Task: Search one way flight ticket for 5 adults, 2 children, 1 infant in seat and 2 infants on lap in economy from North Platte: North Platte Regional Airport (lee Bird Field) to Laramie: Laramie Regional Airport on 8-3-2023. Choice of flights is Southwest. Number of bags: 6 checked bags. Price is upto 55000. Outbound departure time preference is 19:45.
Action: Mouse moved to (286, 443)
Screenshot: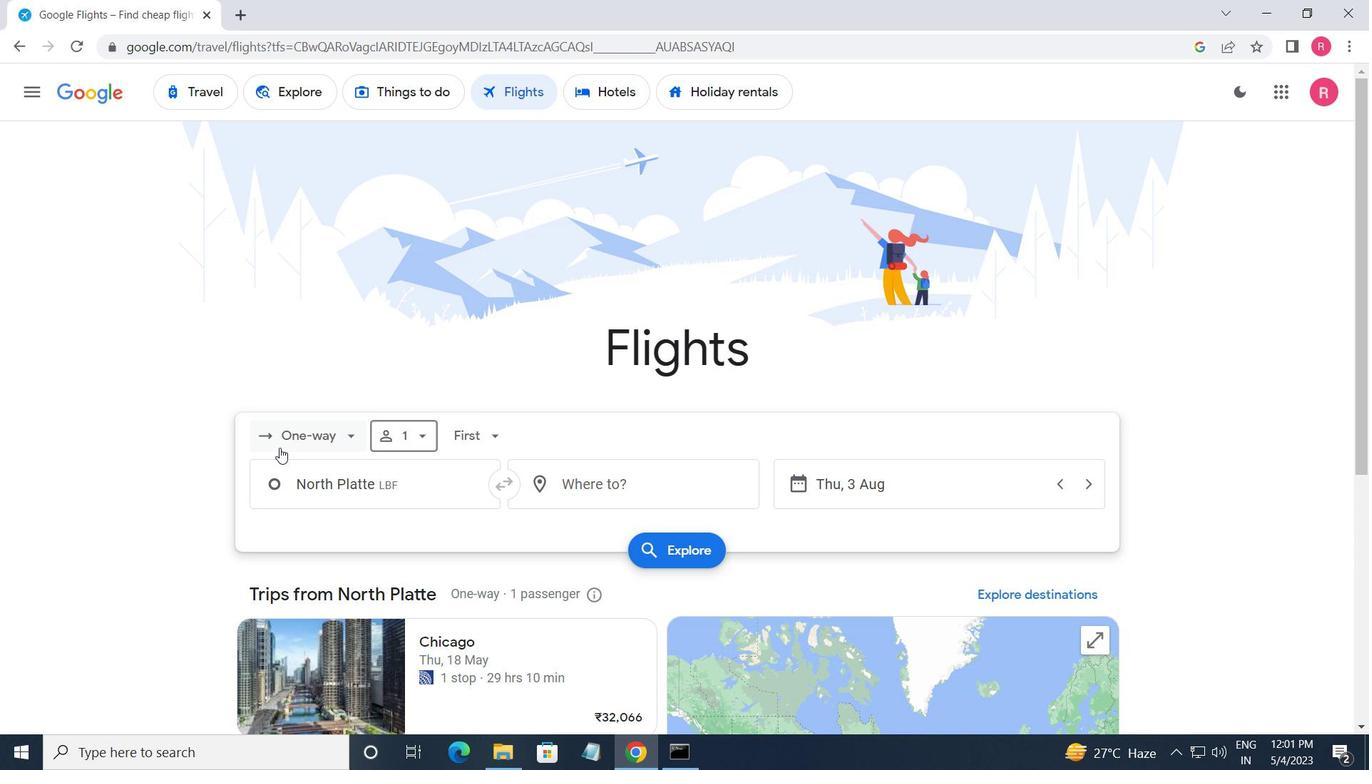 
Action: Mouse pressed left at (286, 443)
Screenshot: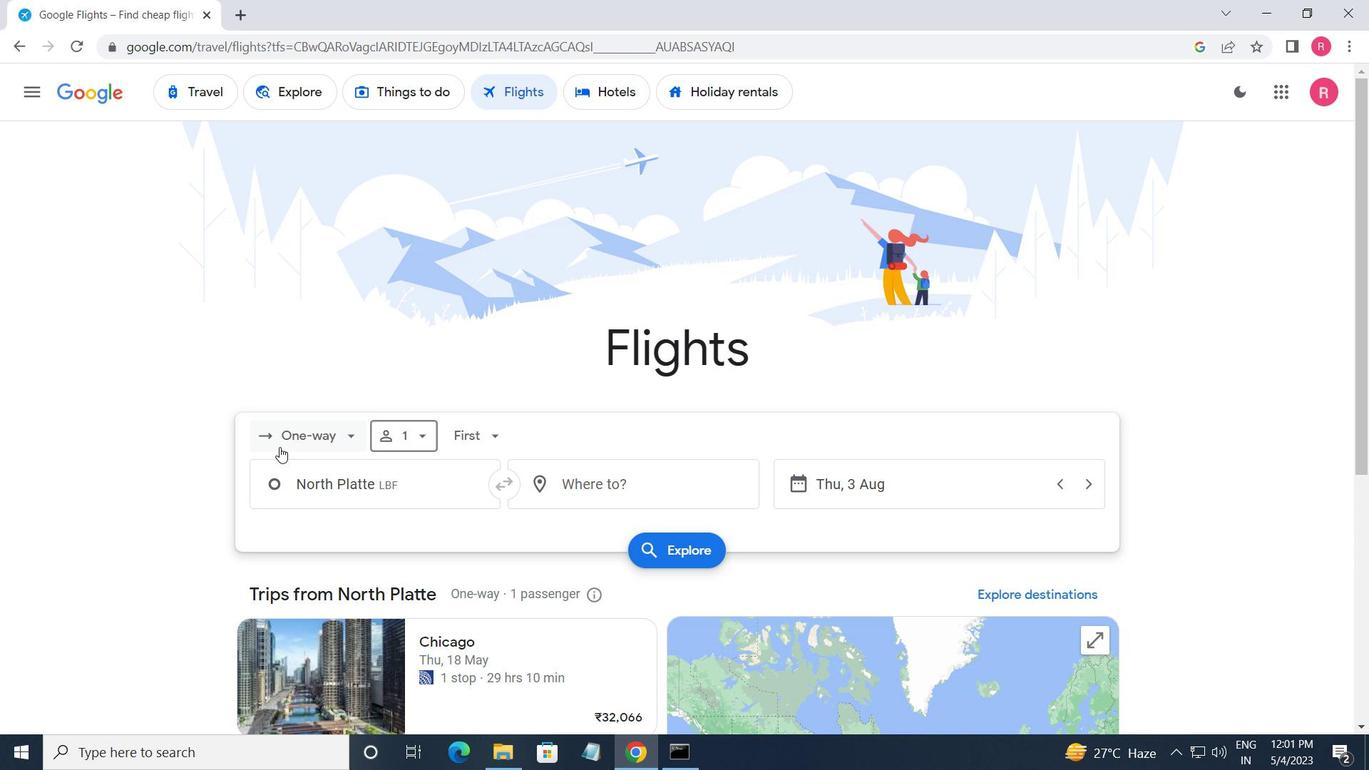 
Action: Mouse moved to (352, 523)
Screenshot: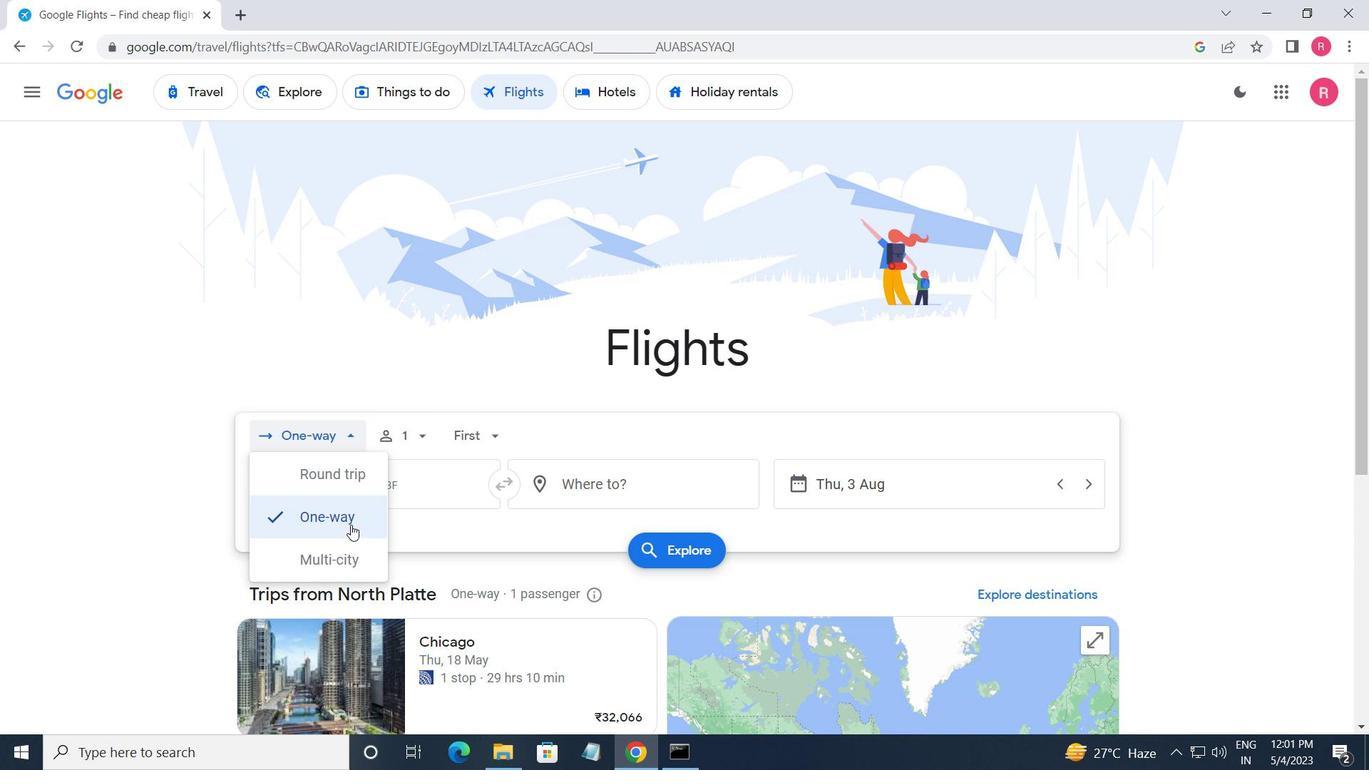 
Action: Mouse pressed left at (352, 523)
Screenshot: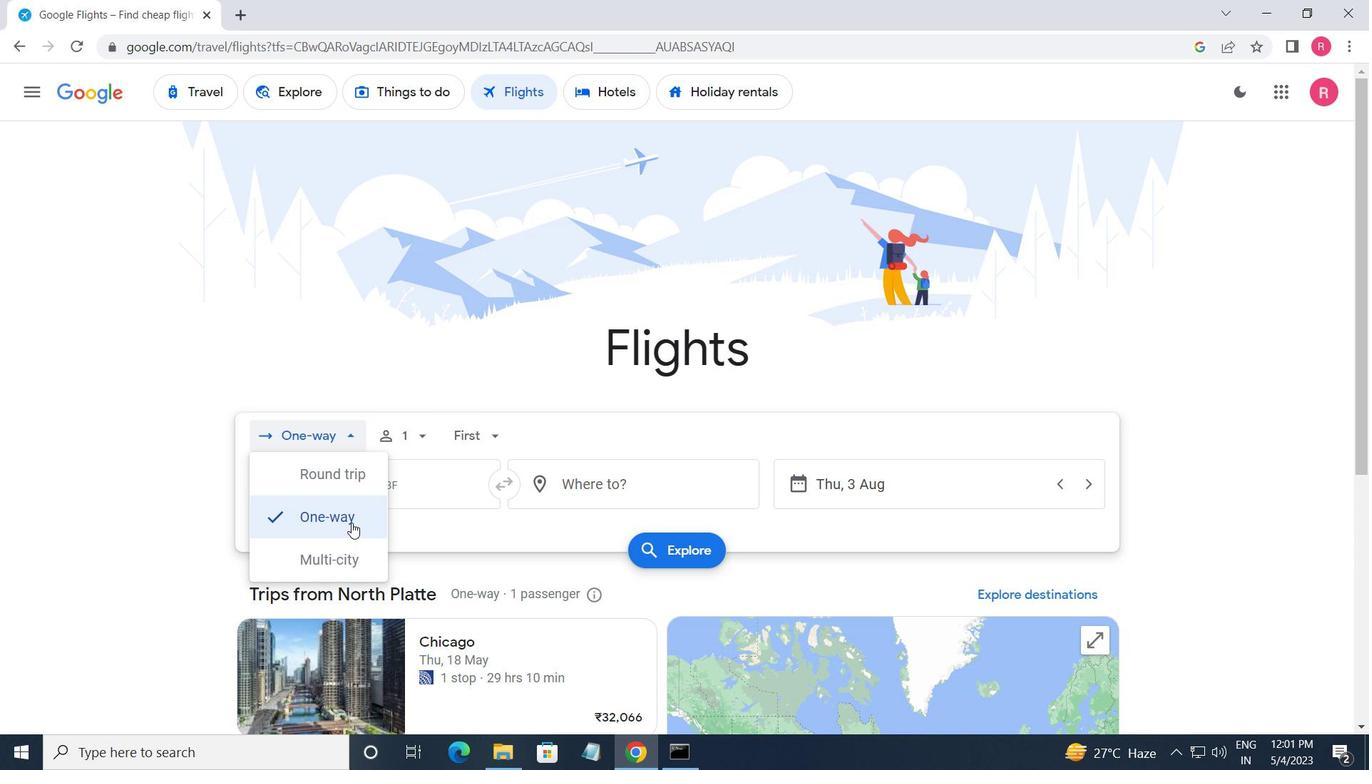 
Action: Mouse moved to (405, 455)
Screenshot: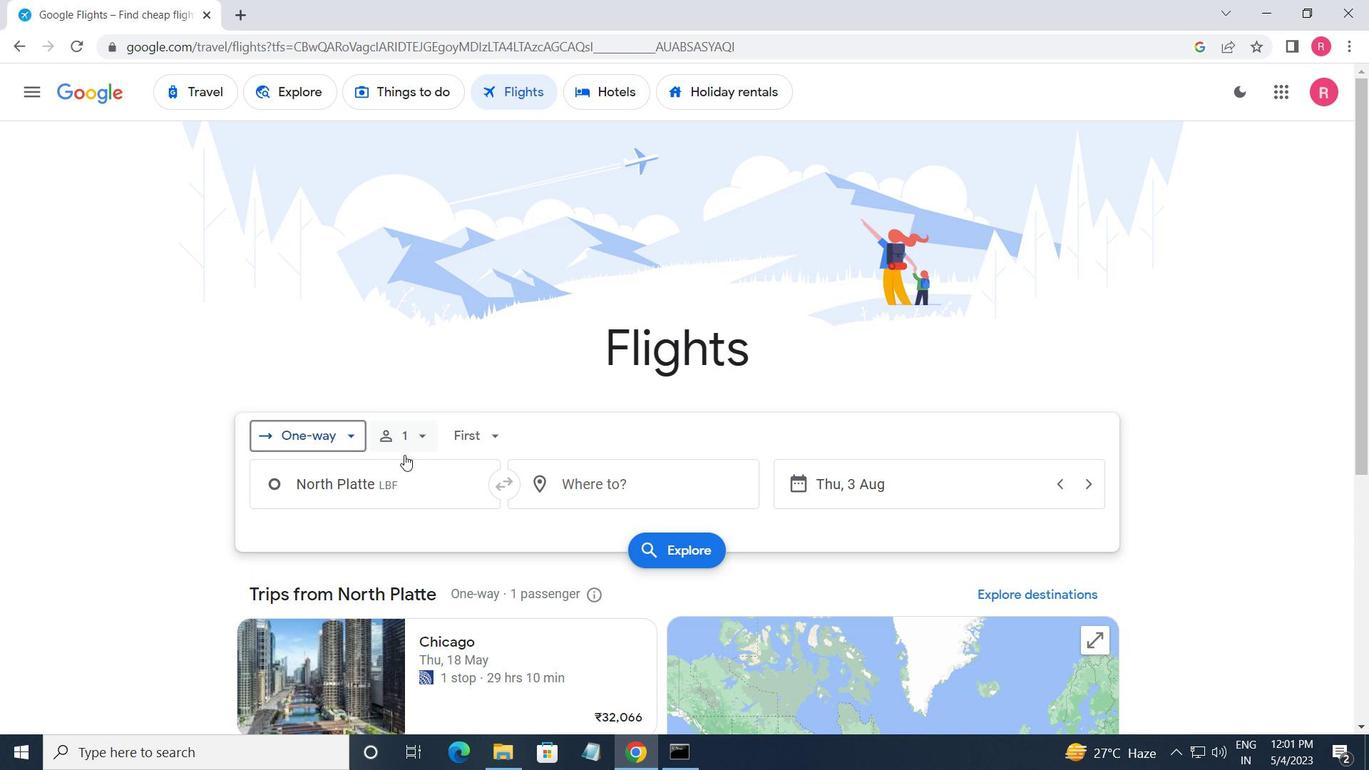 
Action: Mouse pressed left at (405, 455)
Screenshot: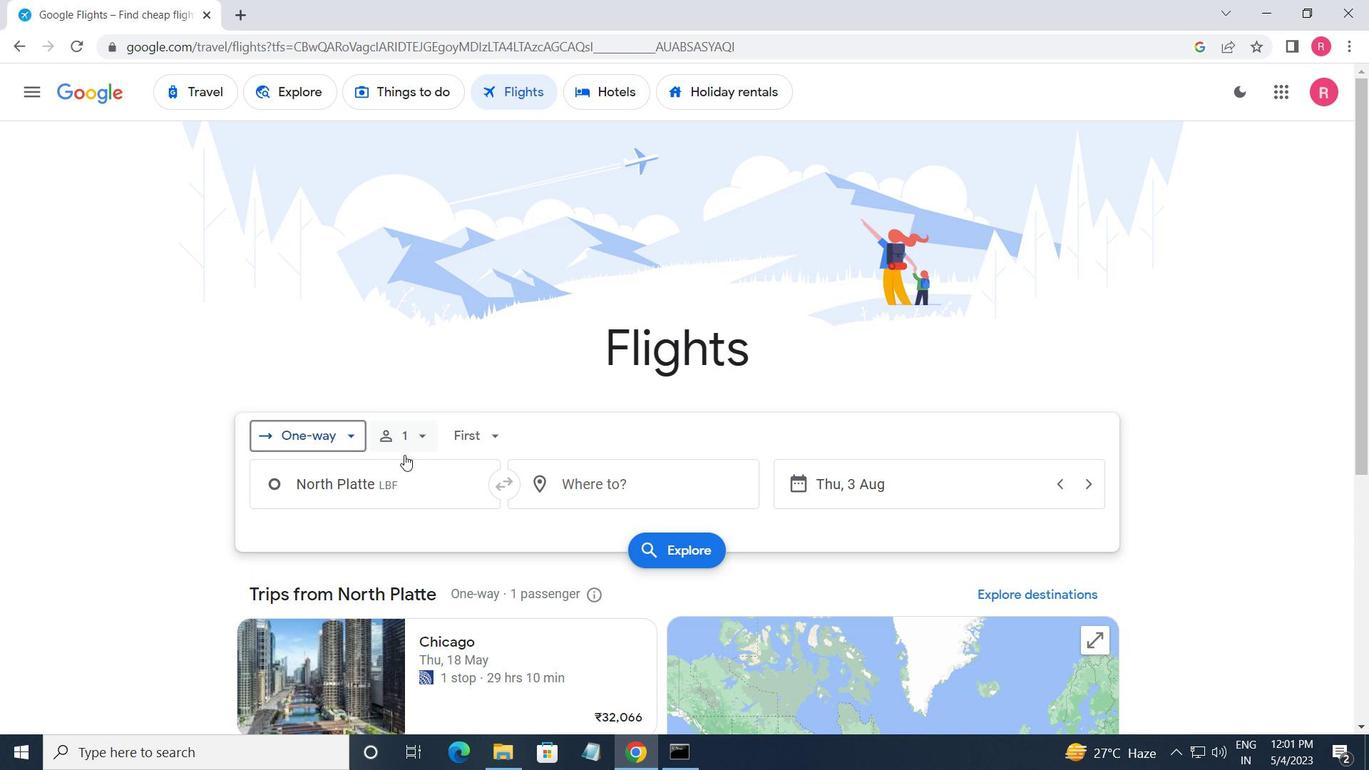 
Action: Mouse moved to (557, 475)
Screenshot: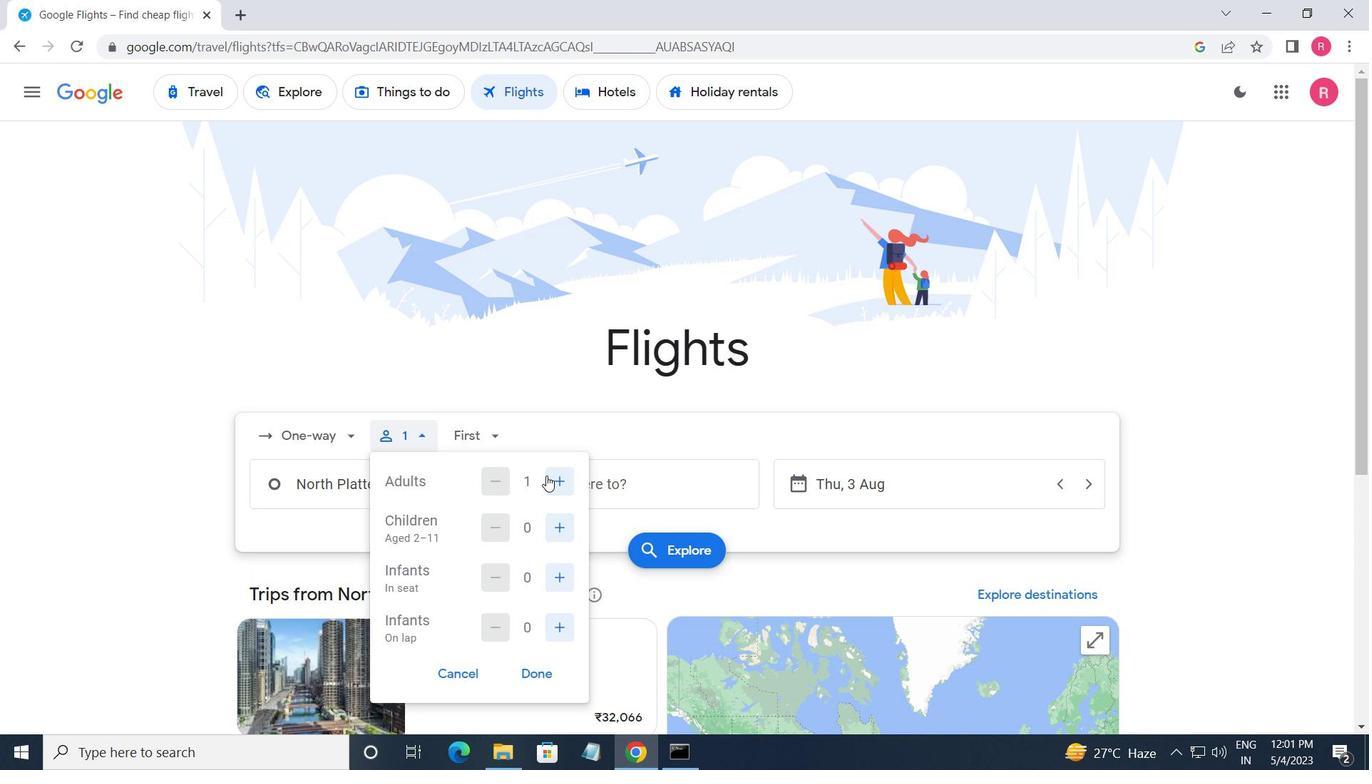 
Action: Mouse pressed left at (557, 475)
Screenshot: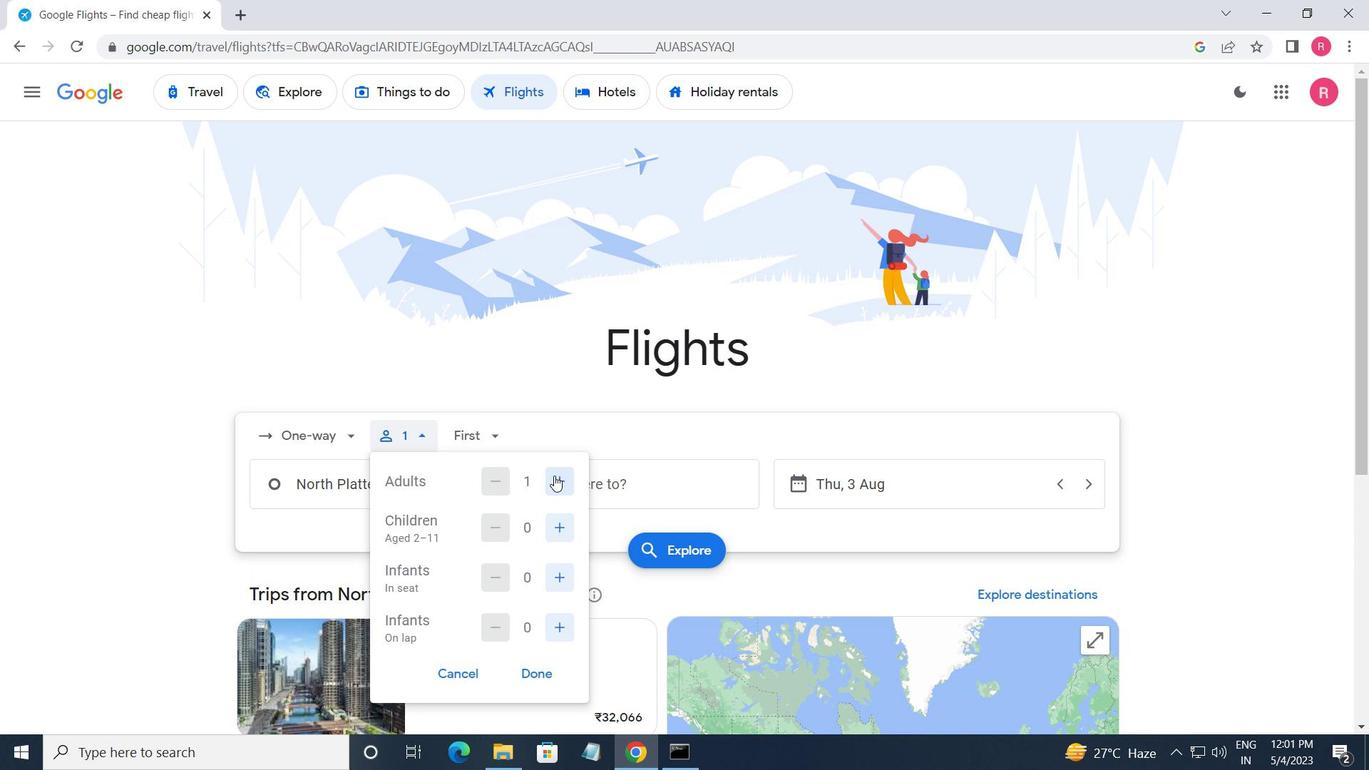 
Action: Mouse pressed left at (557, 475)
Screenshot: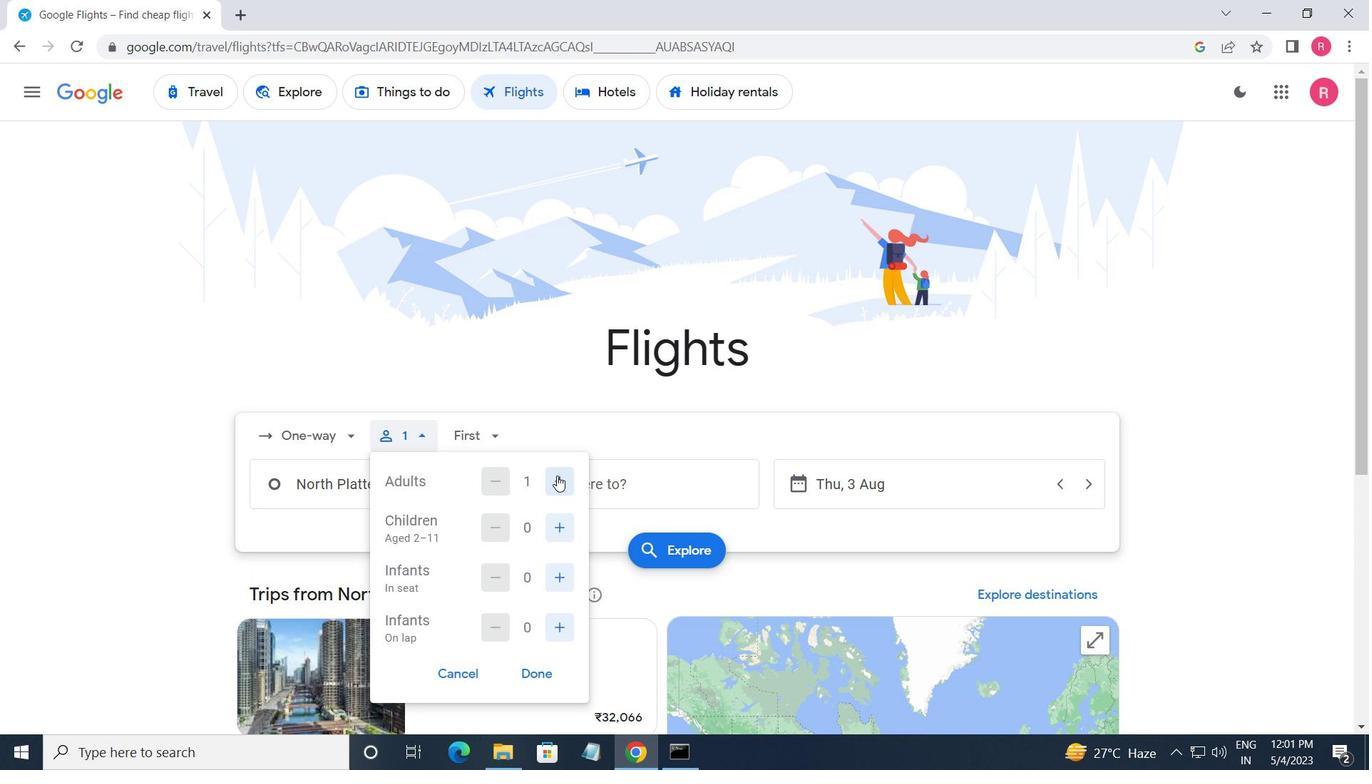 
Action: Mouse pressed left at (557, 475)
Screenshot: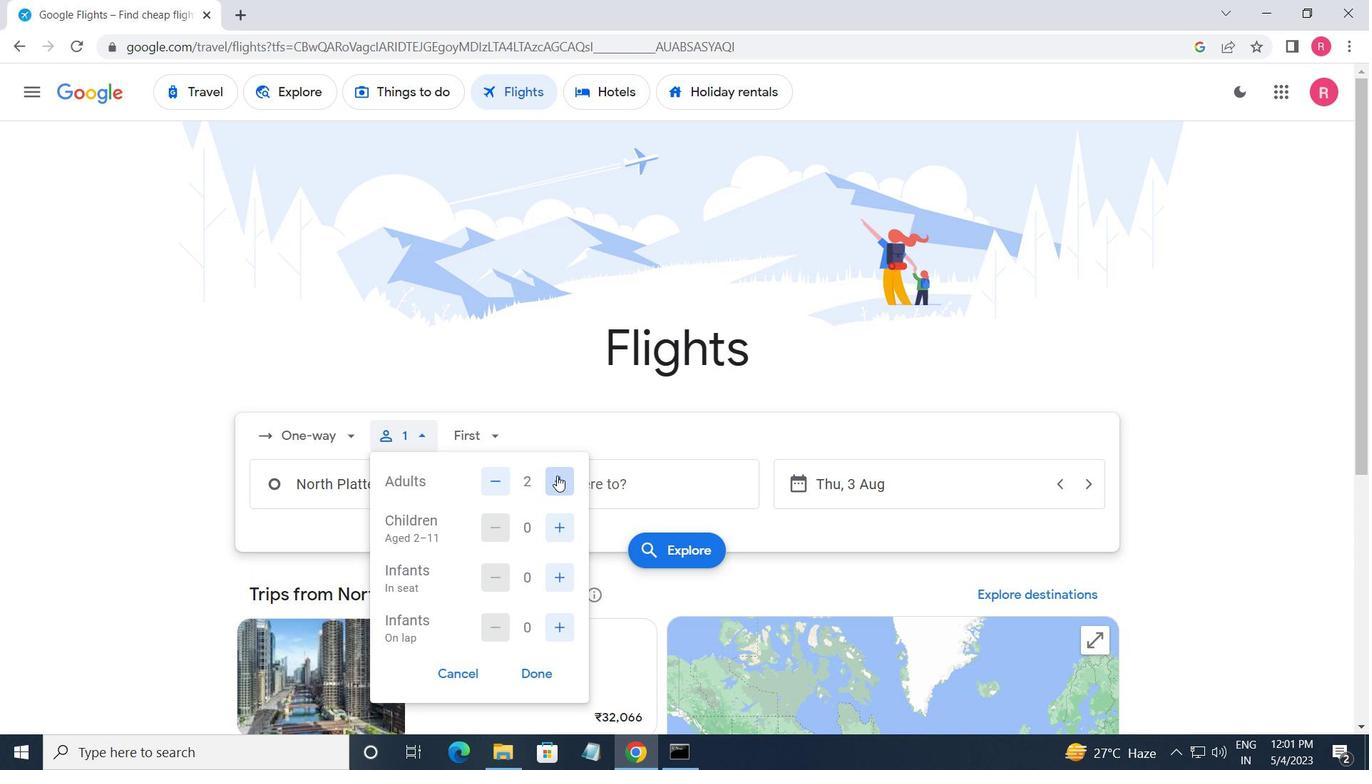 
Action: Mouse pressed left at (557, 475)
Screenshot: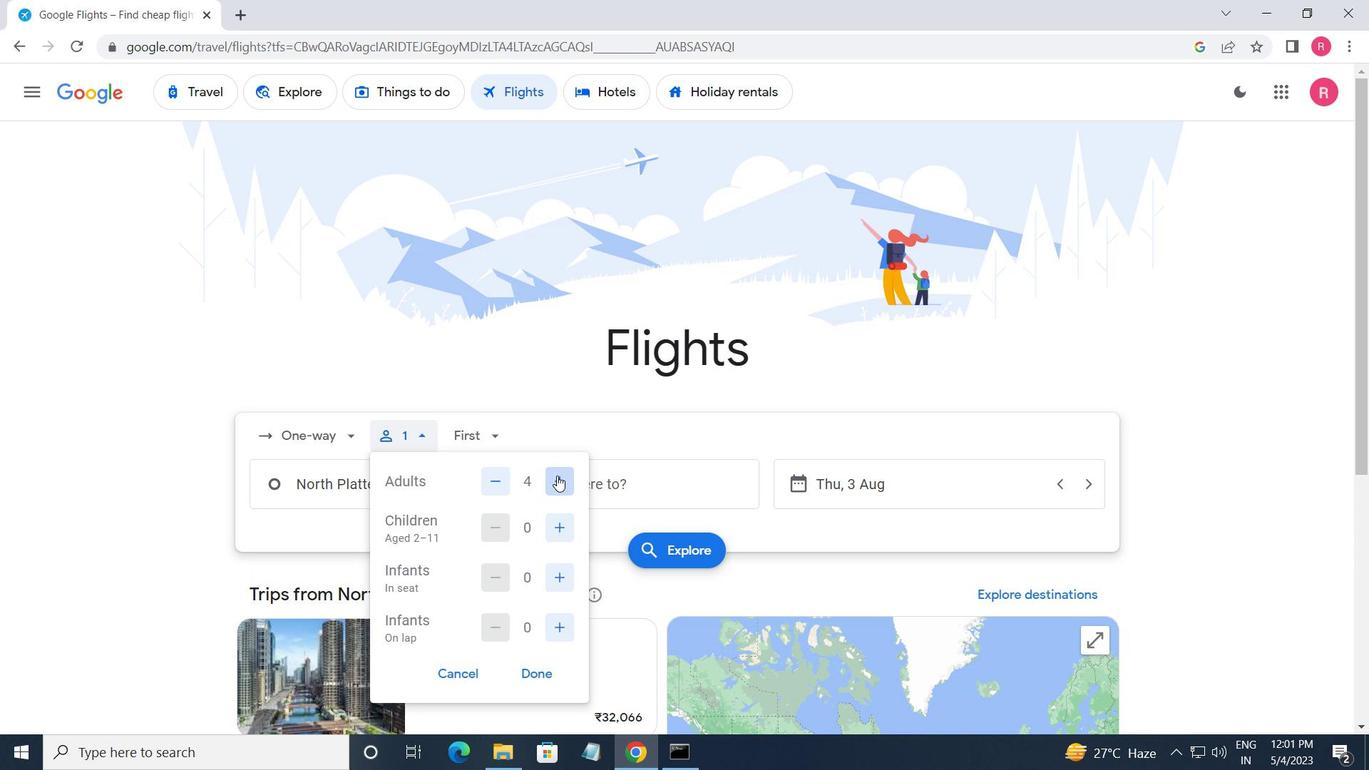 
Action: Mouse moved to (556, 517)
Screenshot: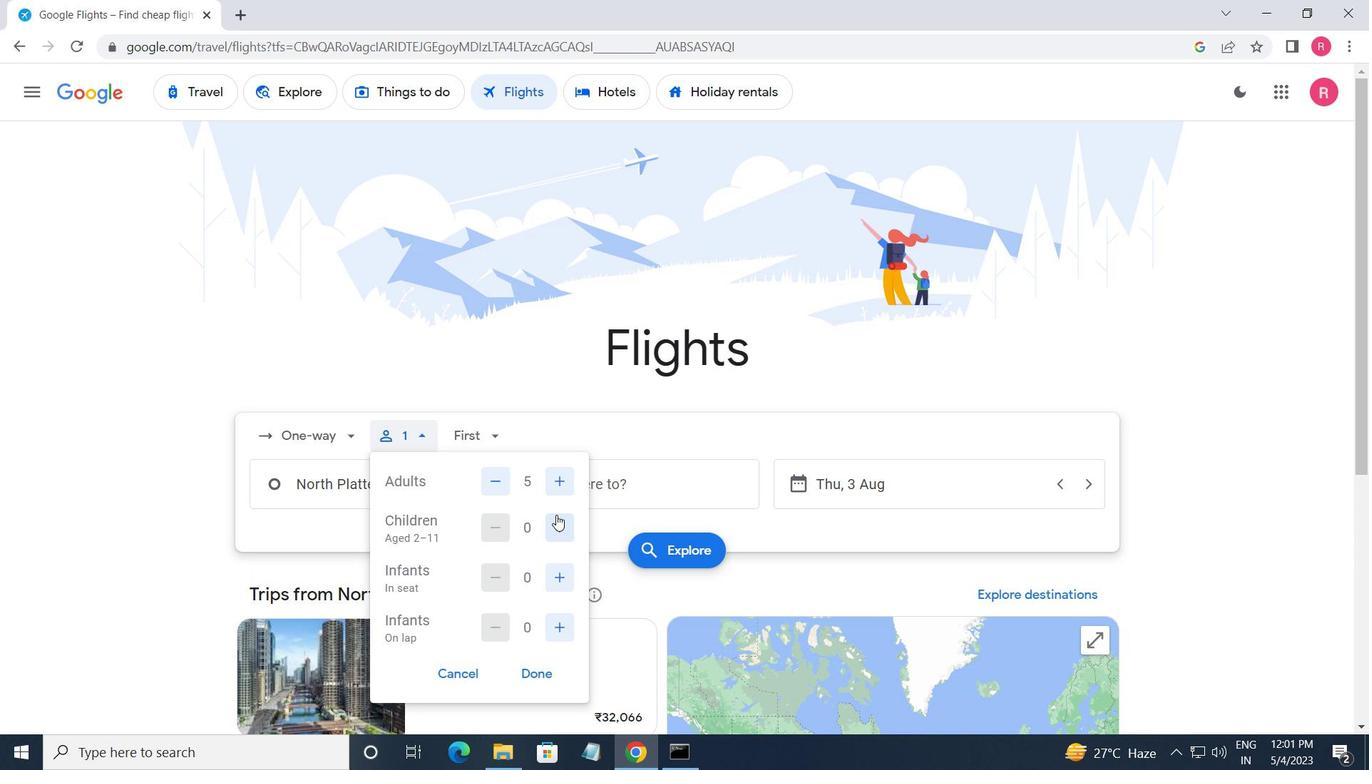 
Action: Mouse pressed left at (556, 517)
Screenshot: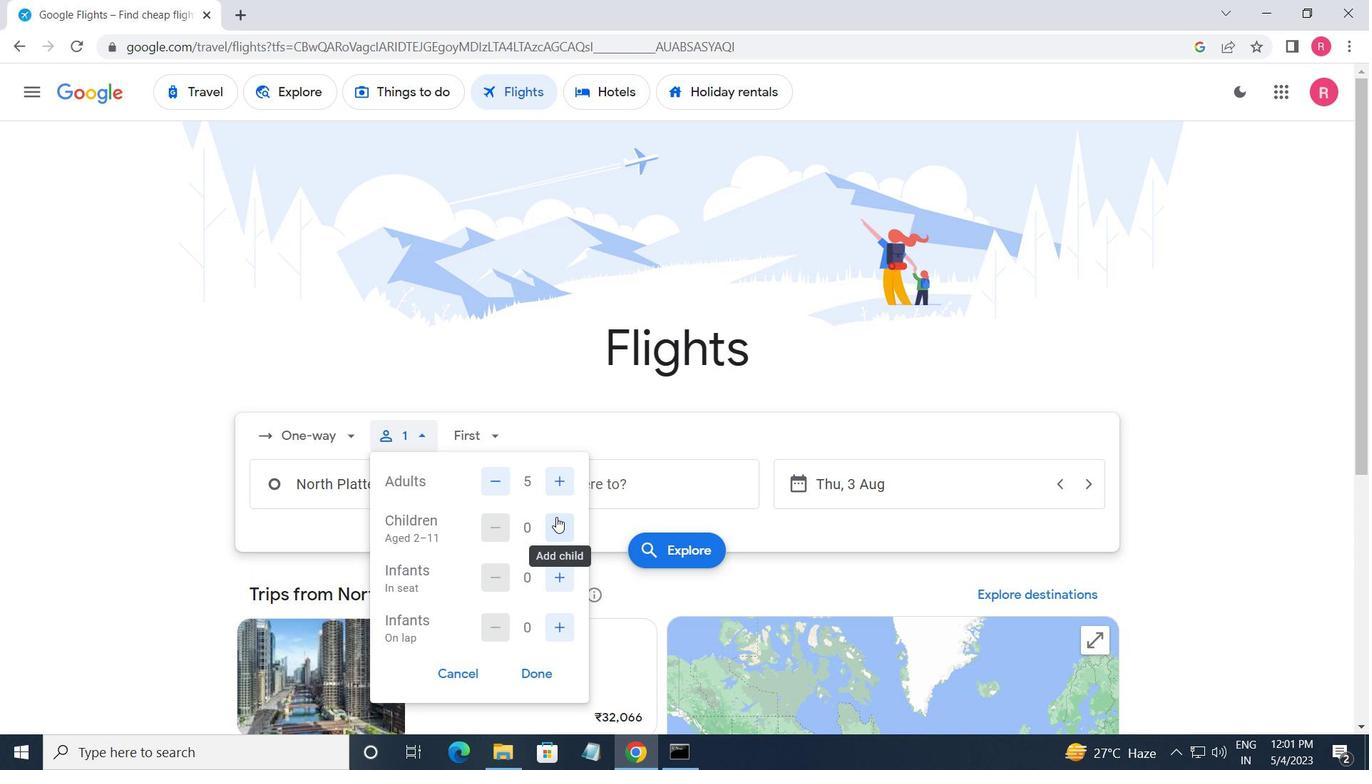 
Action: Mouse moved to (557, 517)
Screenshot: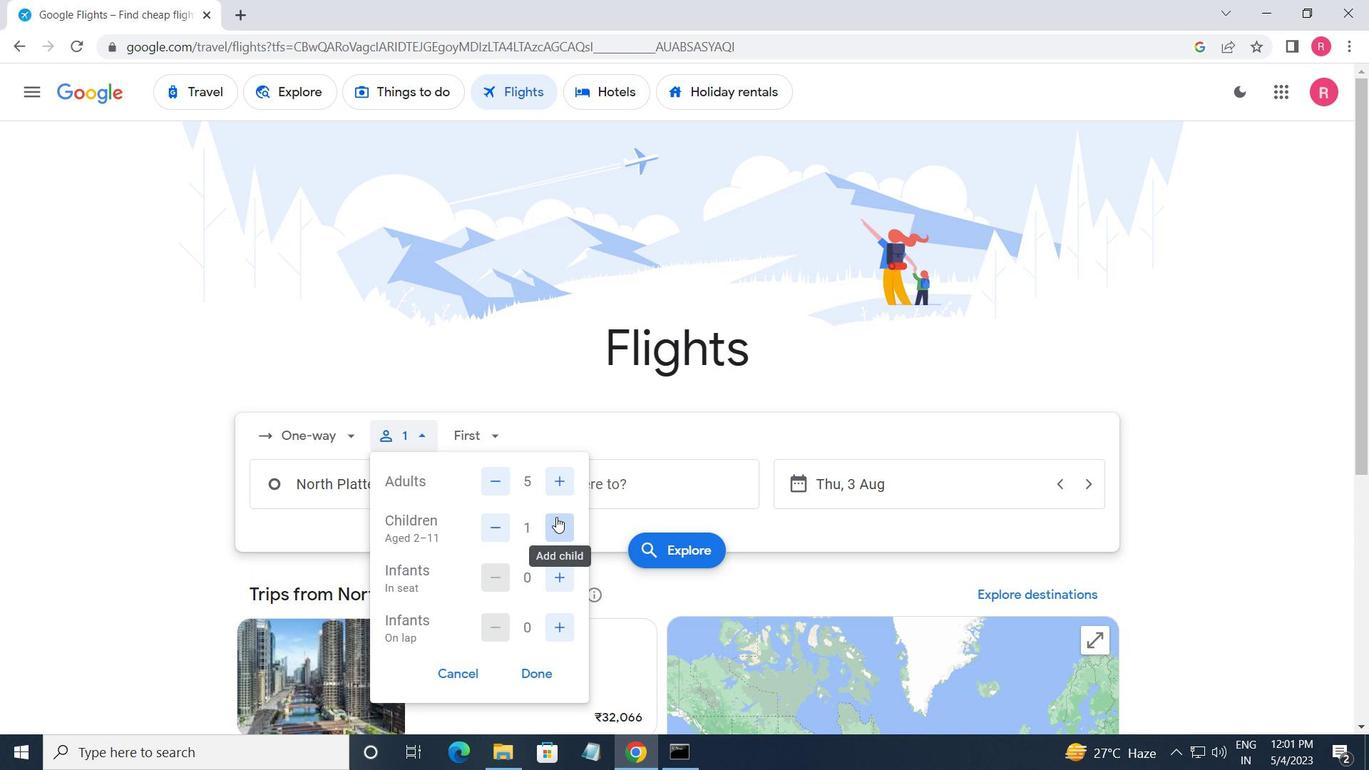 
Action: Mouse pressed left at (557, 517)
Screenshot: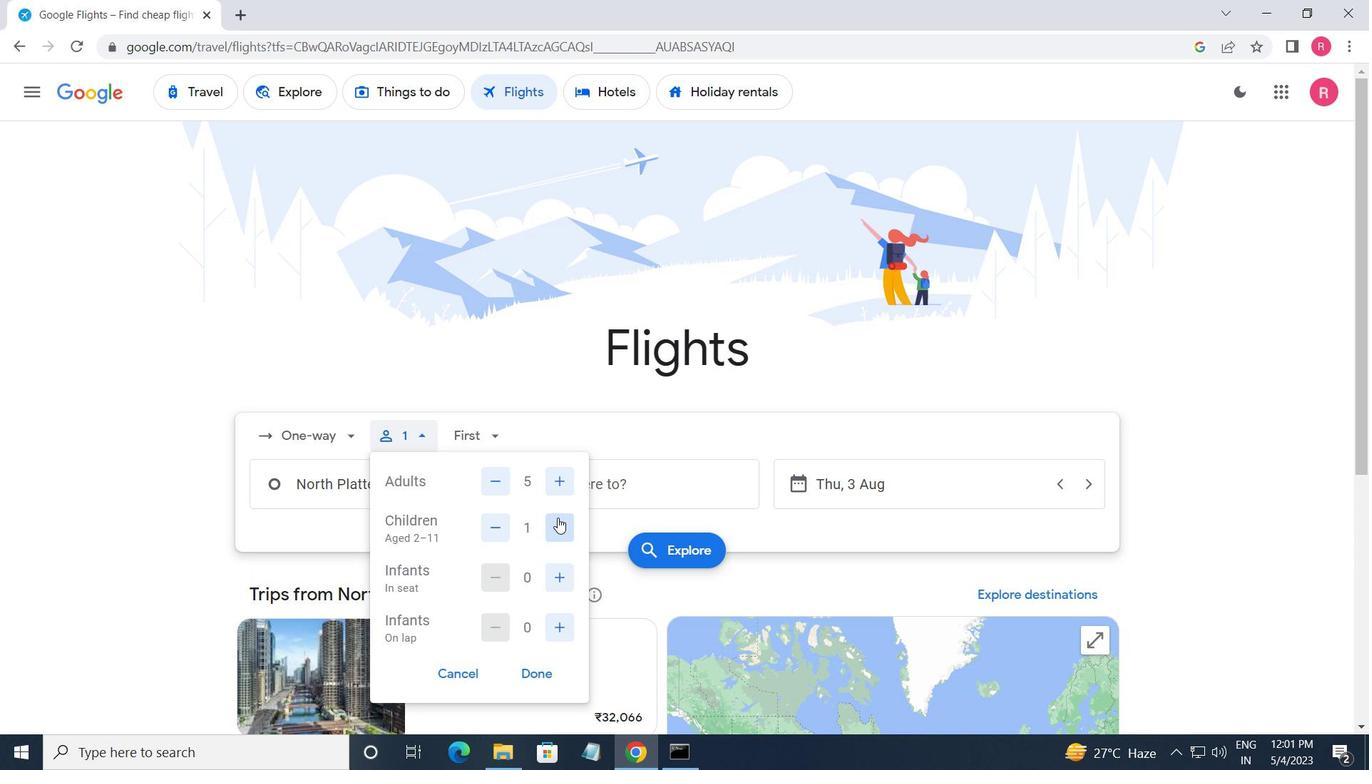 
Action: Mouse moved to (562, 576)
Screenshot: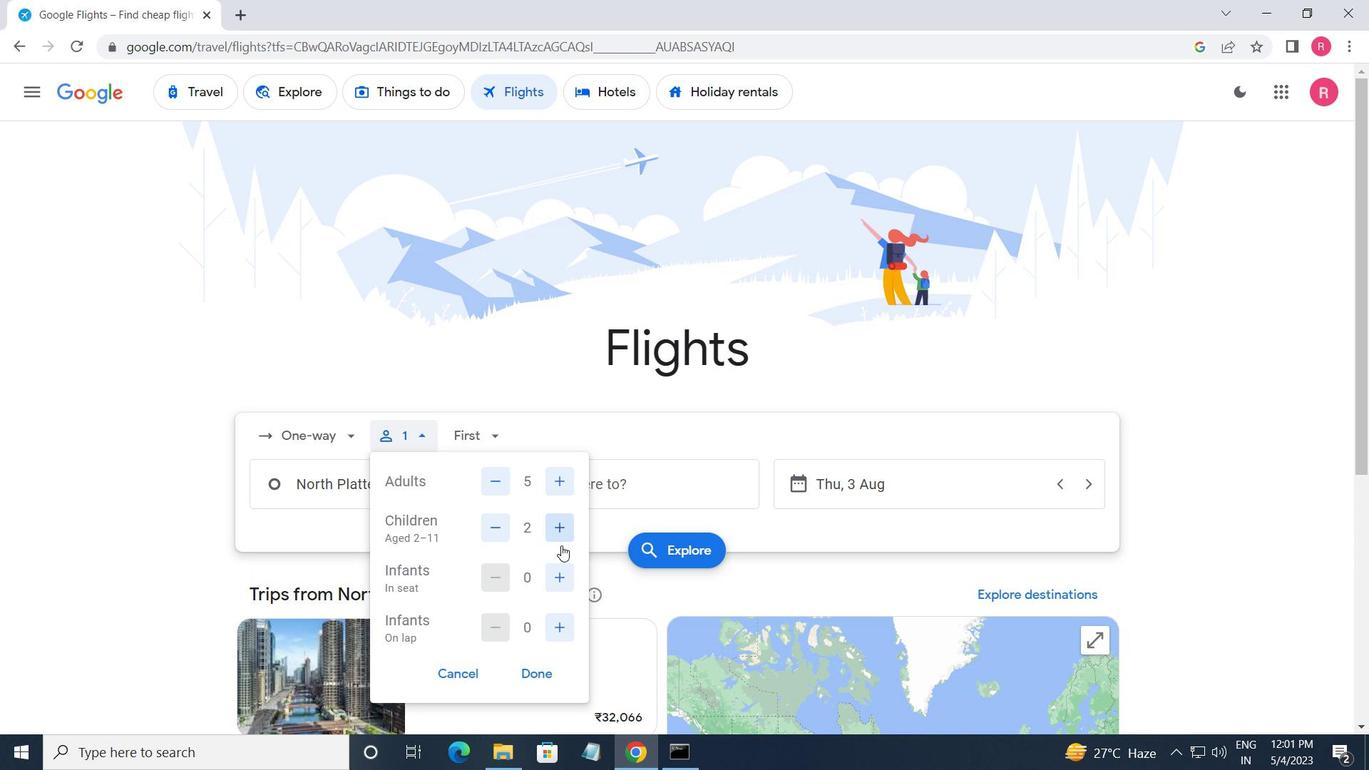 
Action: Mouse pressed left at (562, 576)
Screenshot: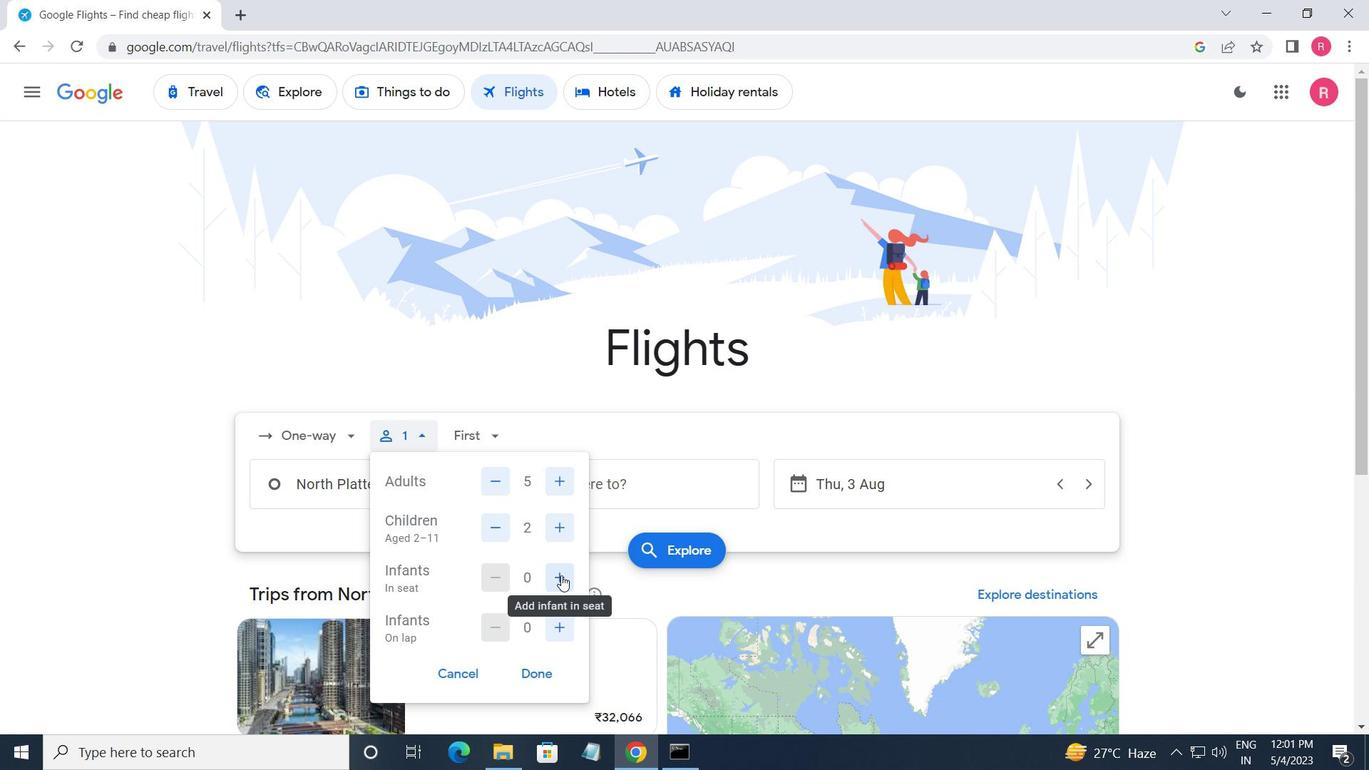 
Action: Mouse moved to (562, 627)
Screenshot: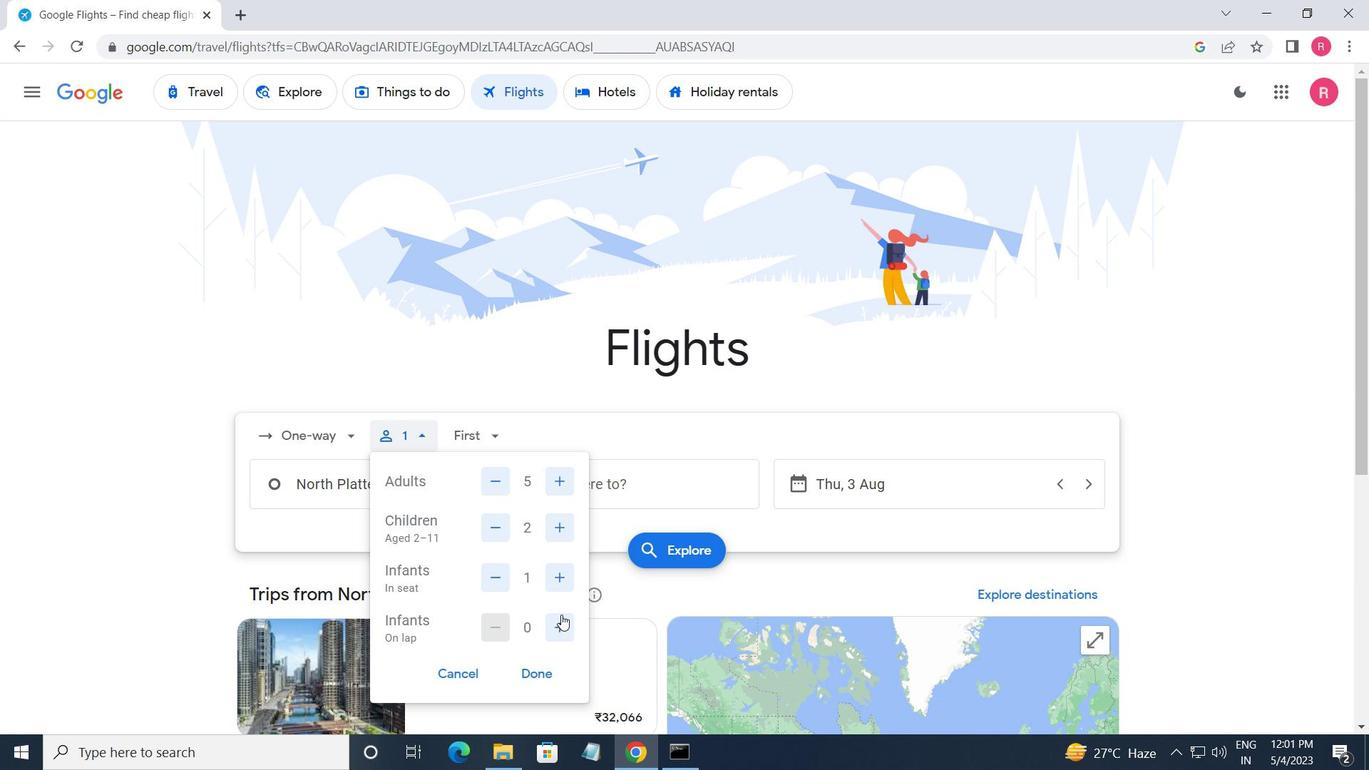 
Action: Mouse pressed left at (562, 627)
Screenshot: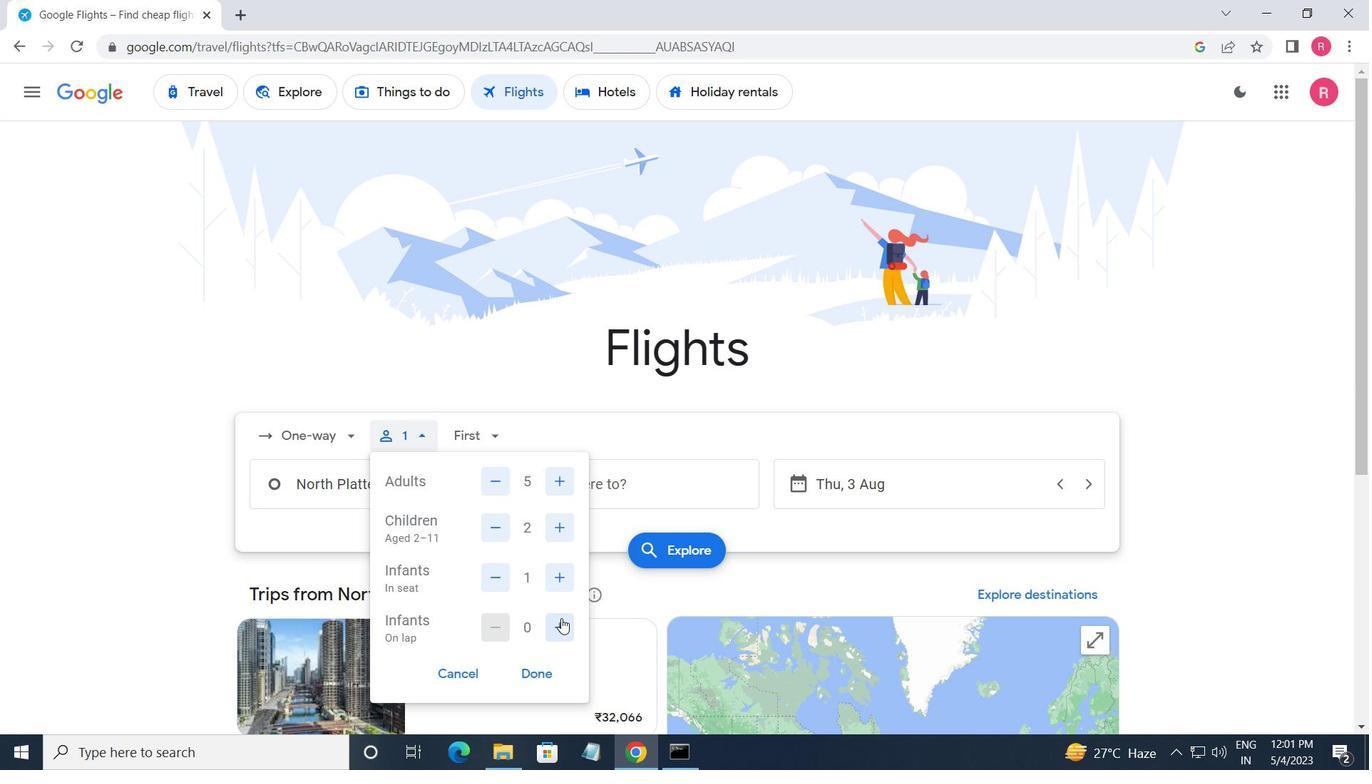 
Action: Mouse moved to (542, 686)
Screenshot: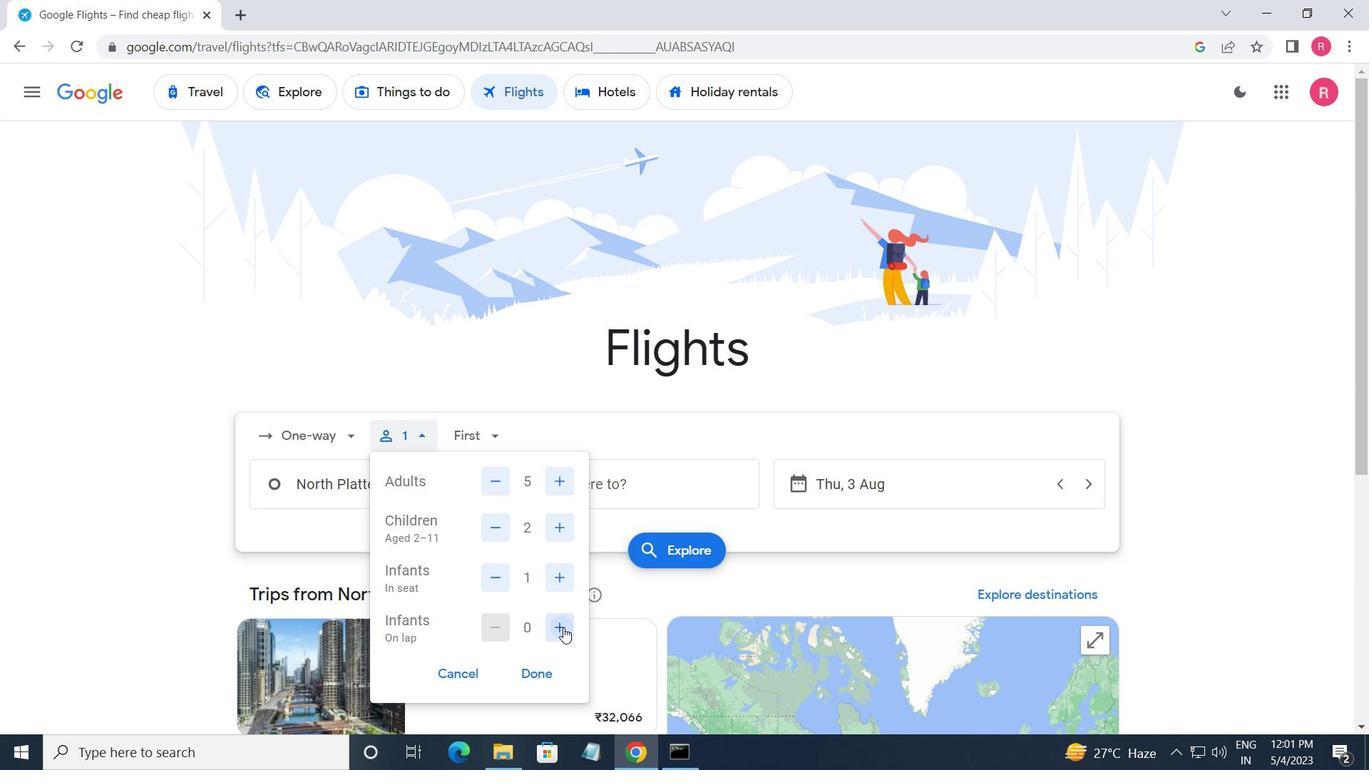 
Action: Mouse pressed left at (542, 686)
Screenshot: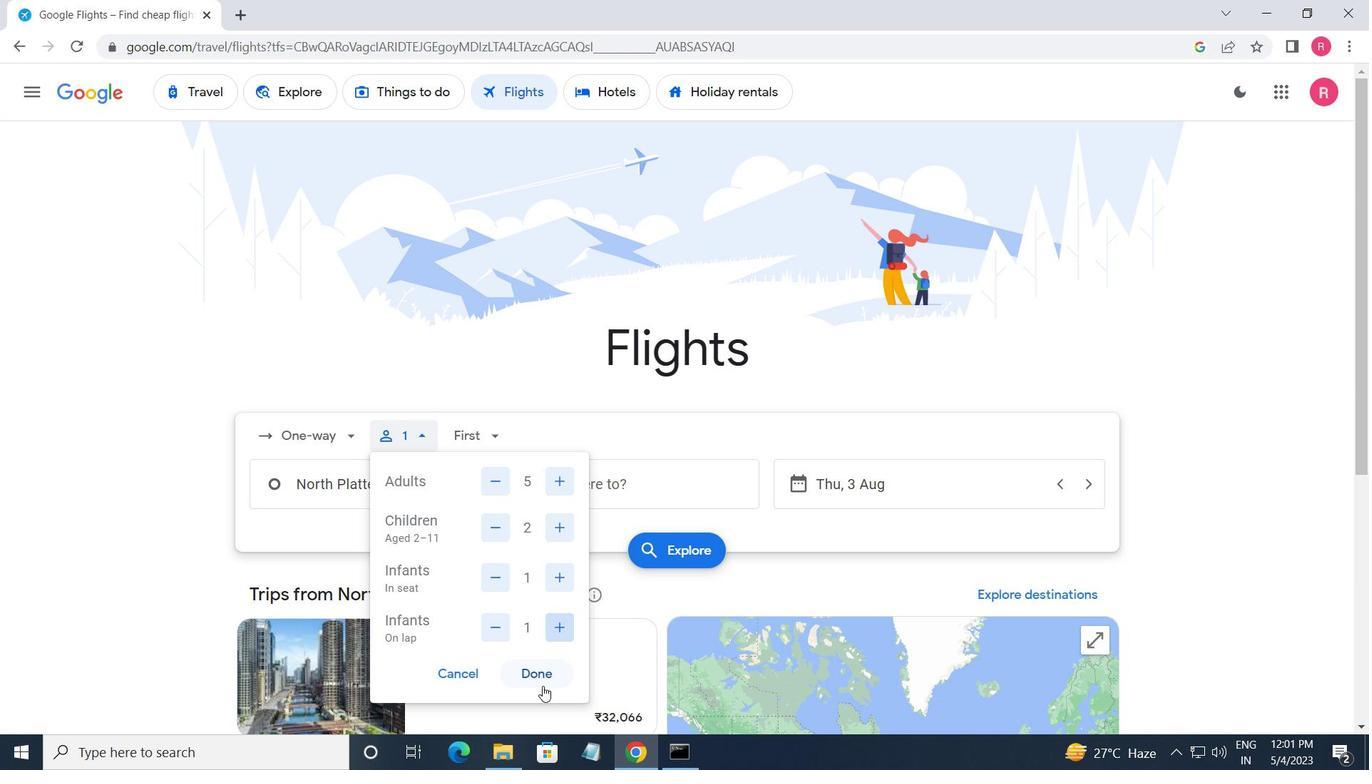 
Action: Mouse moved to (472, 440)
Screenshot: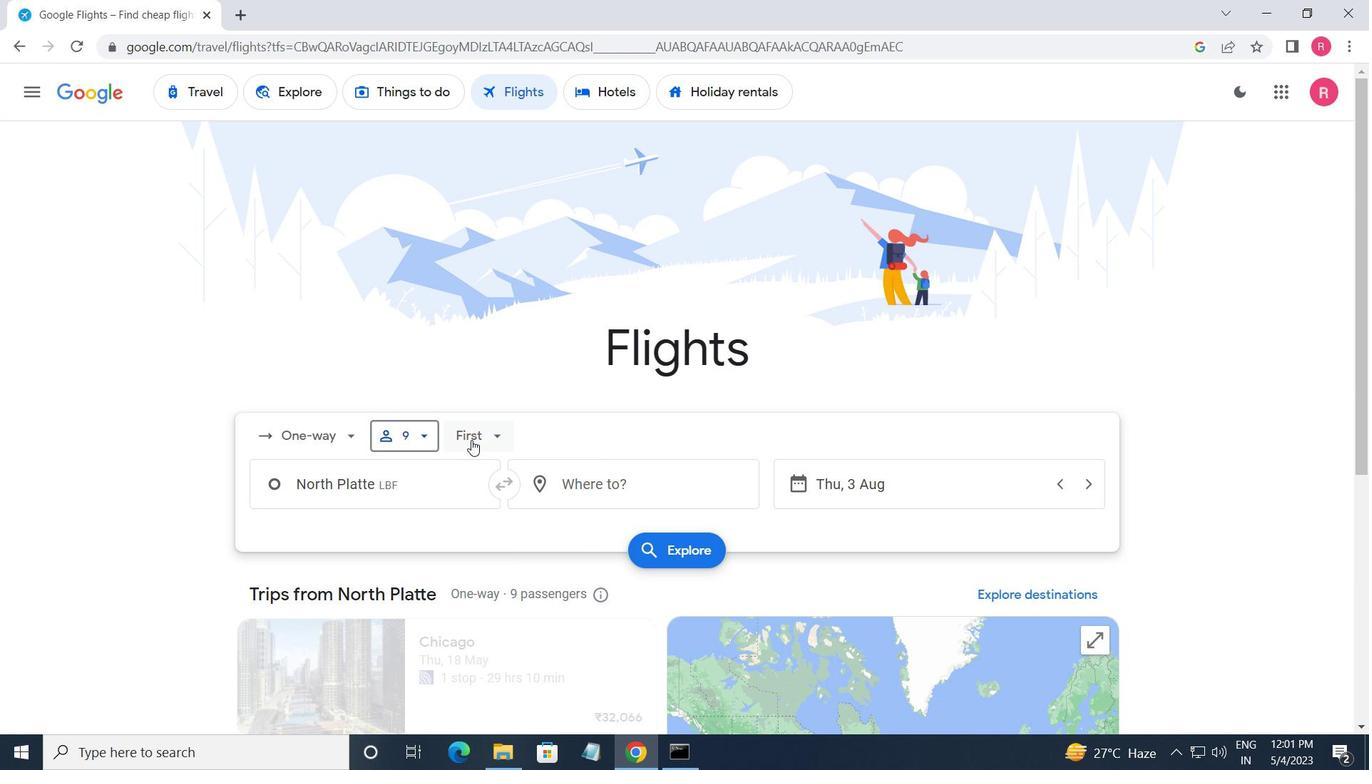 
Action: Mouse pressed left at (472, 440)
Screenshot: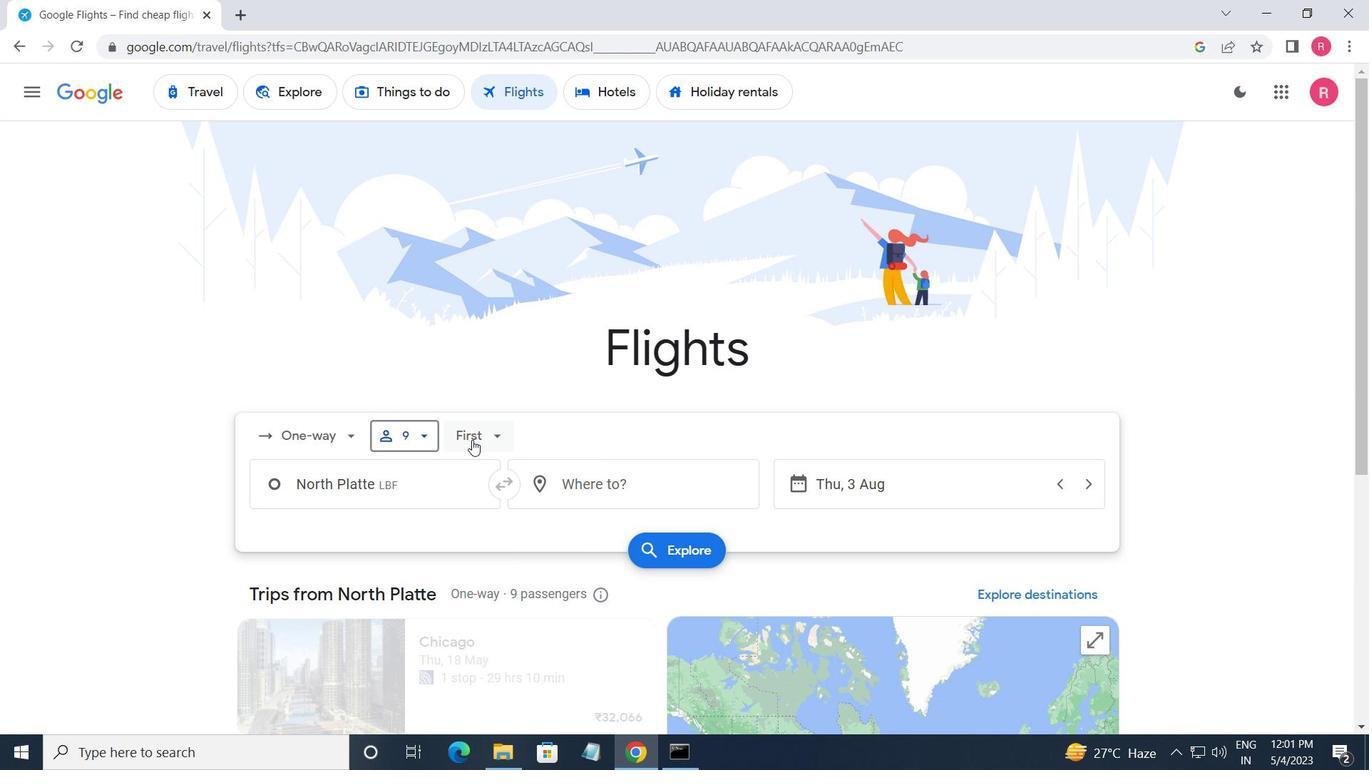 
Action: Mouse moved to (510, 458)
Screenshot: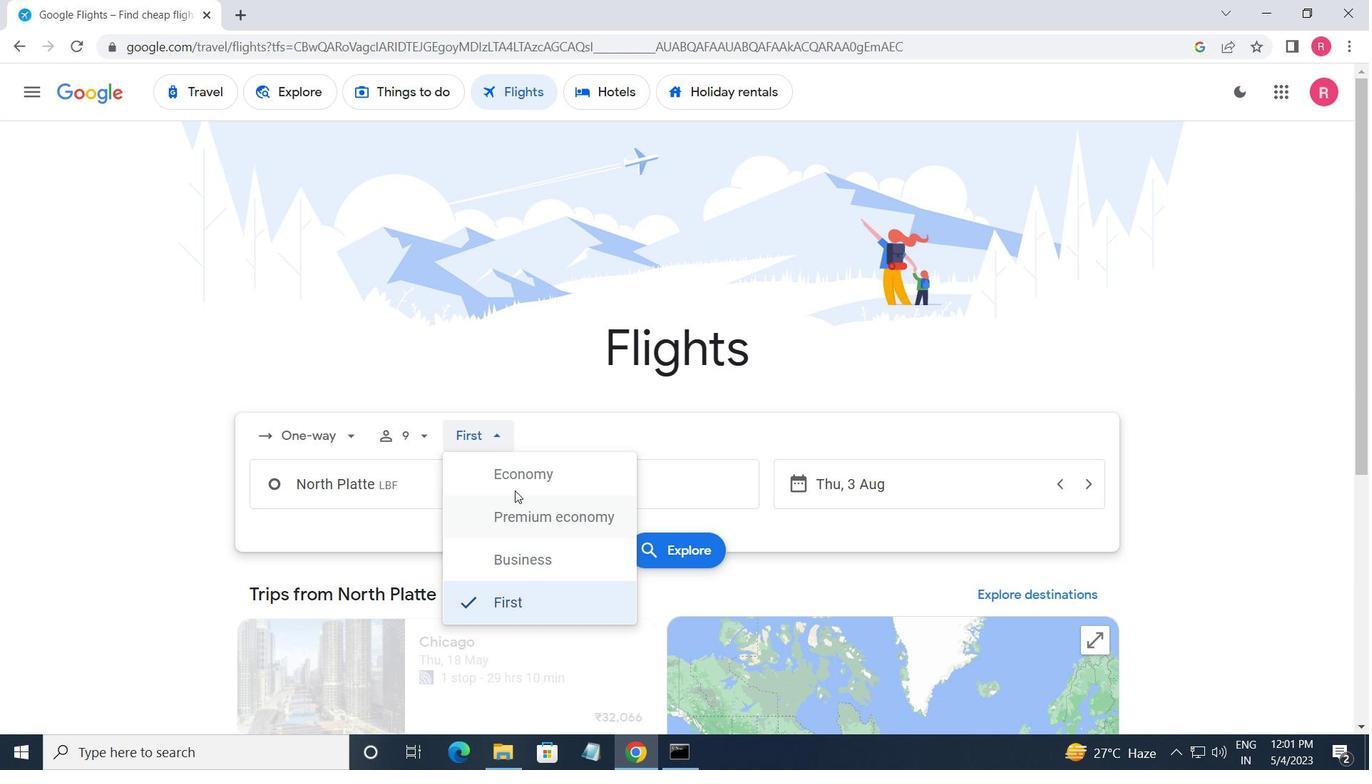 
Action: Mouse pressed left at (510, 458)
Screenshot: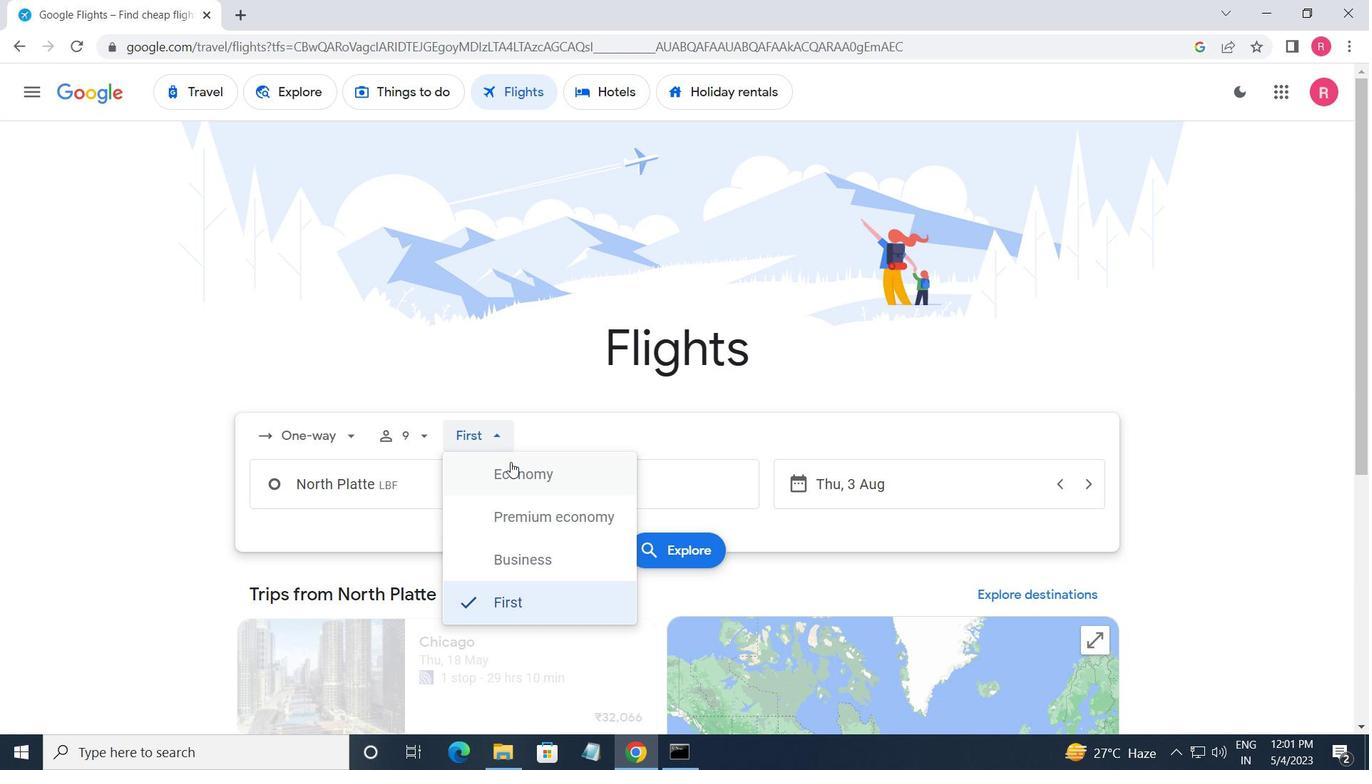 
Action: Mouse moved to (453, 488)
Screenshot: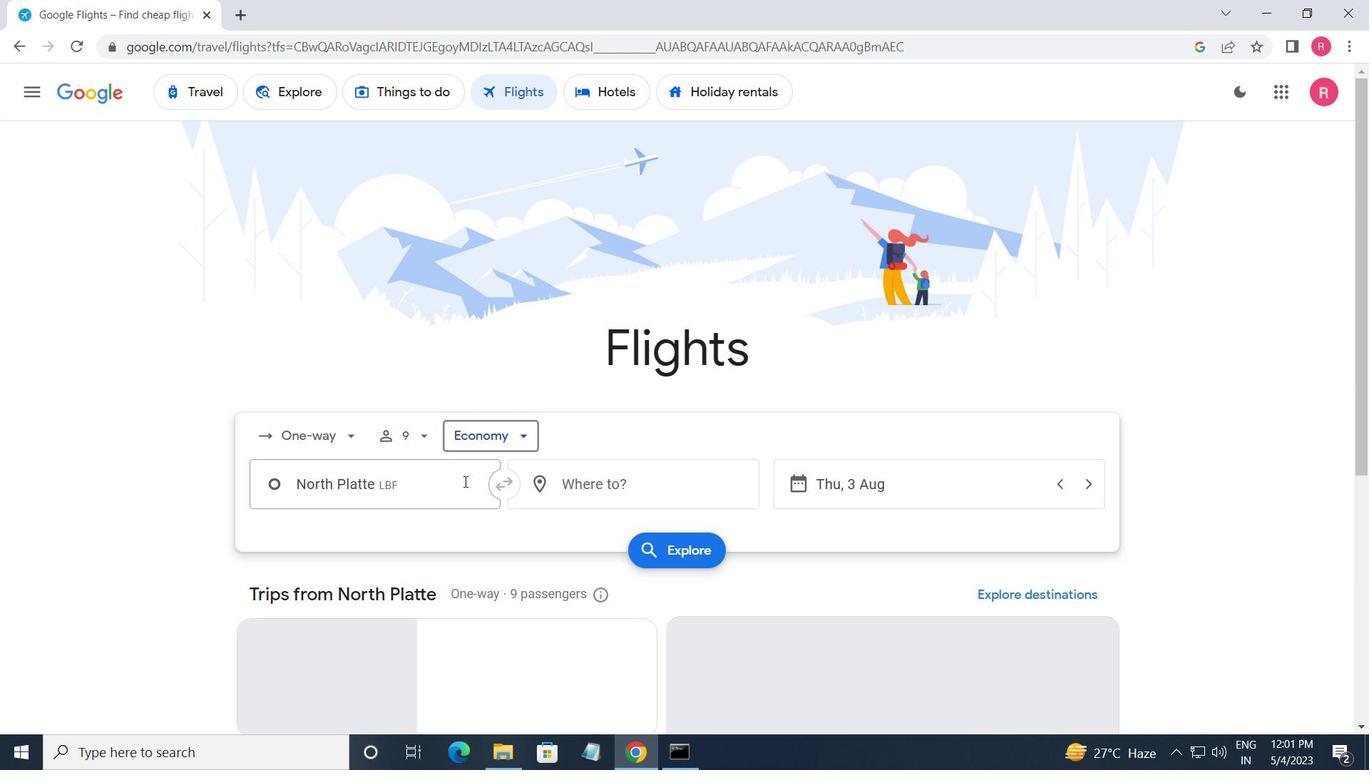 
Action: Mouse pressed left at (453, 488)
Screenshot: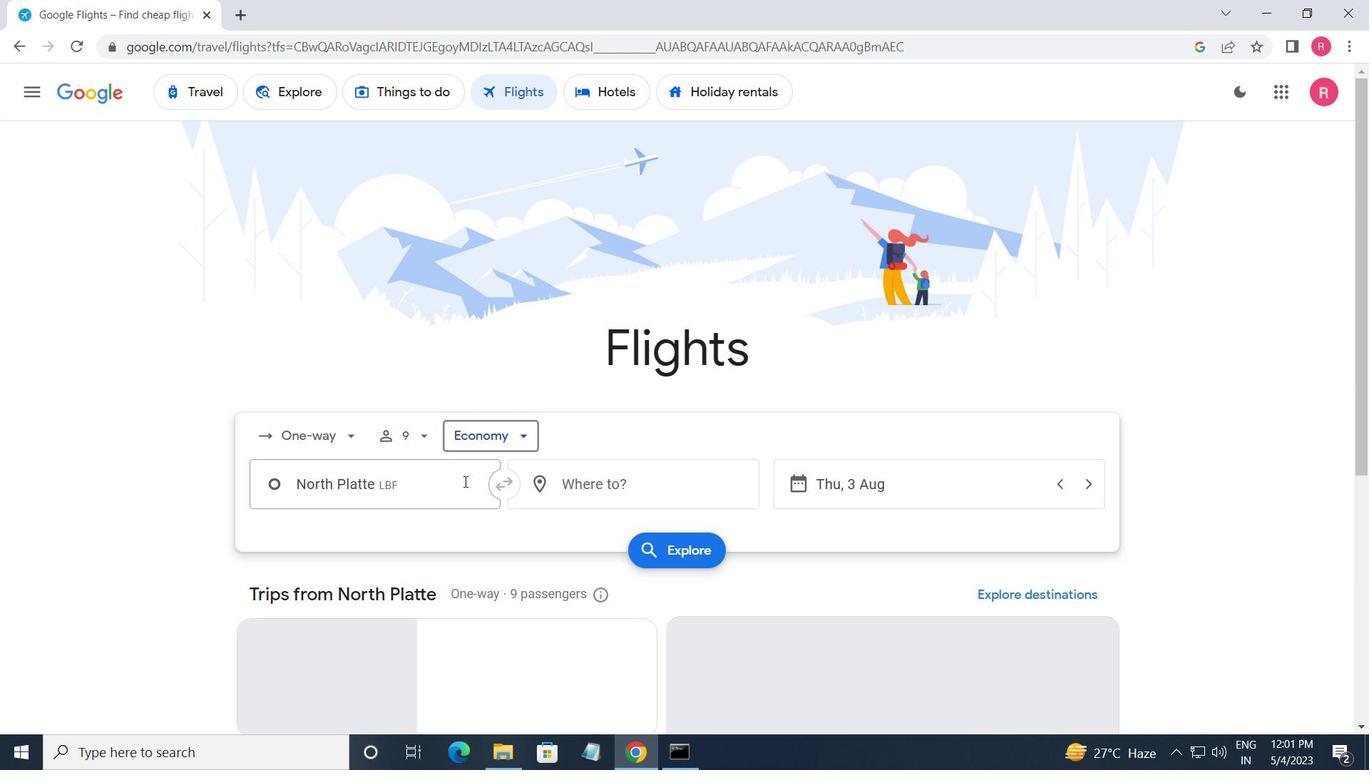 
Action: Mouse moved to (471, 539)
Screenshot: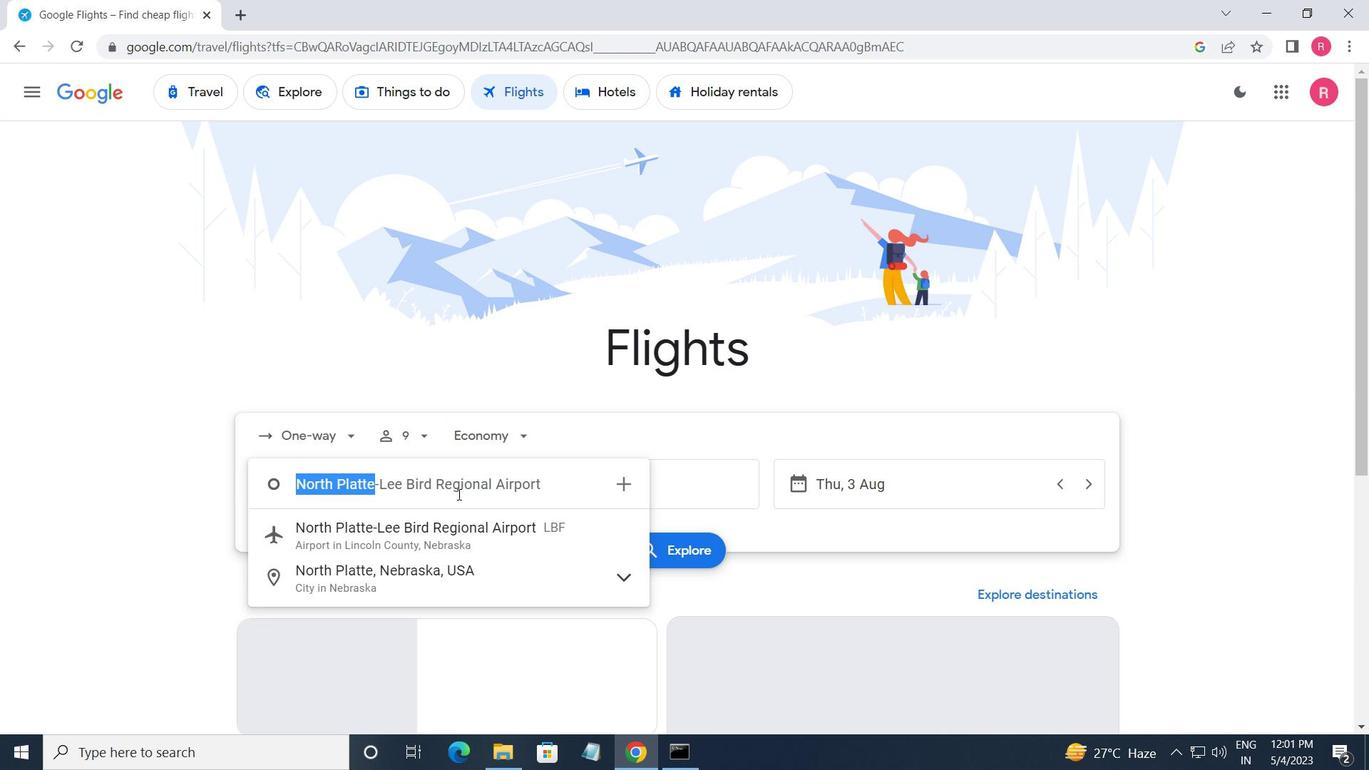 
Action: Mouse pressed left at (471, 539)
Screenshot: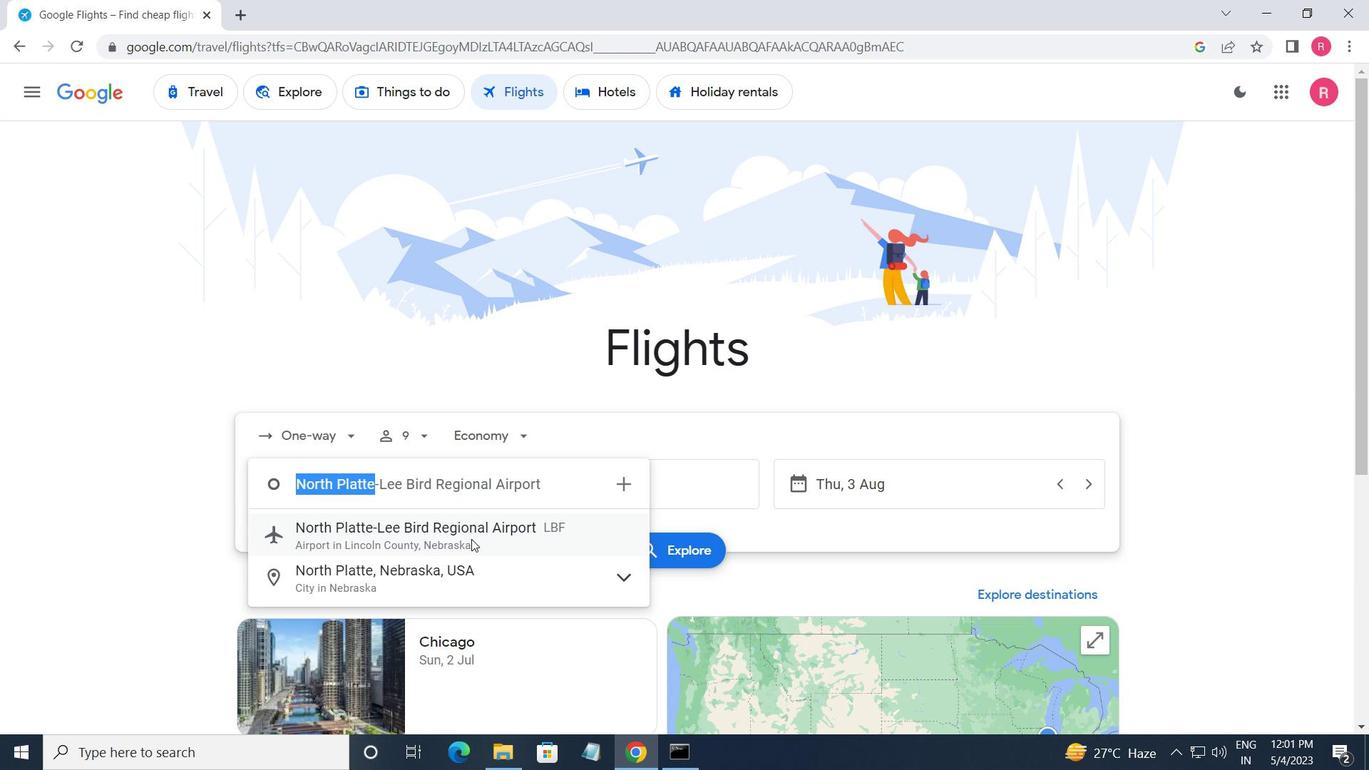 
Action: Mouse moved to (617, 490)
Screenshot: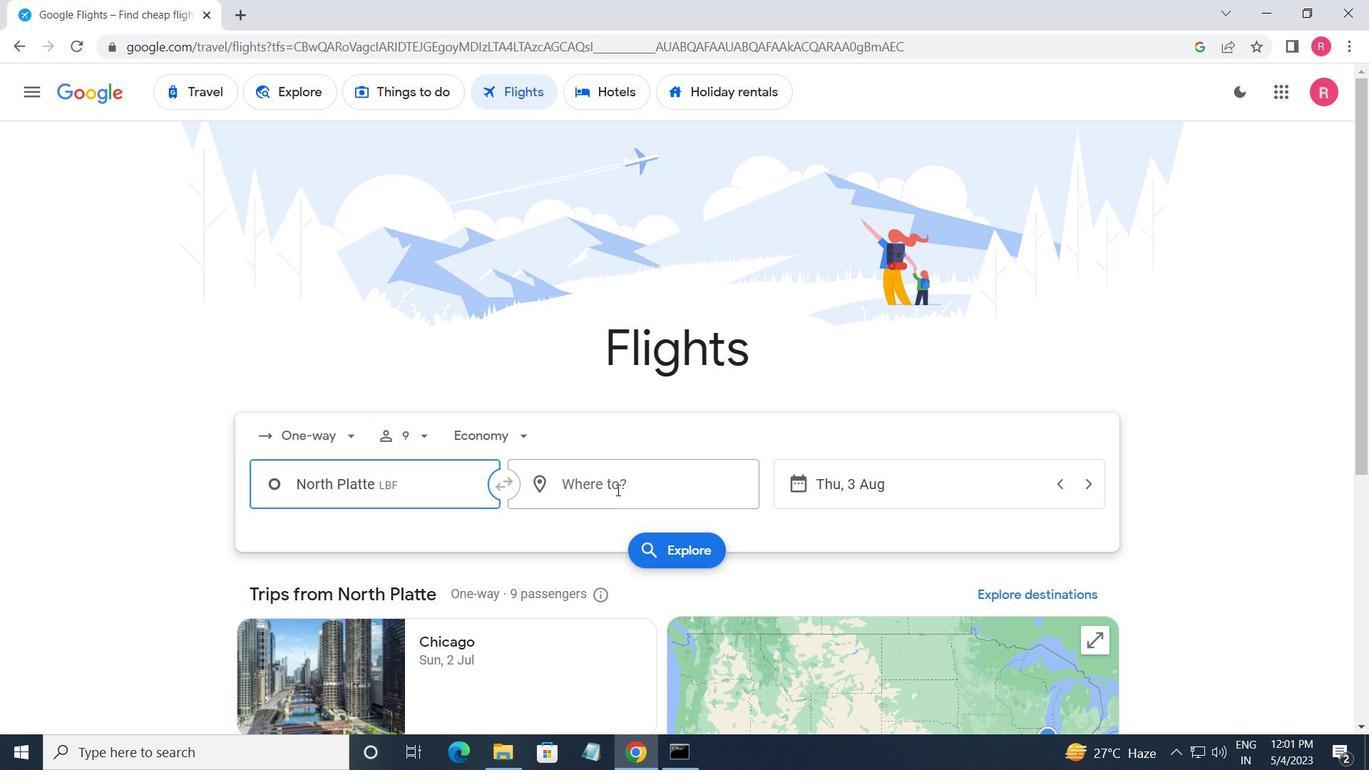 
Action: Mouse pressed left at (617, 490)
Screenshot: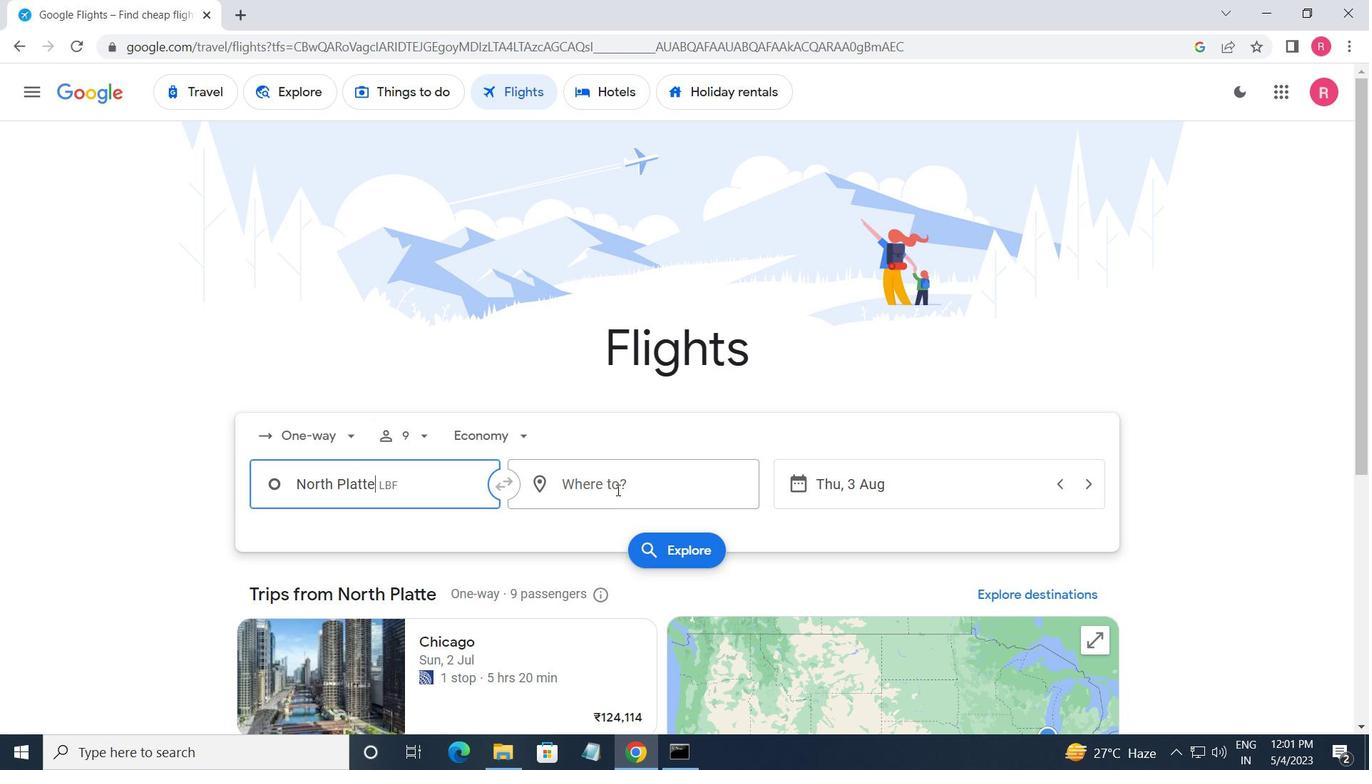 
Action: Mouse moved to (616, 660)
Screenshot: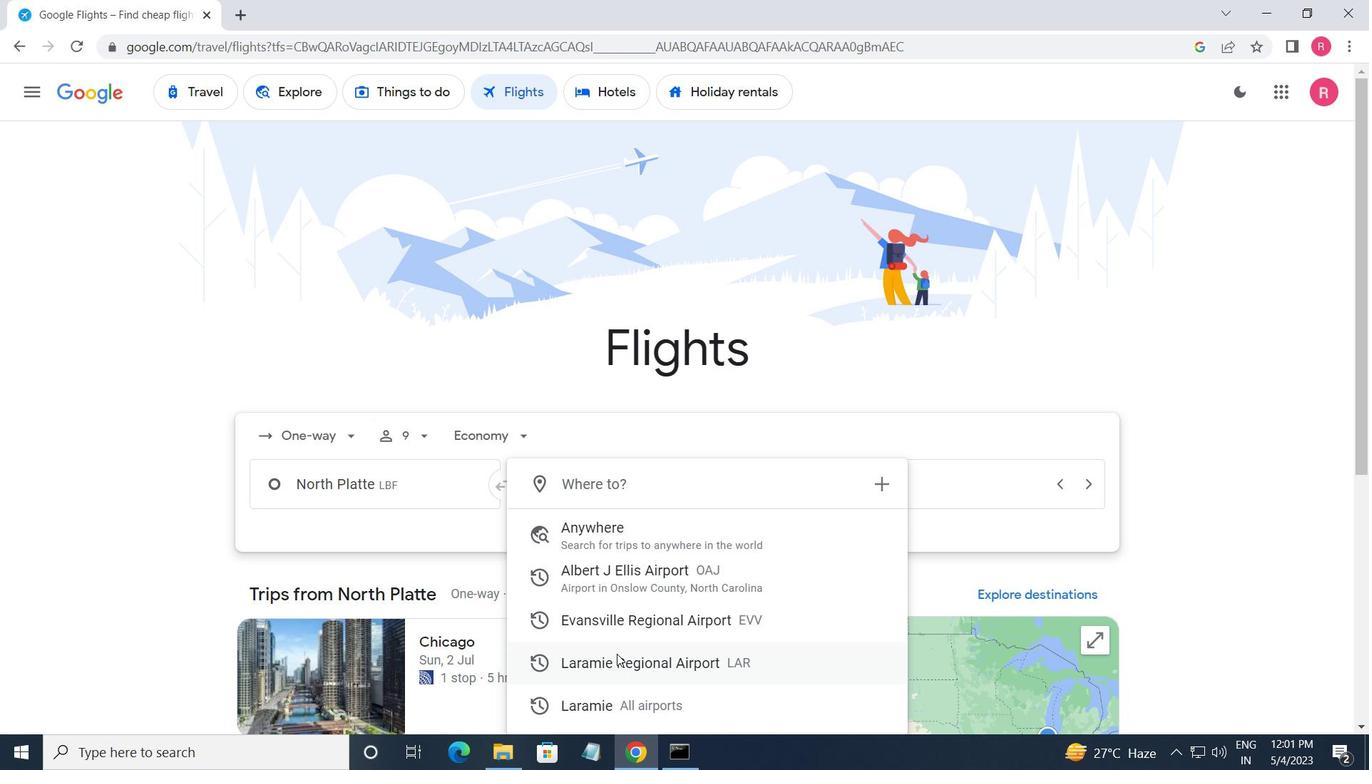 
Action: Mouse pressed left at (616, 660)
Screenshot: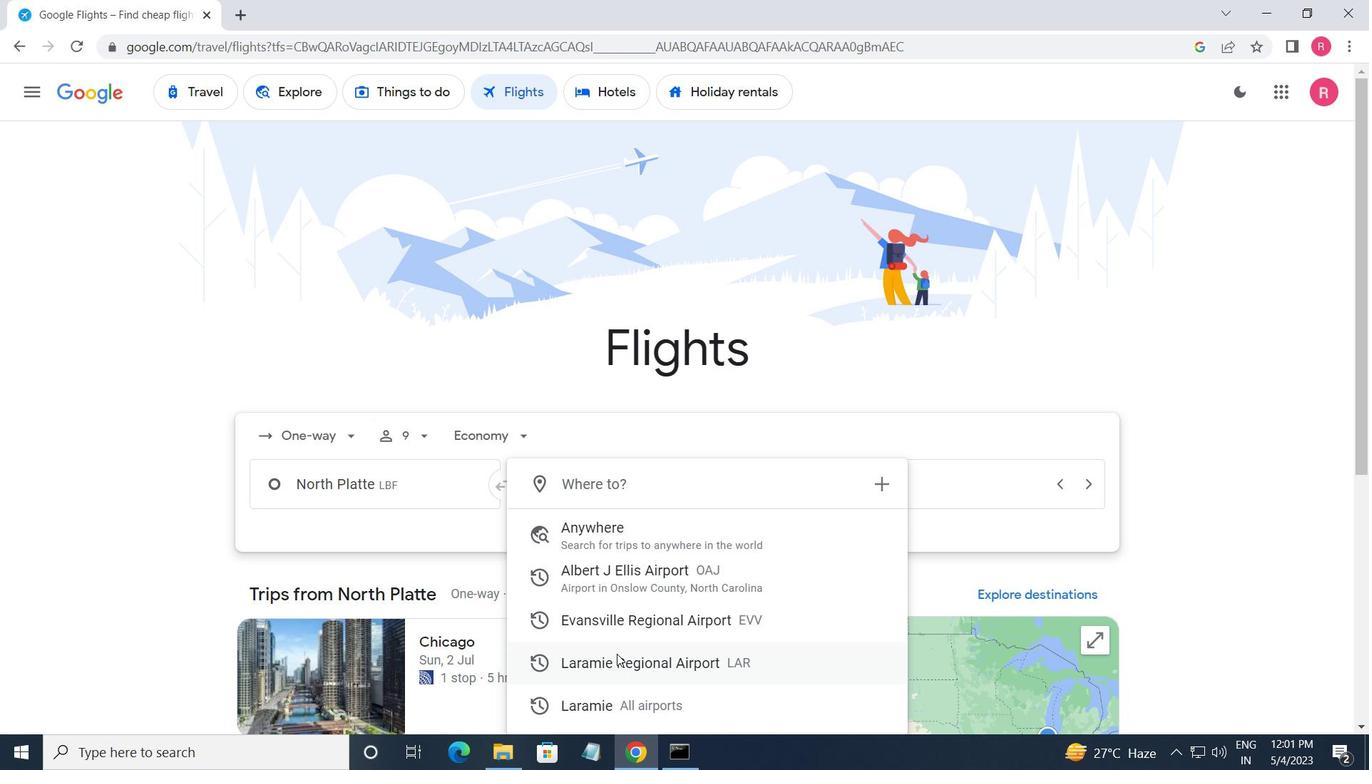 
Action: Mouse moved to (916, 488)
Screenshot: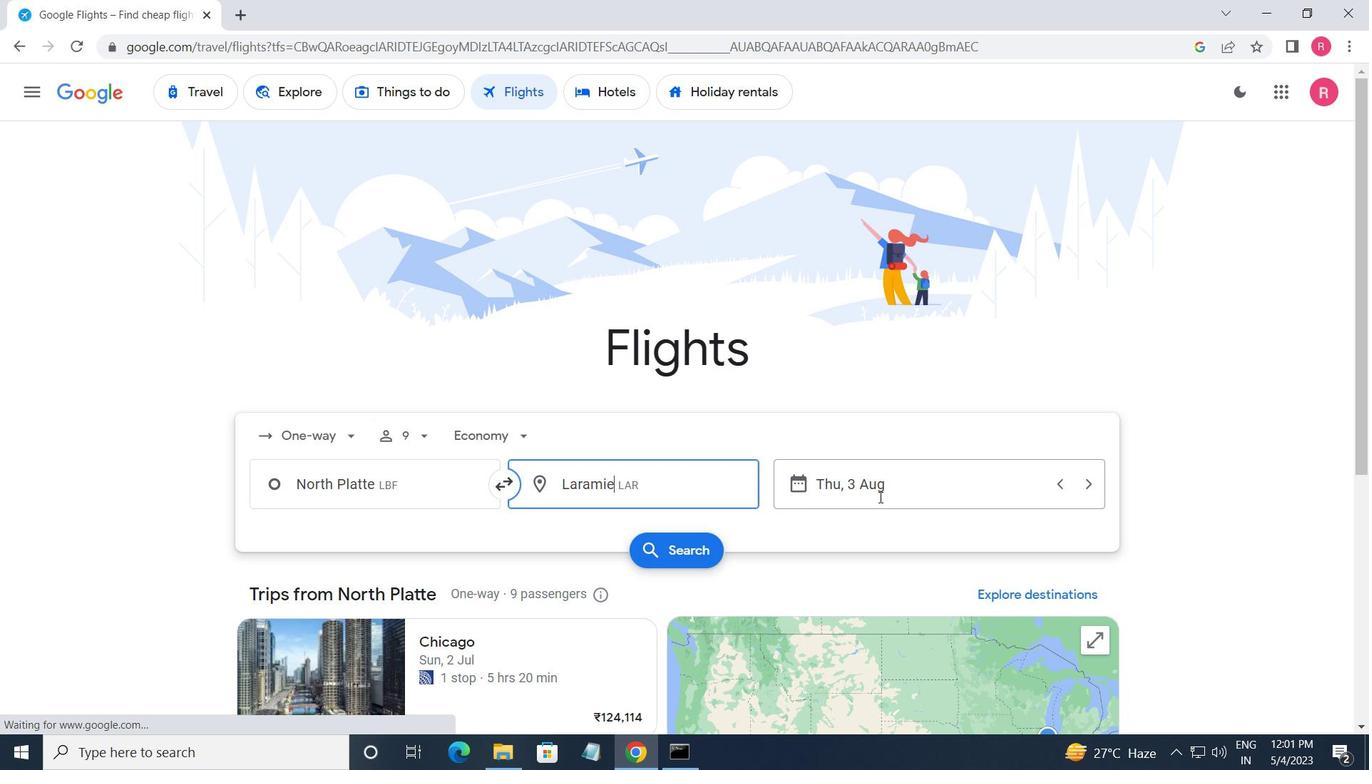 
Action: Mouse pressed left at (916, 488)
Screenshot: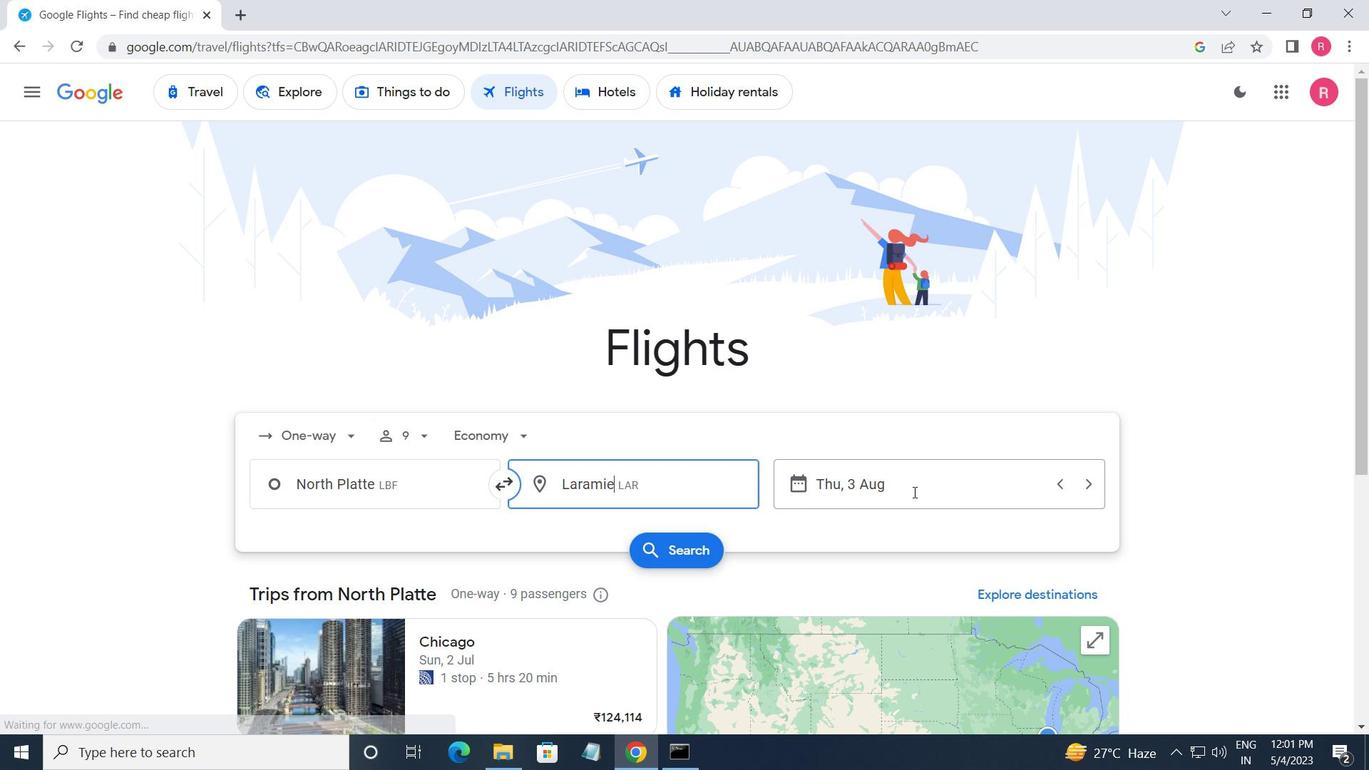 
Action: Mouse moved to (648, 418)
Screenshot: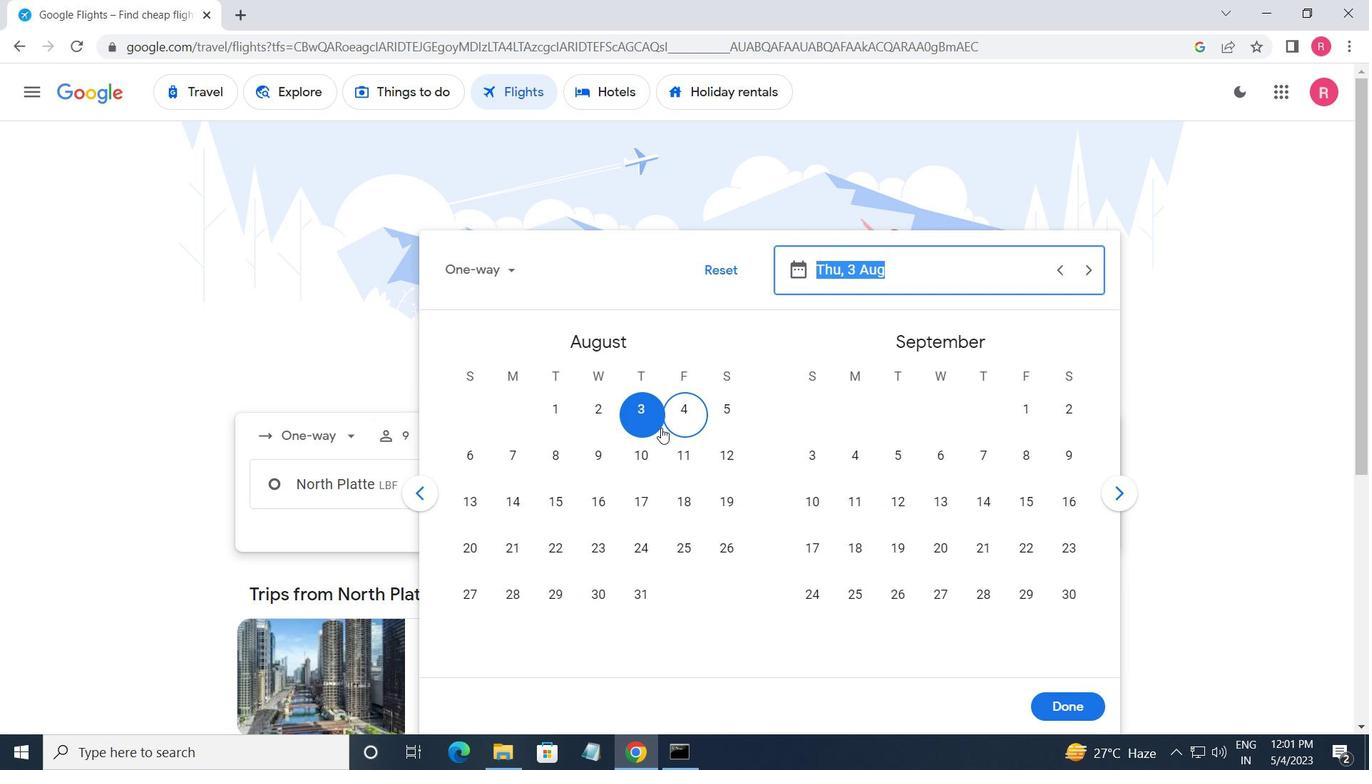 
Action: Mouse pressed left at (648, 418)
Screenshot: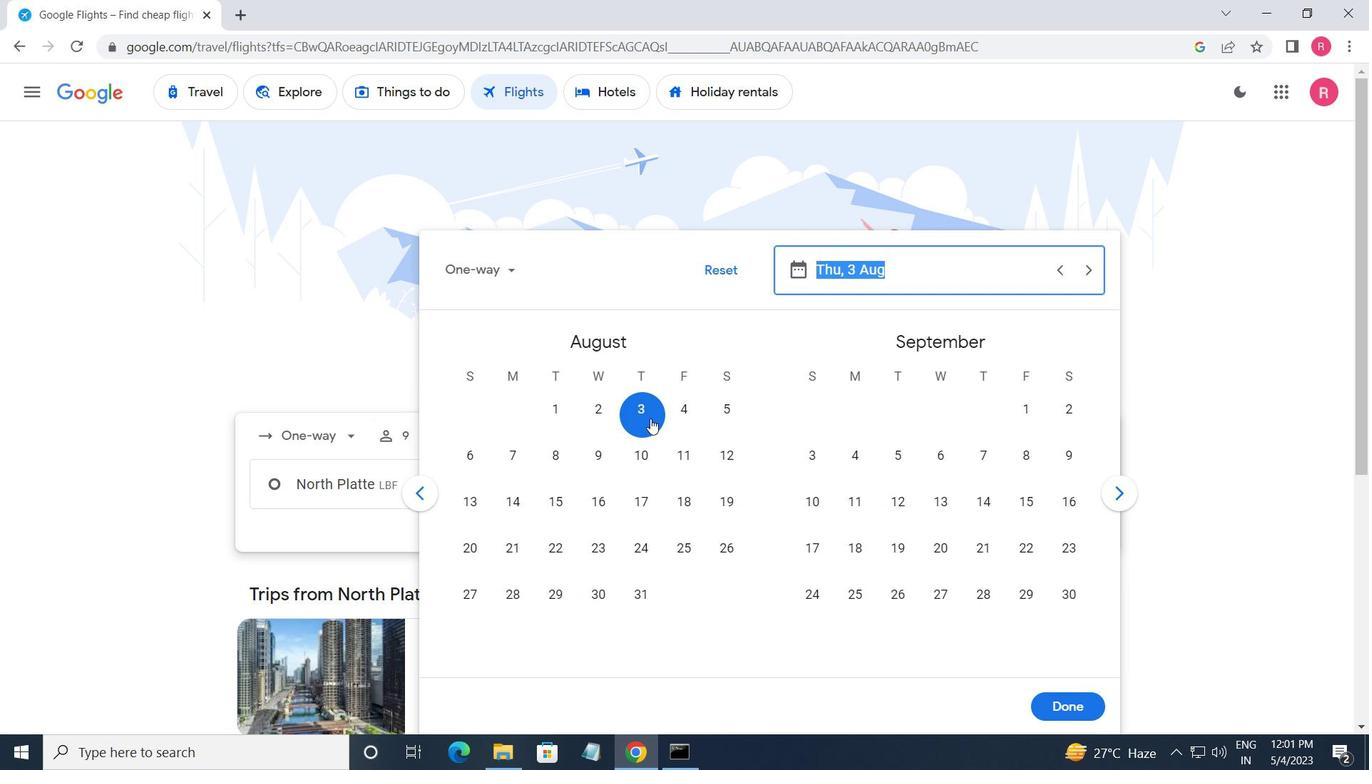 
Action: Mouse moved to (1041, 709)
Screenshot: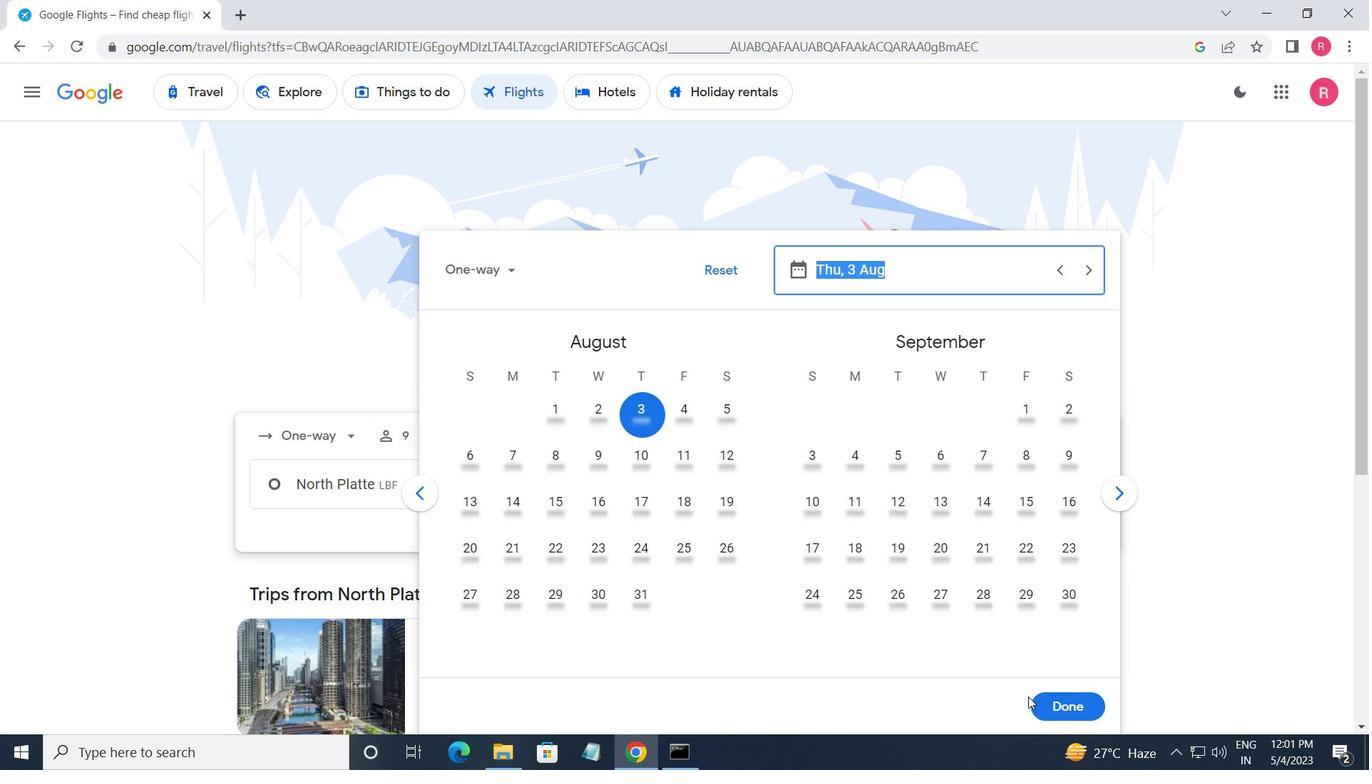 
Action: Mouse pressed left at (1041, 709)
Screenshot: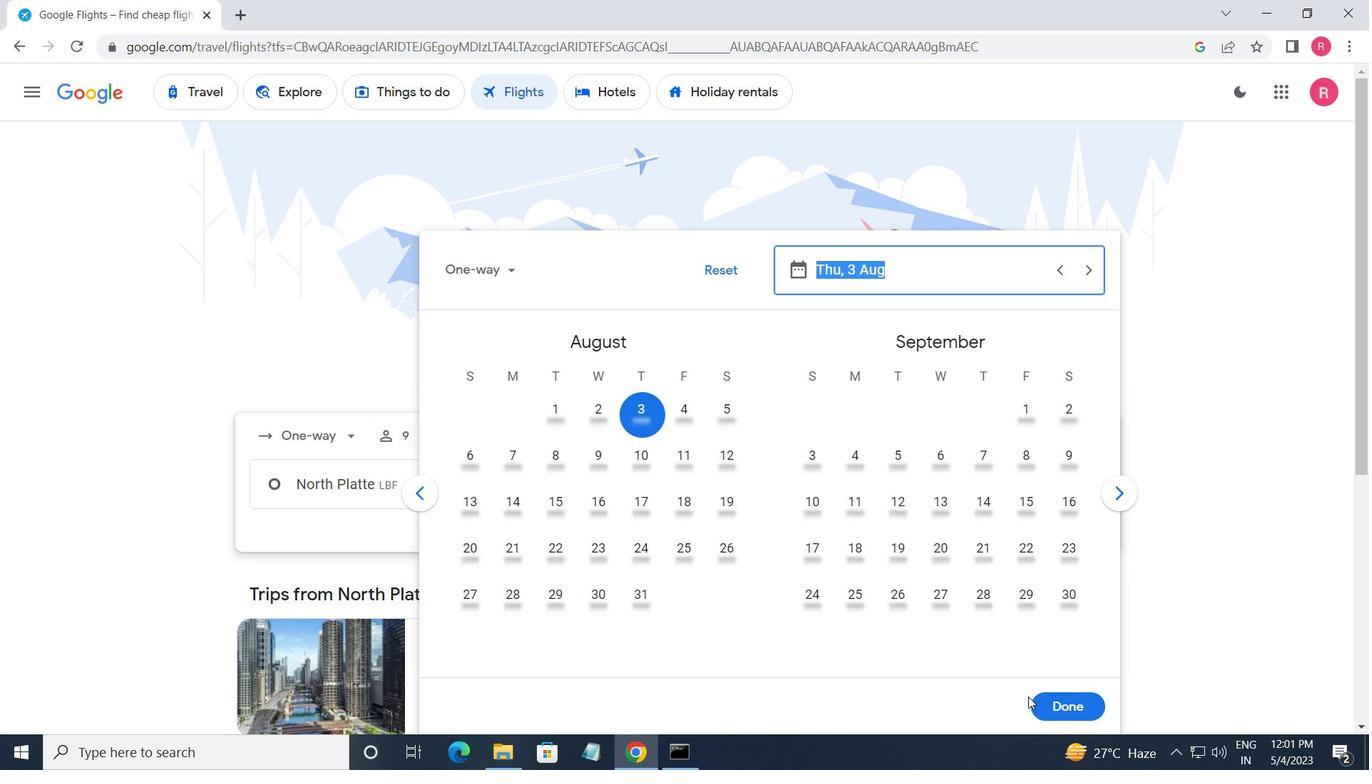 
Action: Mouse moved to (677, 549)
Screenshot: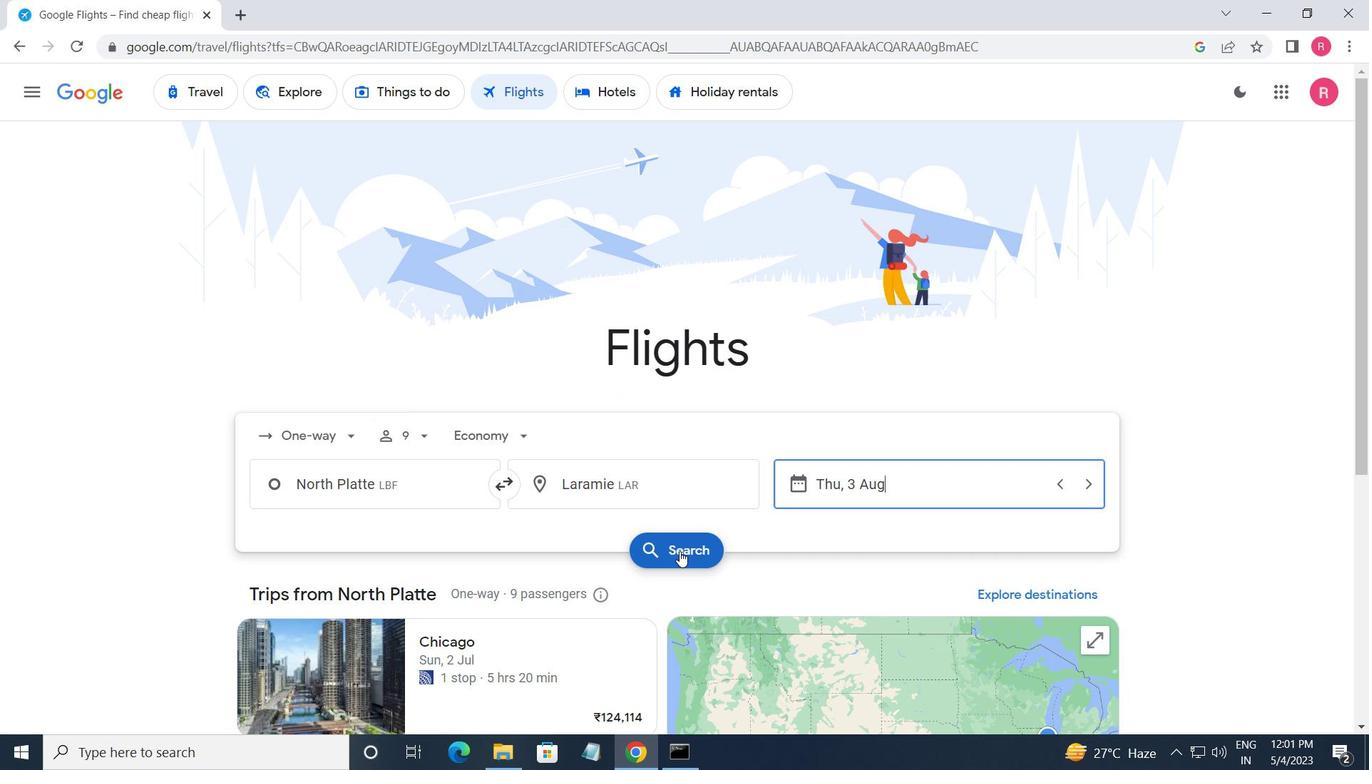 
Action: Mouse pressed left at (677, 549)
Screenshot: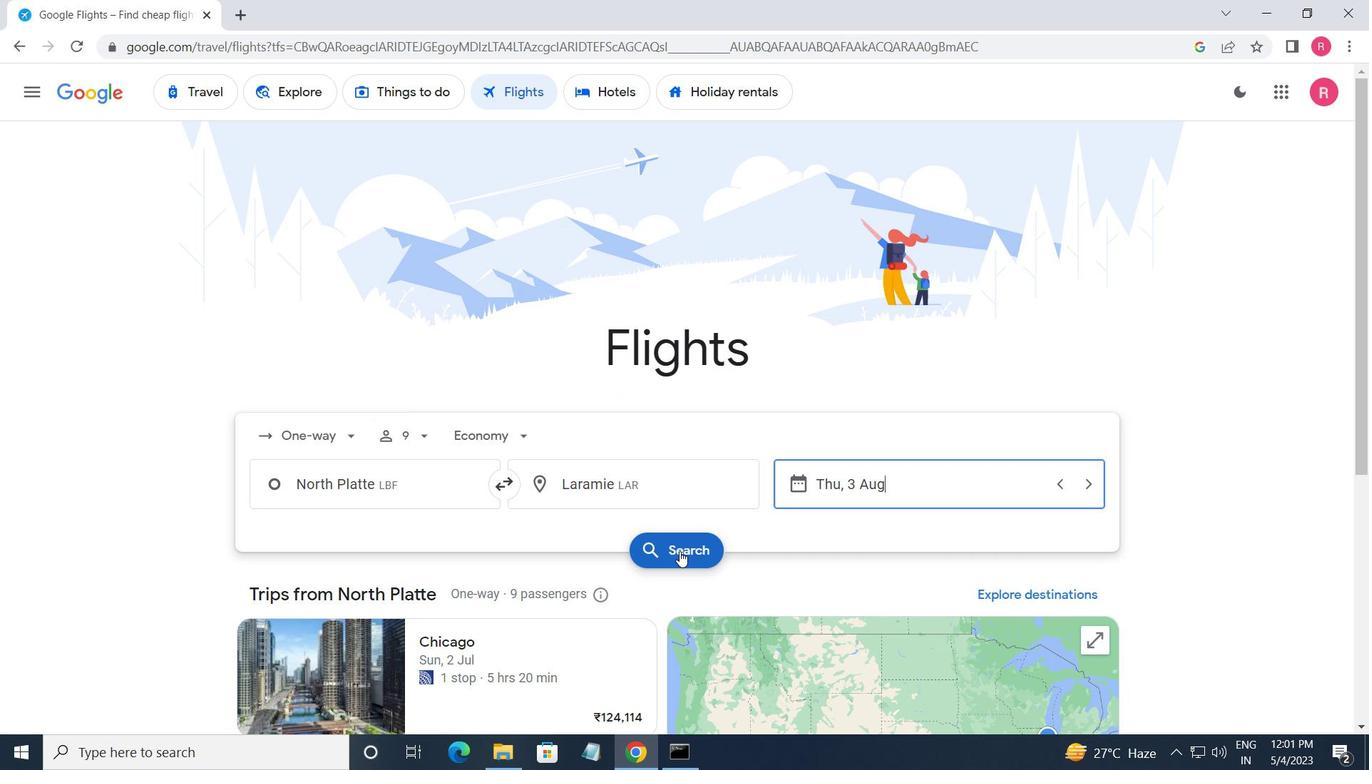
Action: Mouse moved to (261, 261)
Screenshot: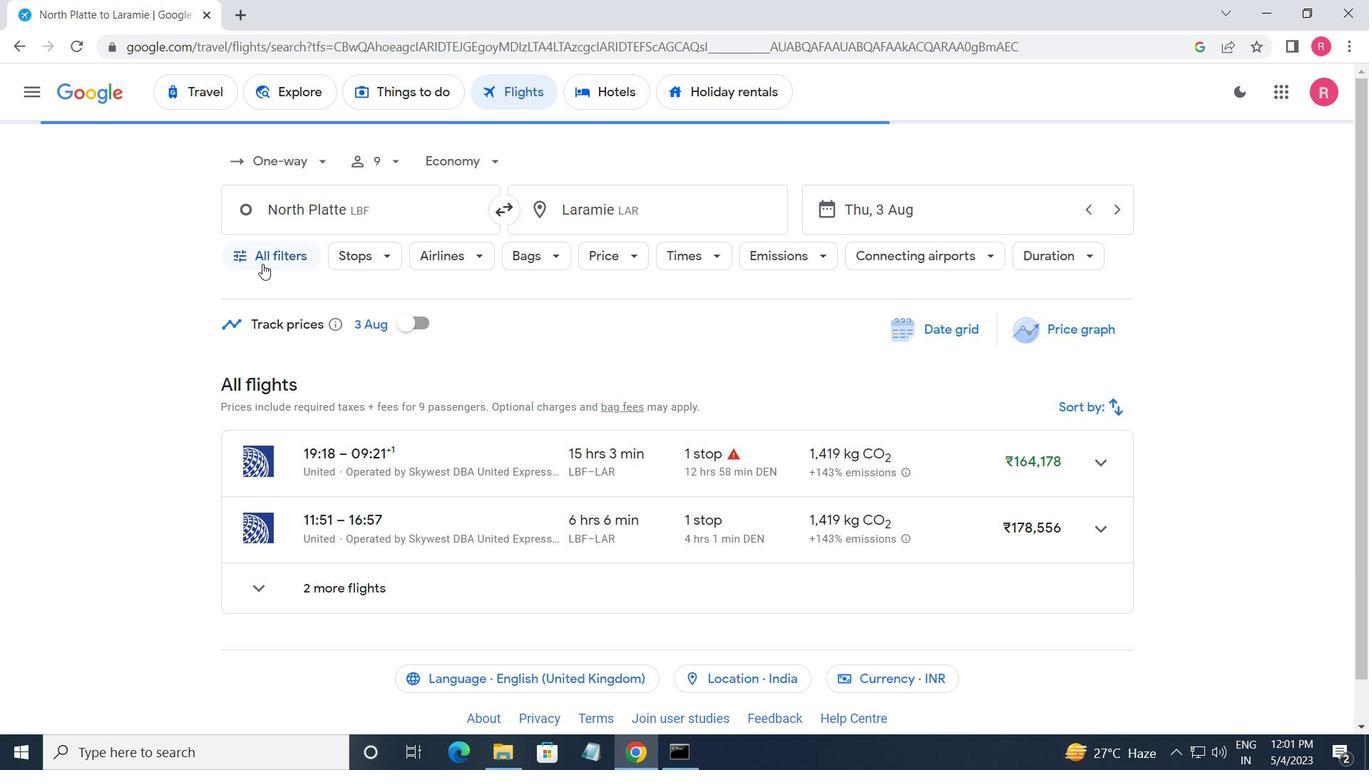 
Action: Mouse pressed left at (261, 261)
Screenshot: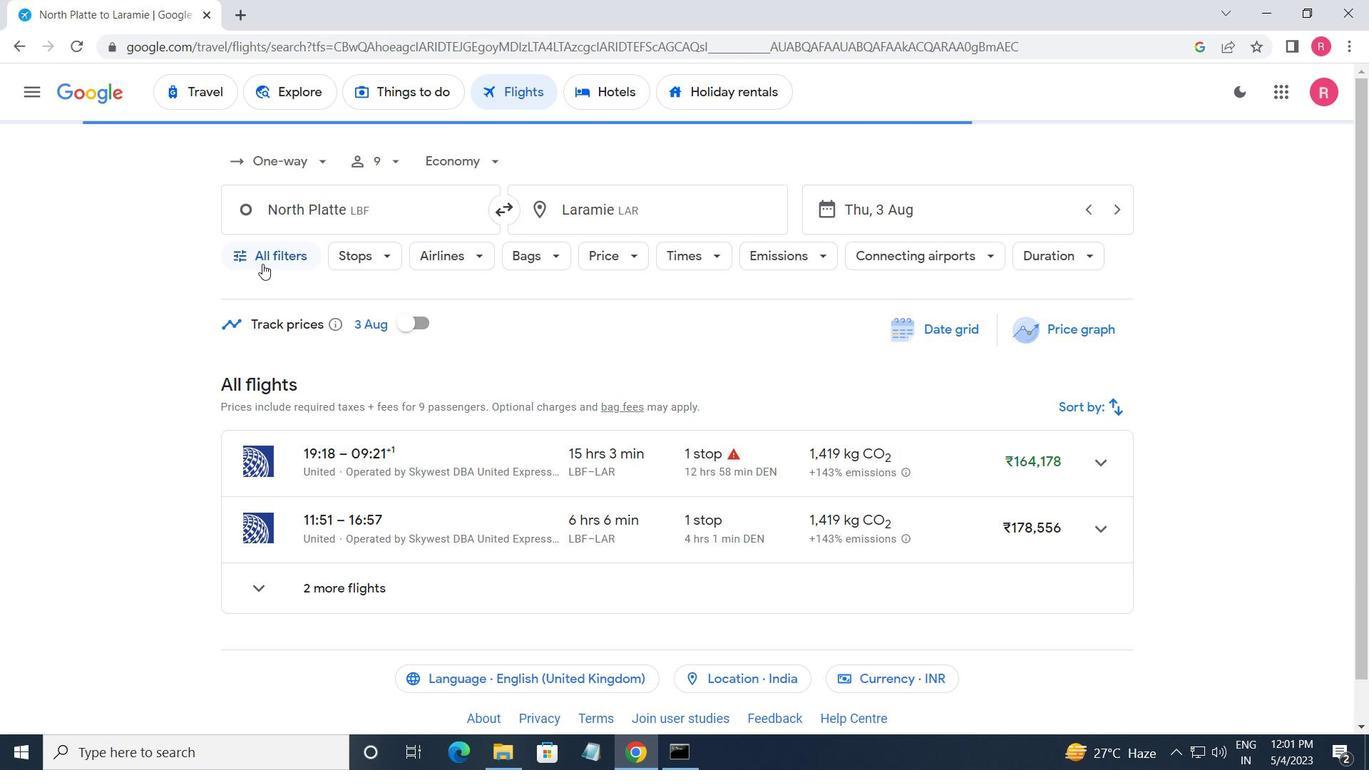 
Action: Mouse moved to (365, 513)
Screenshot: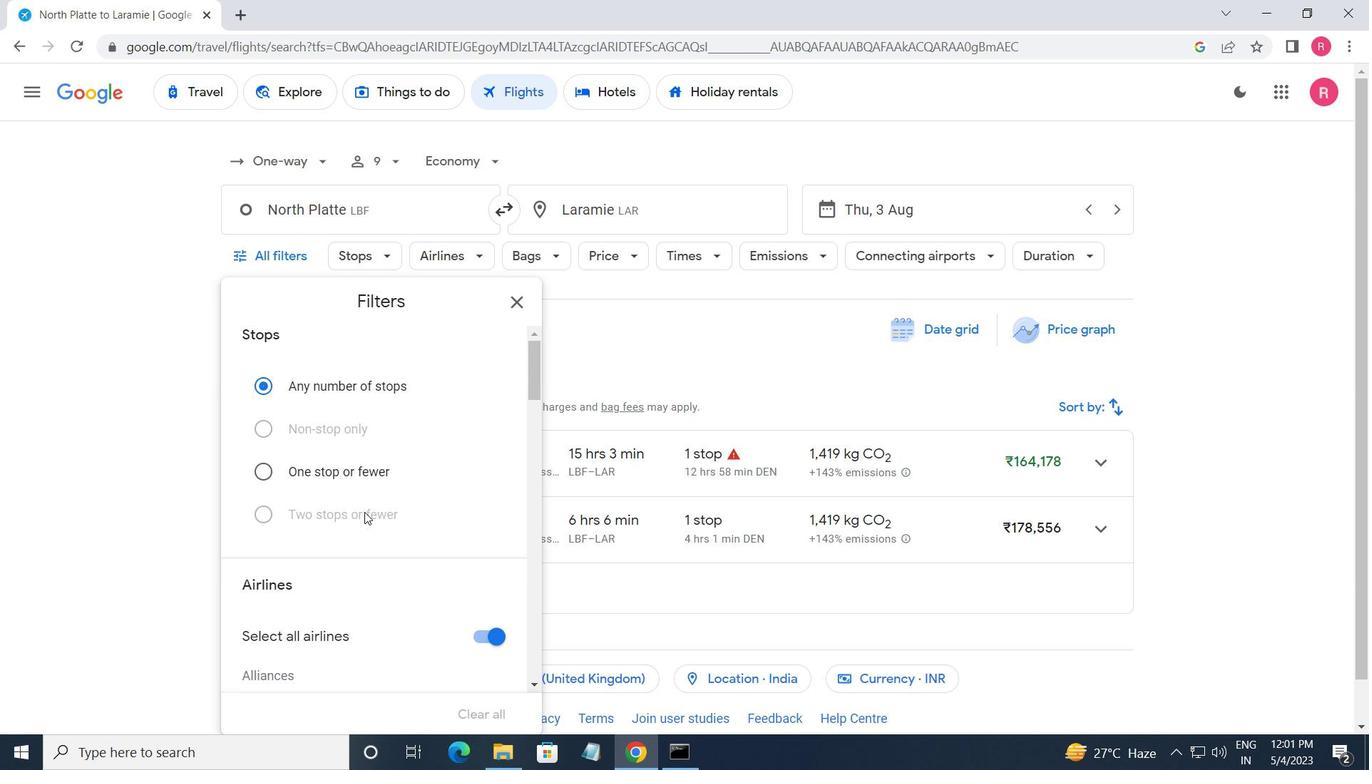 
Action: Mouse scrolled (365, 512) with delta (0, 0)
Screenshot: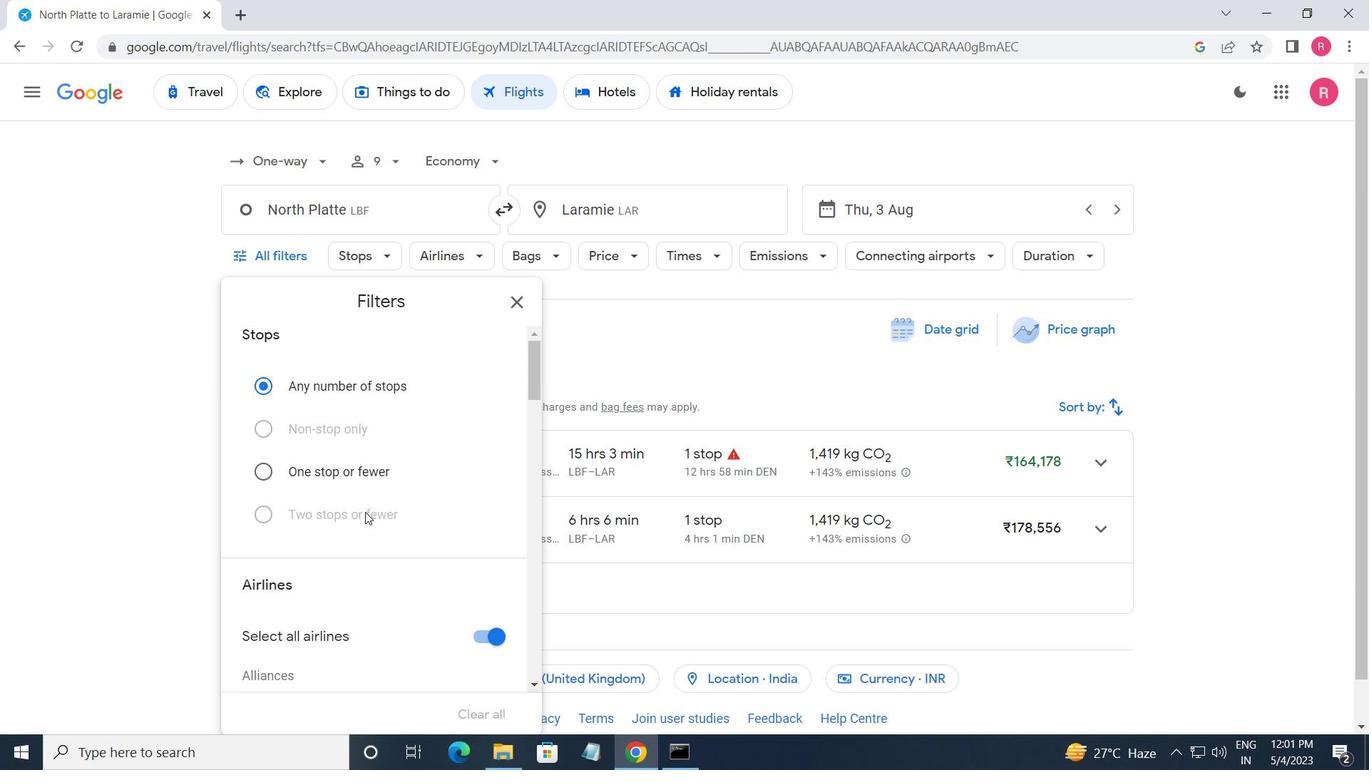 
Action: Mouse moved to (366, 514)
Screenshot: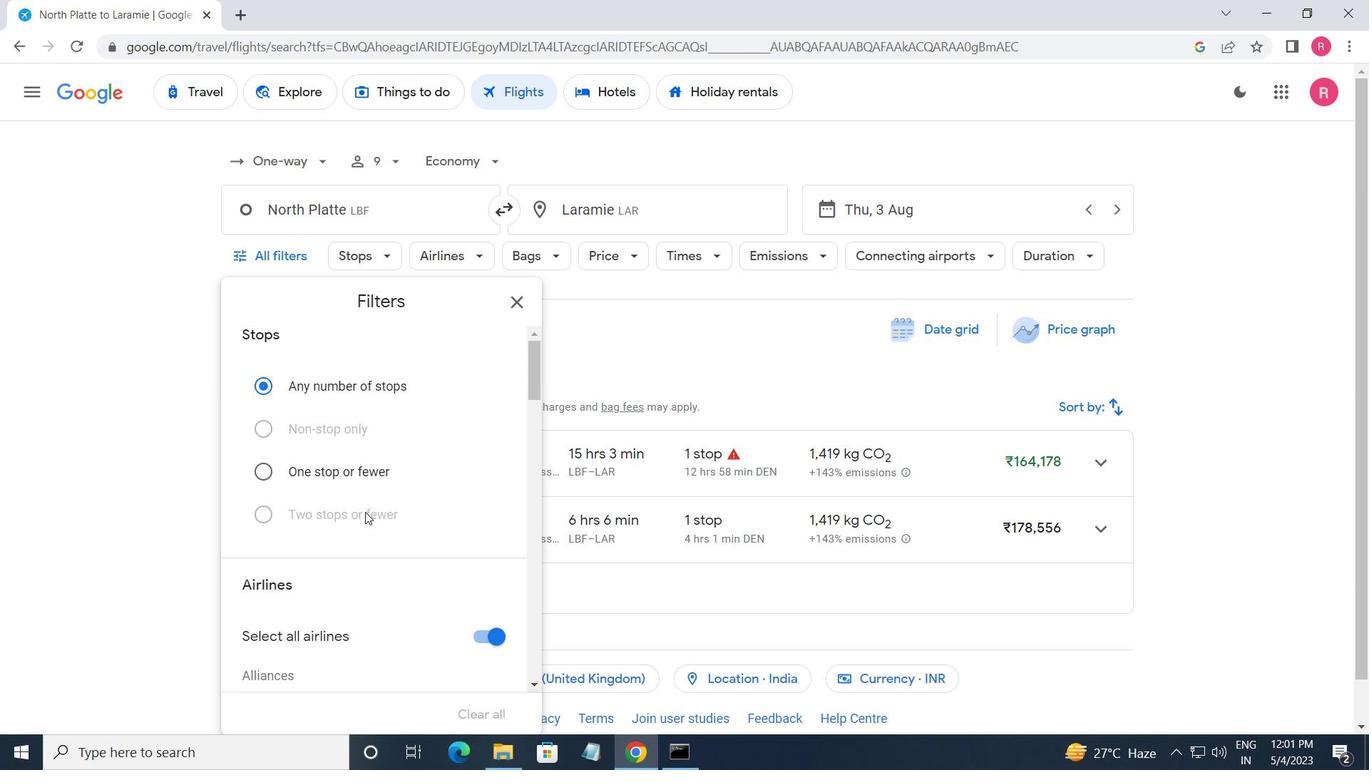 
Action: Mouse scrolled (366, 513) with delta (0, 0)
Screenshot: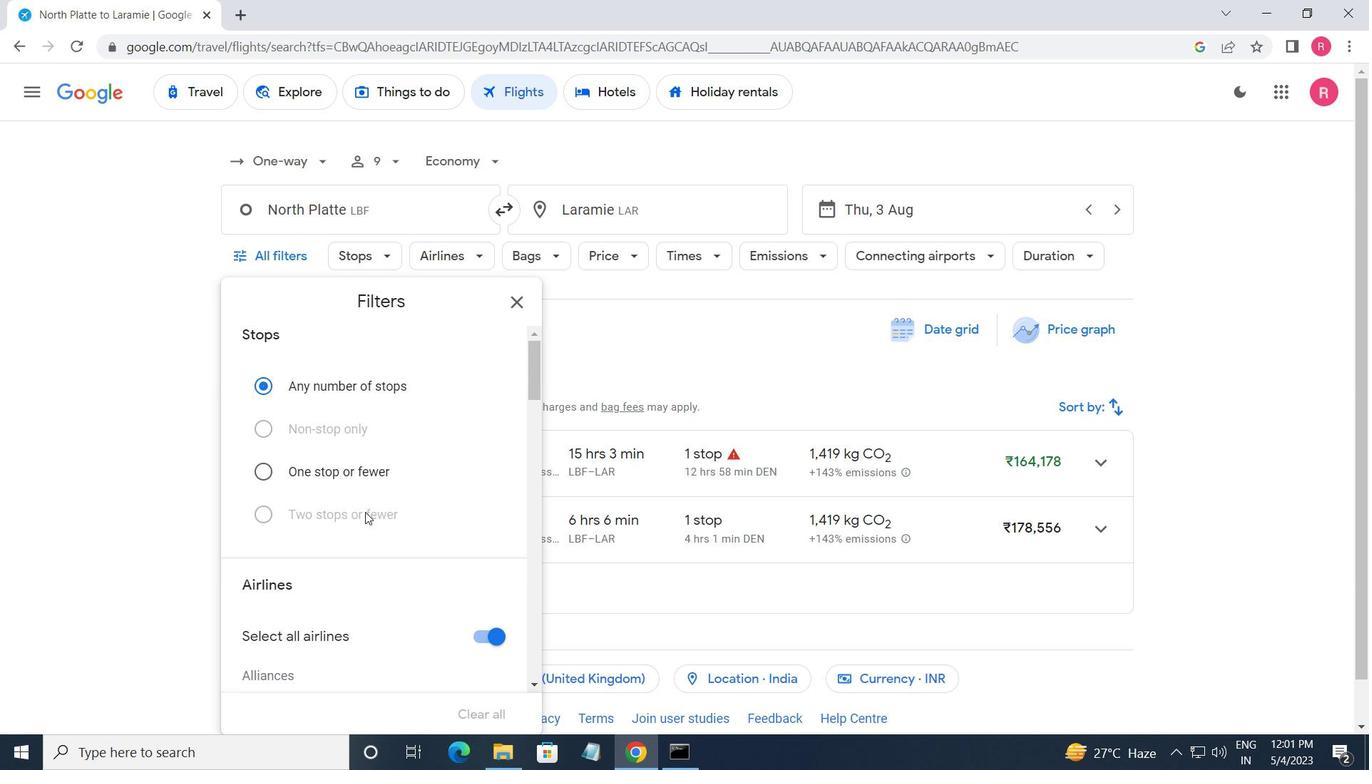 
Action: Mouse scrolled (366, 513) with delta (0, 0)
Screenshot: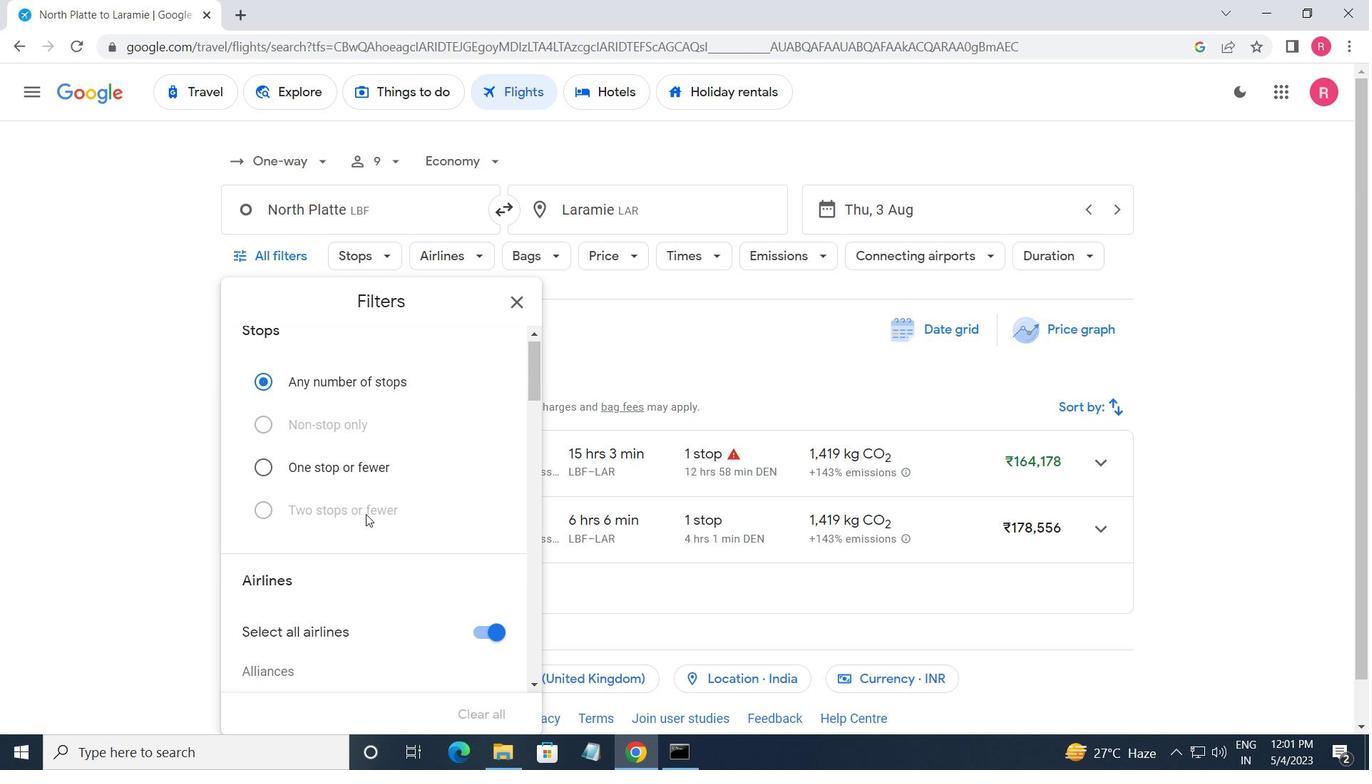 
Action: Mouse scrolled (366, 513) with delta (0, 0)
Screenshot: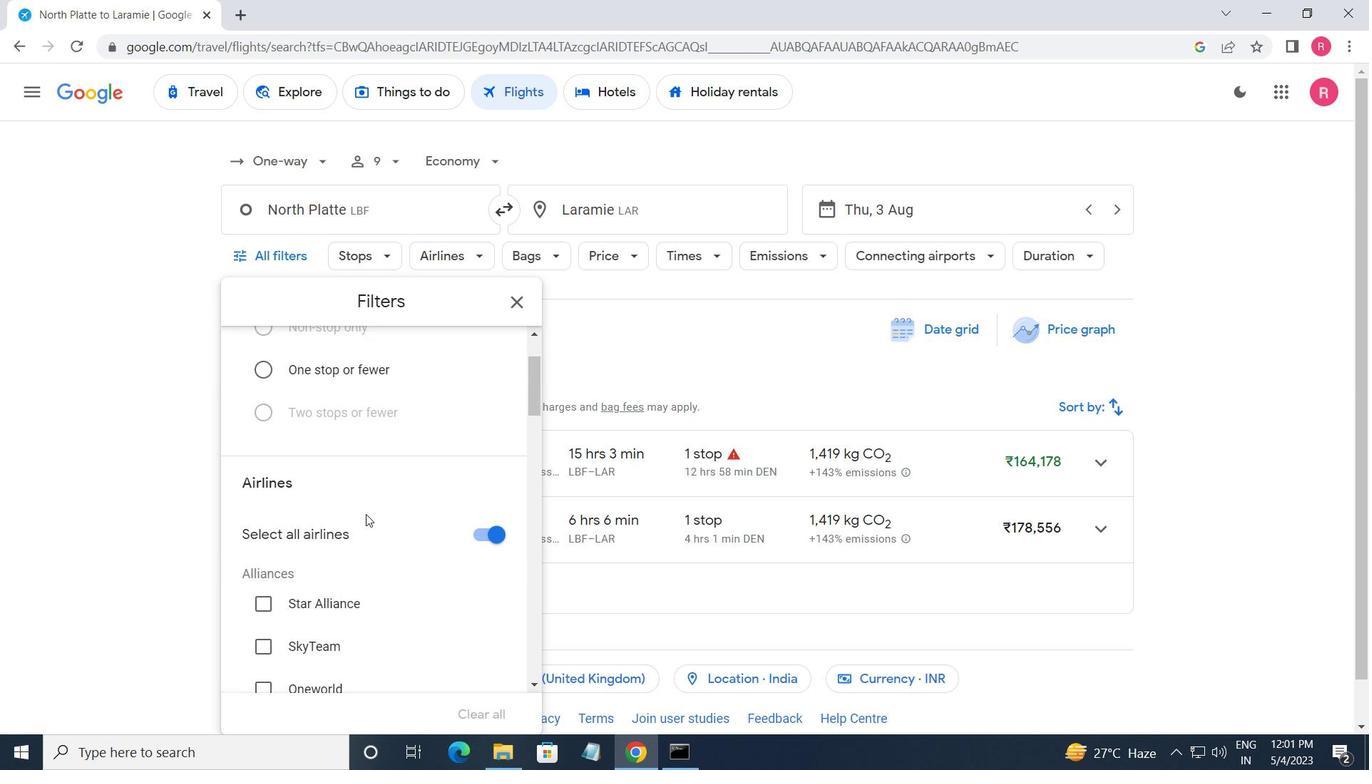 
Action: Mouse scrolled (366, 513) with delta (0, 0)
Screenshot: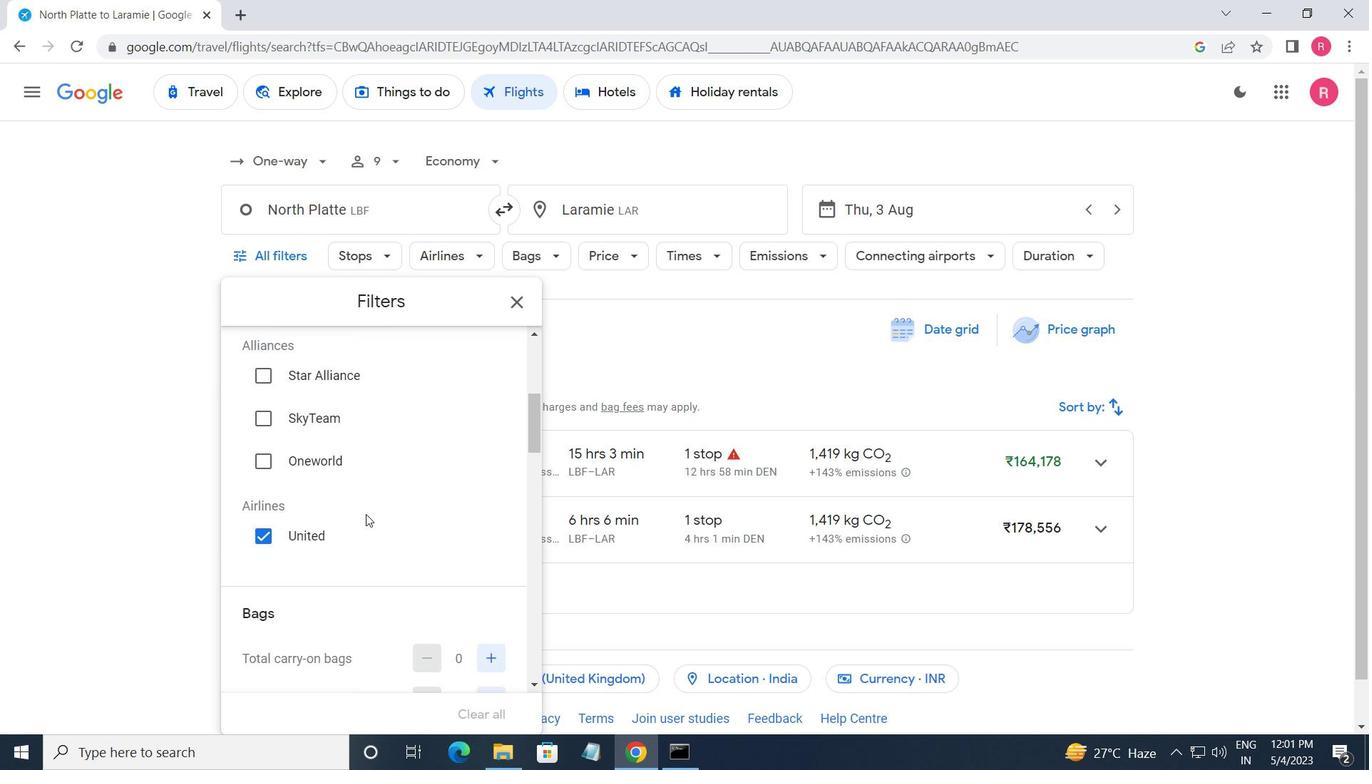 
Action: Mouse moved to (366, 512)
Screenshot: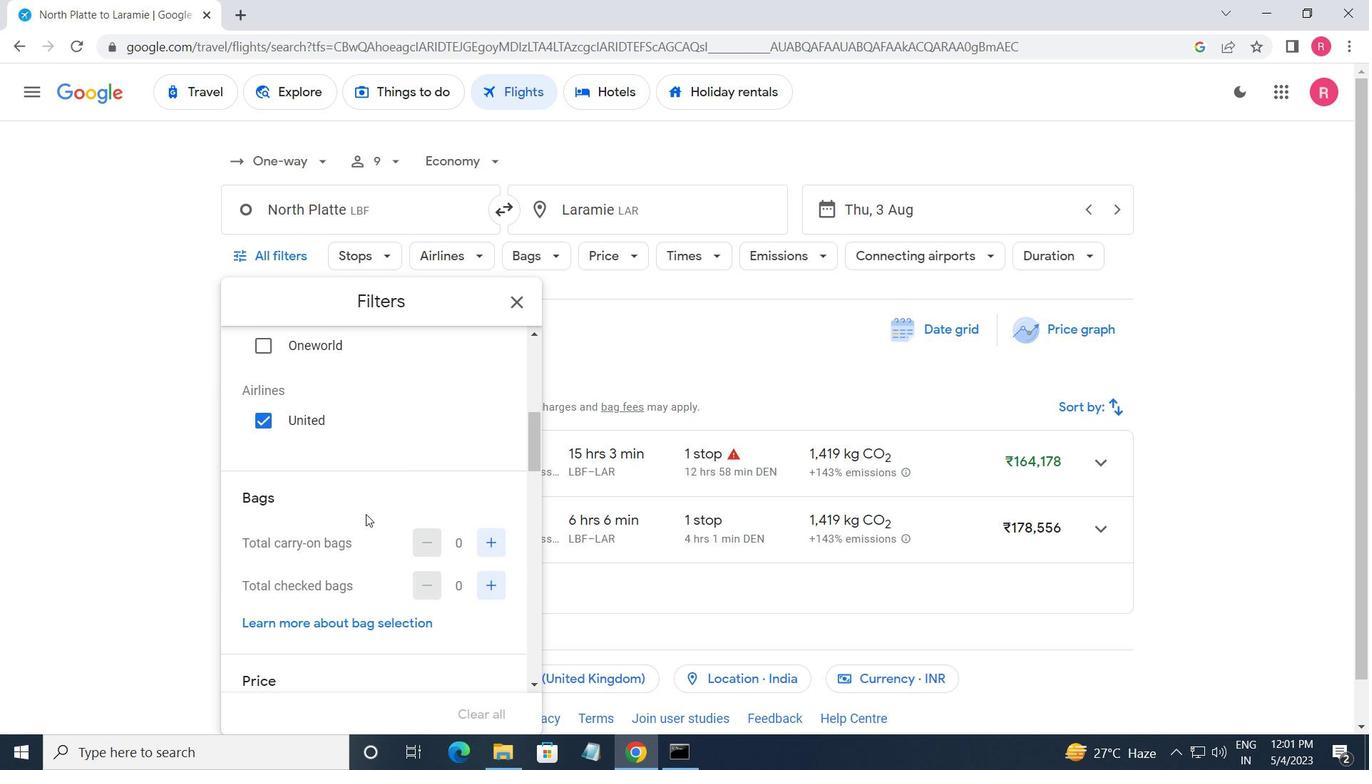 
Action: Mouse scrolled (366, 512) with delta (0, 0)
Screenshot: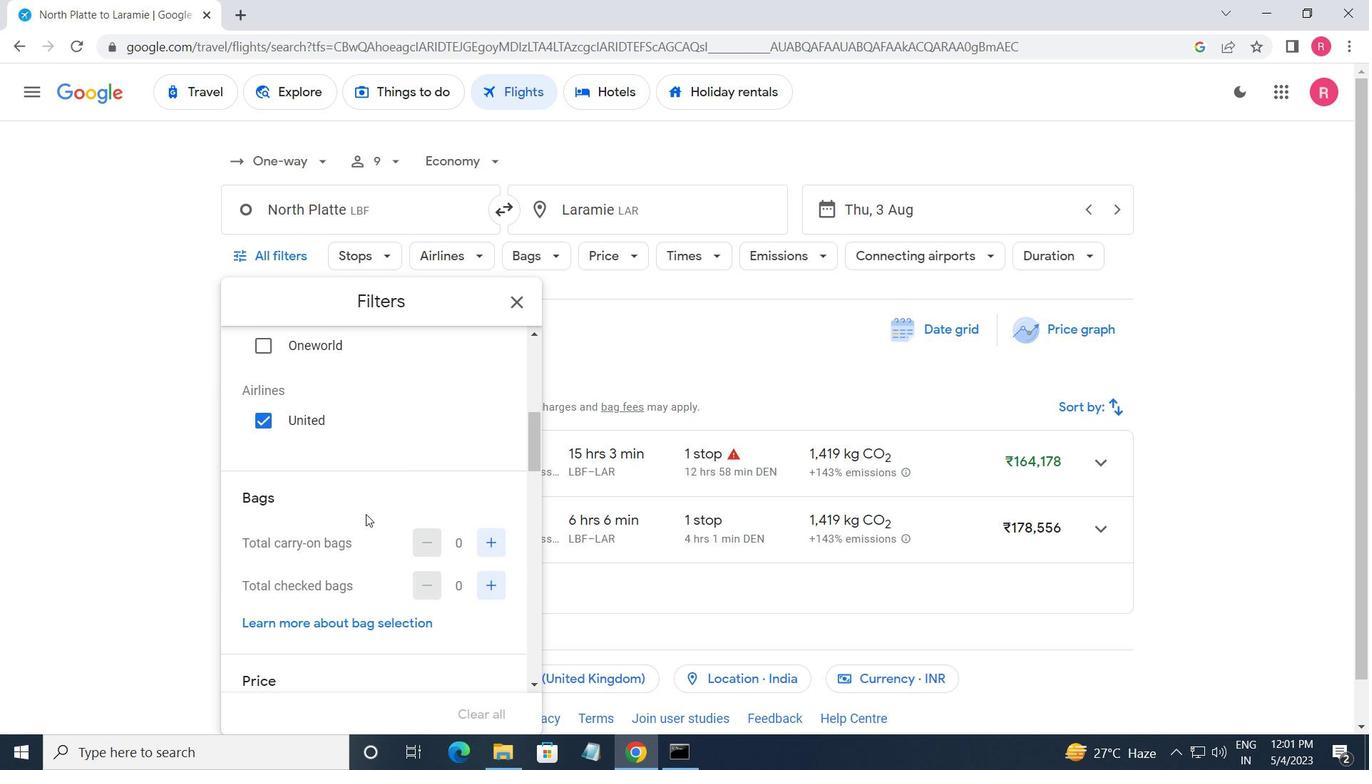 
Action: Mouse moved to (366, 510)
Screenshot: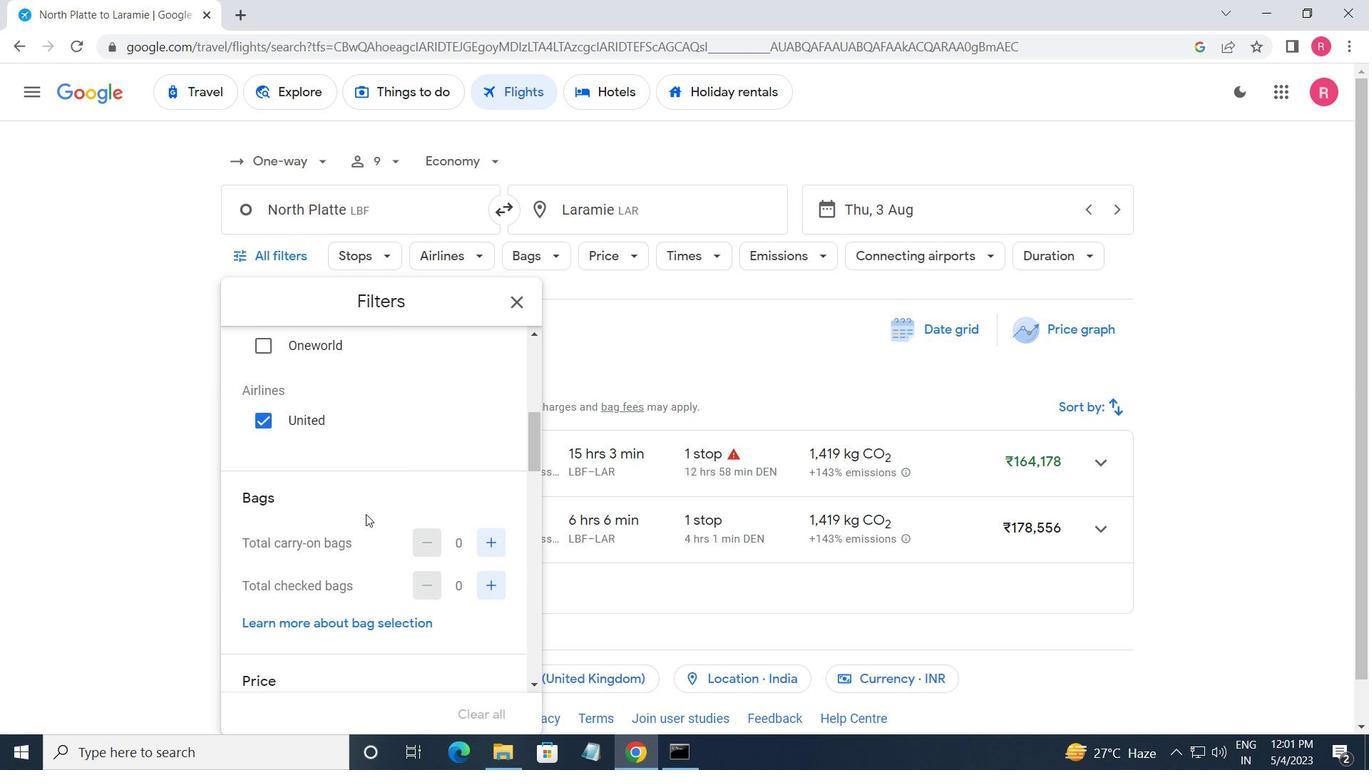 
Action: Mouse scrolled (366, 510) with delta (0, 0)
Screenshot: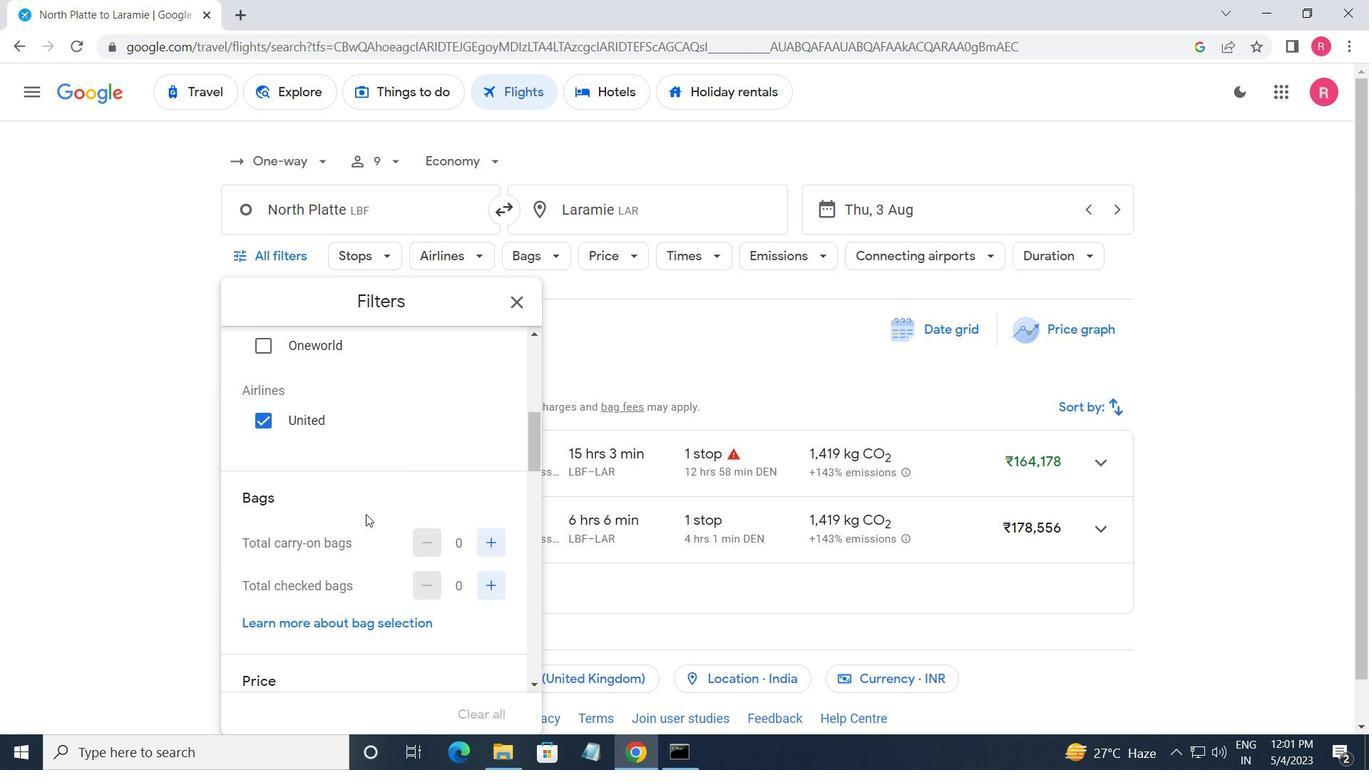 
Action: Mouse moved to (366, 507)
Screenshot: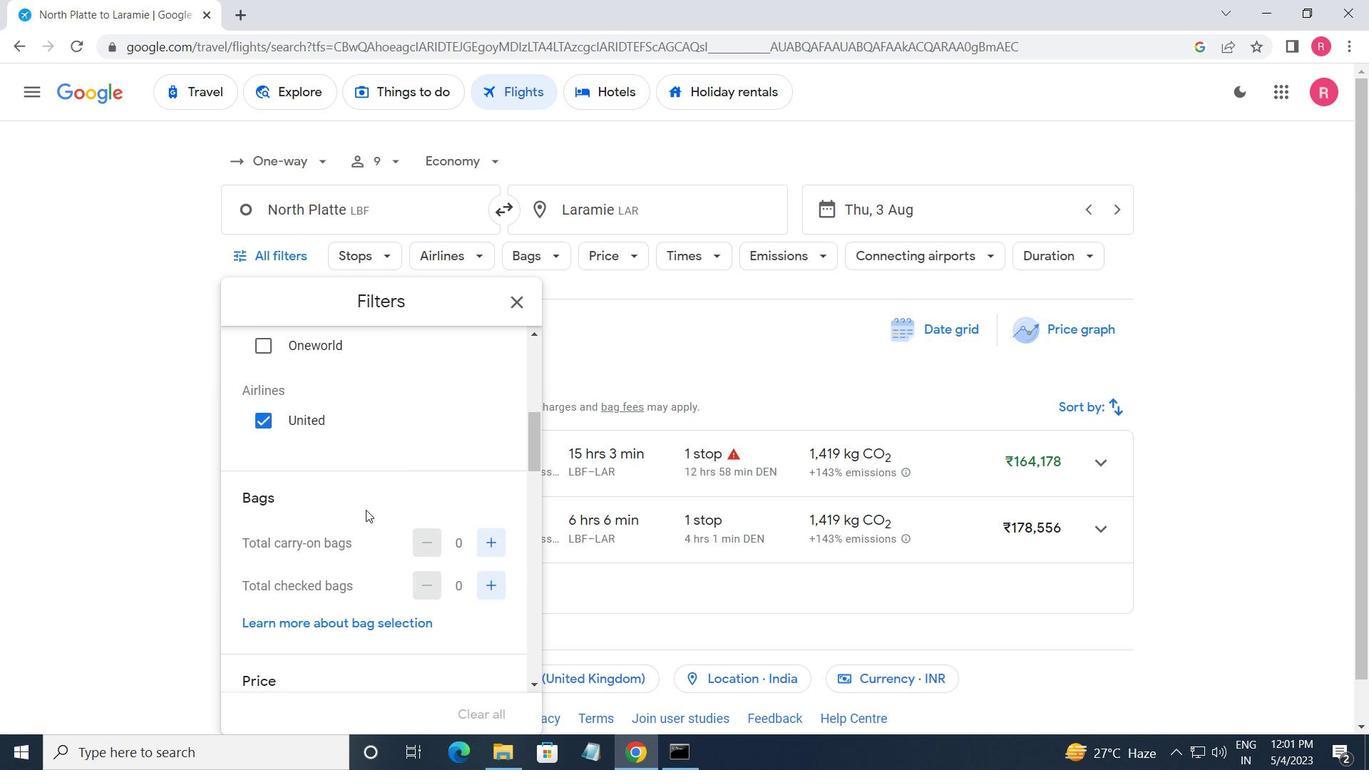 
Action: Mouse scrolled (366, 508) with delta (0, 0)
Screenshot: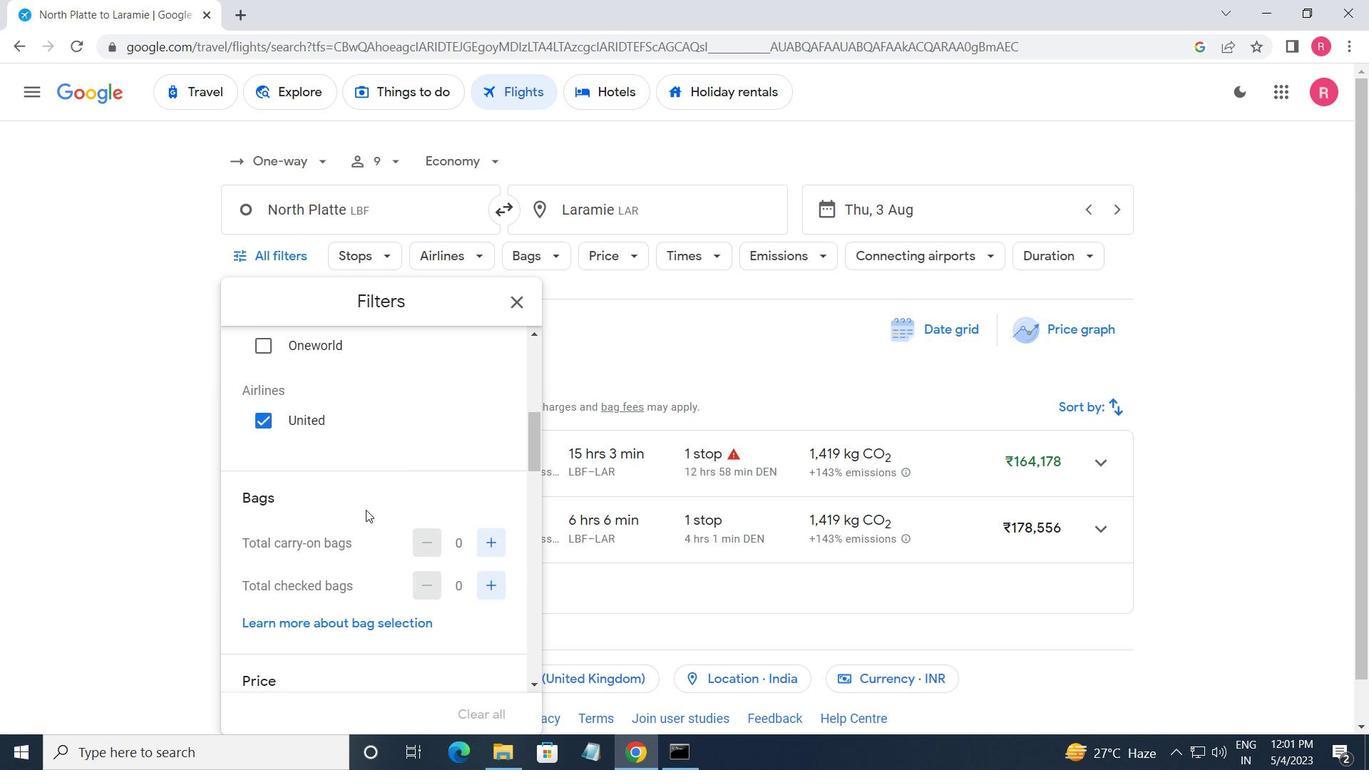 
Action: Mouse moved to (480, 460)
Screenshot: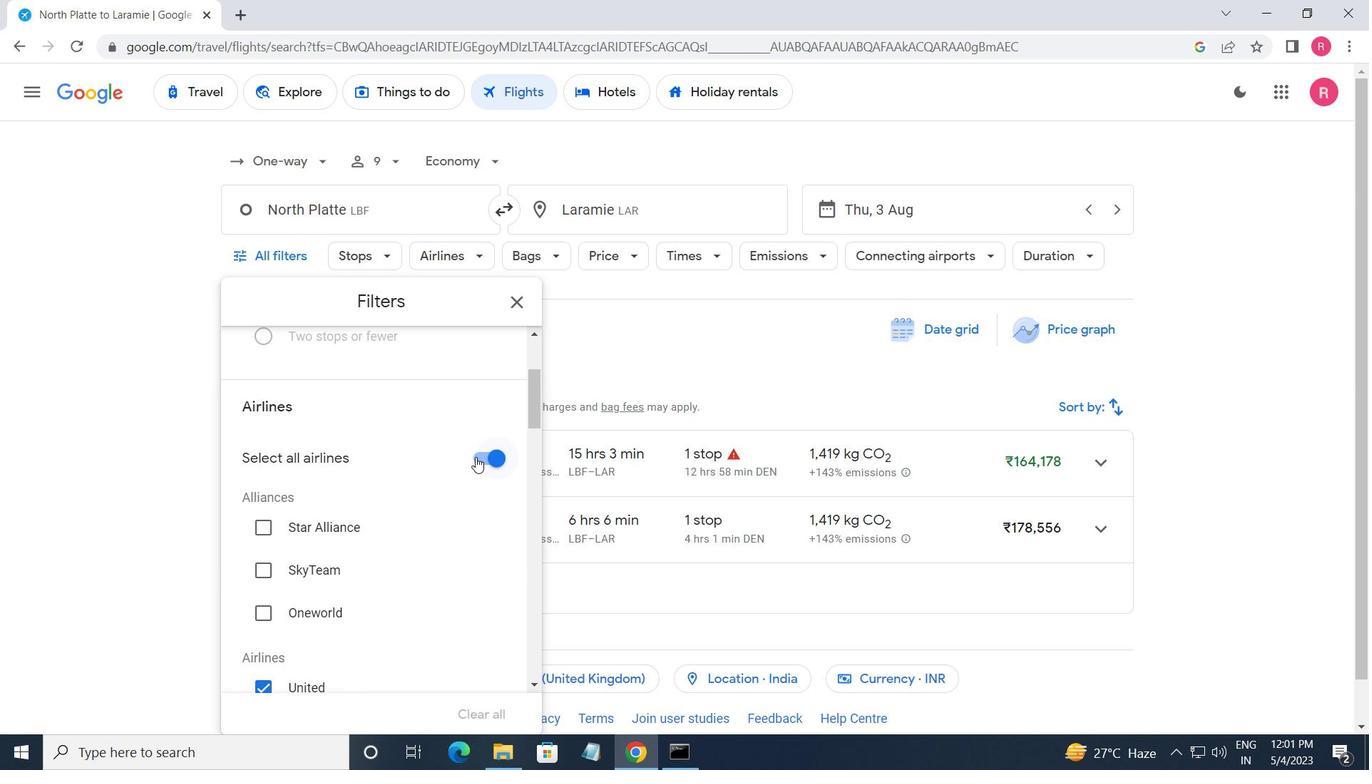 
Action: Mouse pressed left at (480, 460)
Screenshot: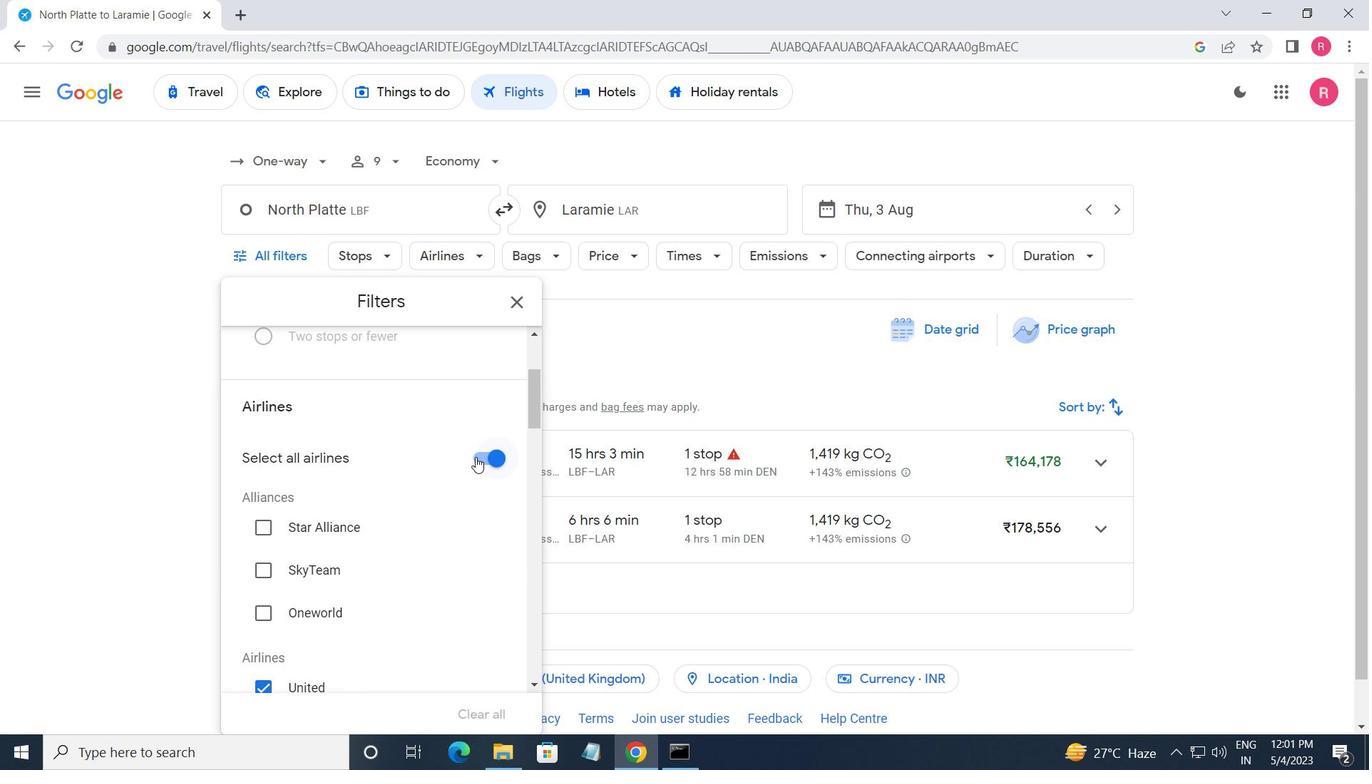 
Action: Mouse moved to (454, 522)
Screenshot: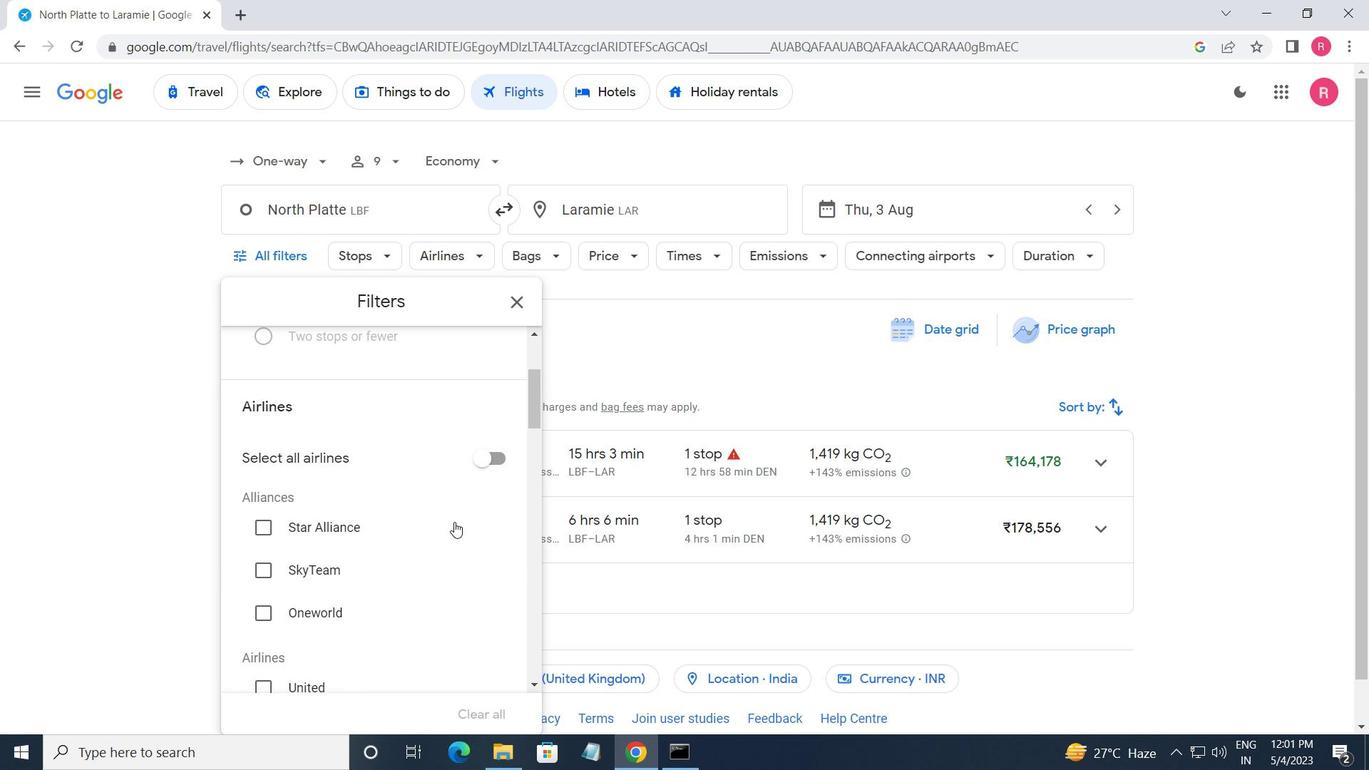 
Action: Mouse scrolled (454, 521) with delta (0, 0)
Screenshot: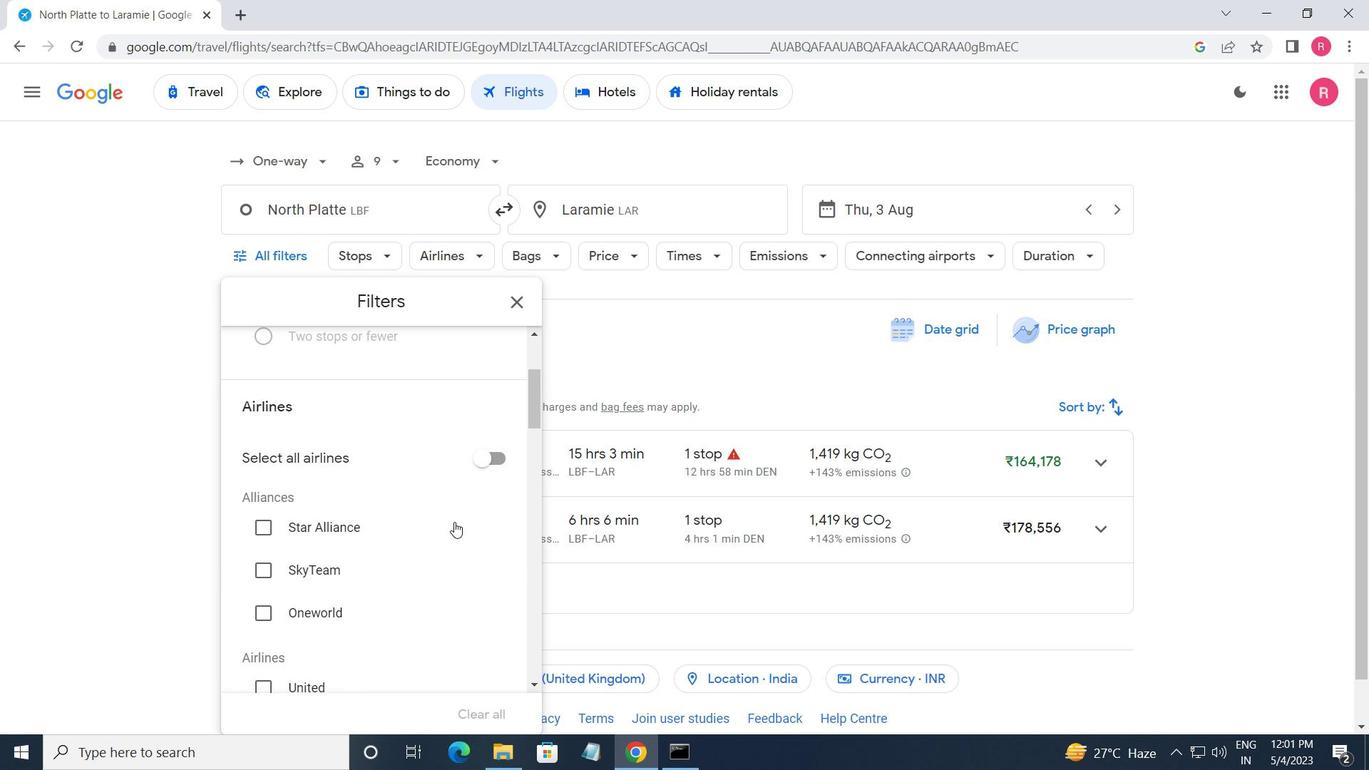 
Action: Mouse scrolled (454, 521) with delta (0, 0)
Screenshot: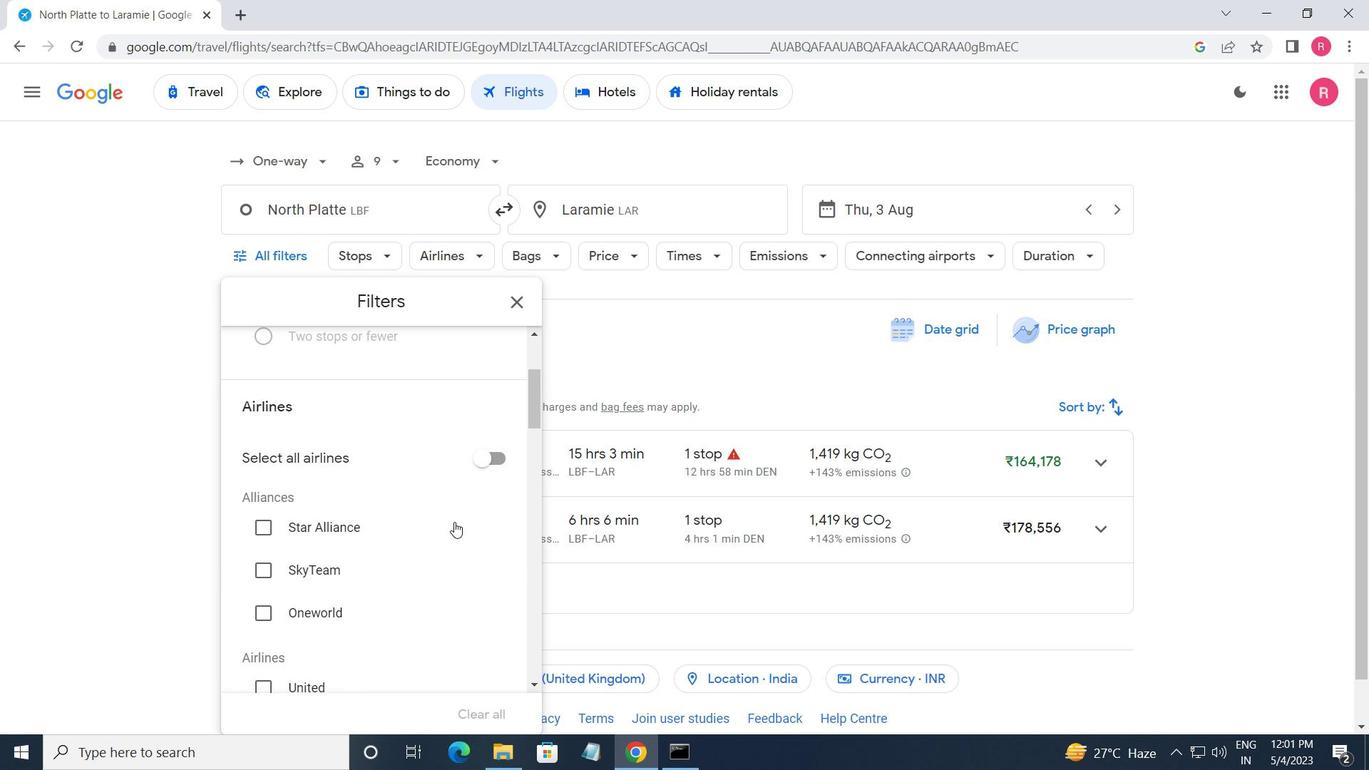 
Action: Mouse scrolled (454, 521) with delta (0, 0)
Screenshot: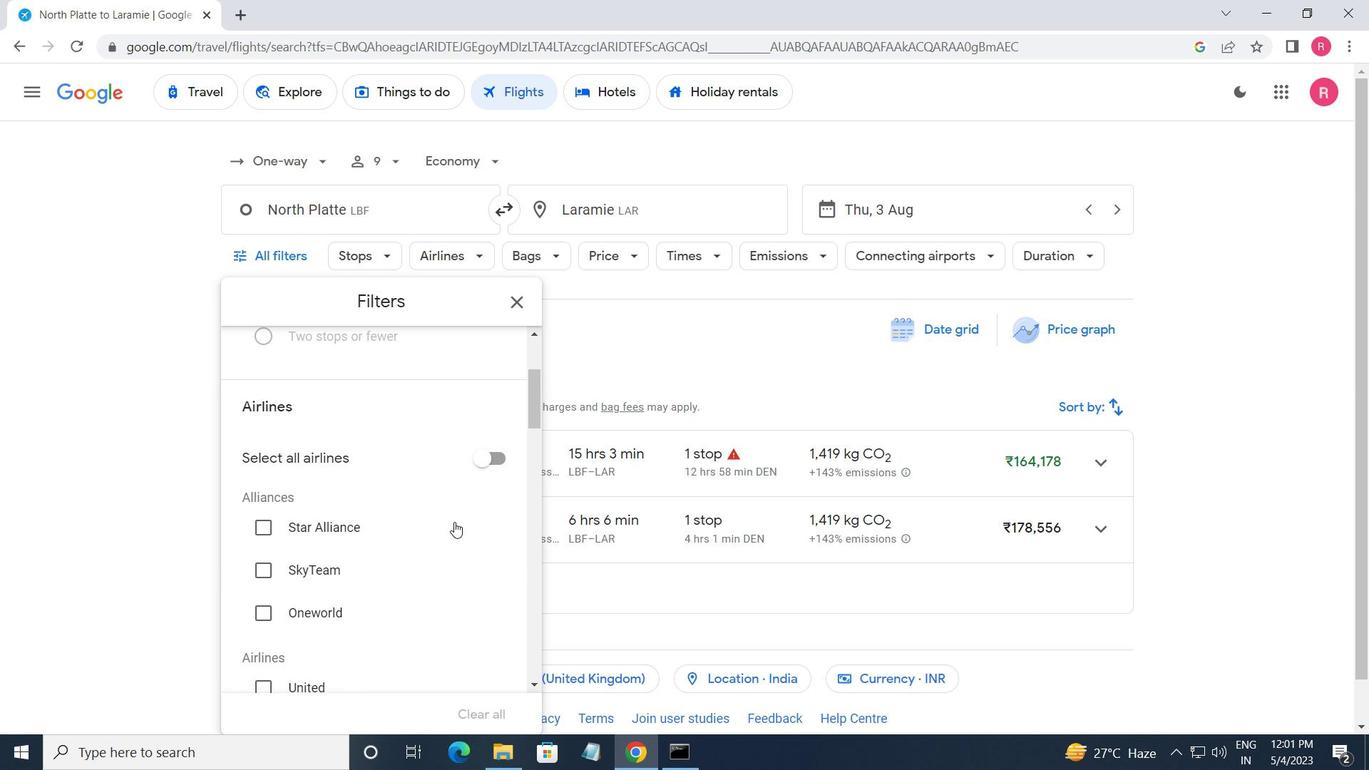 
Action: Mouse scrolled (454, 521) with delta (0, 0)
Screenshot: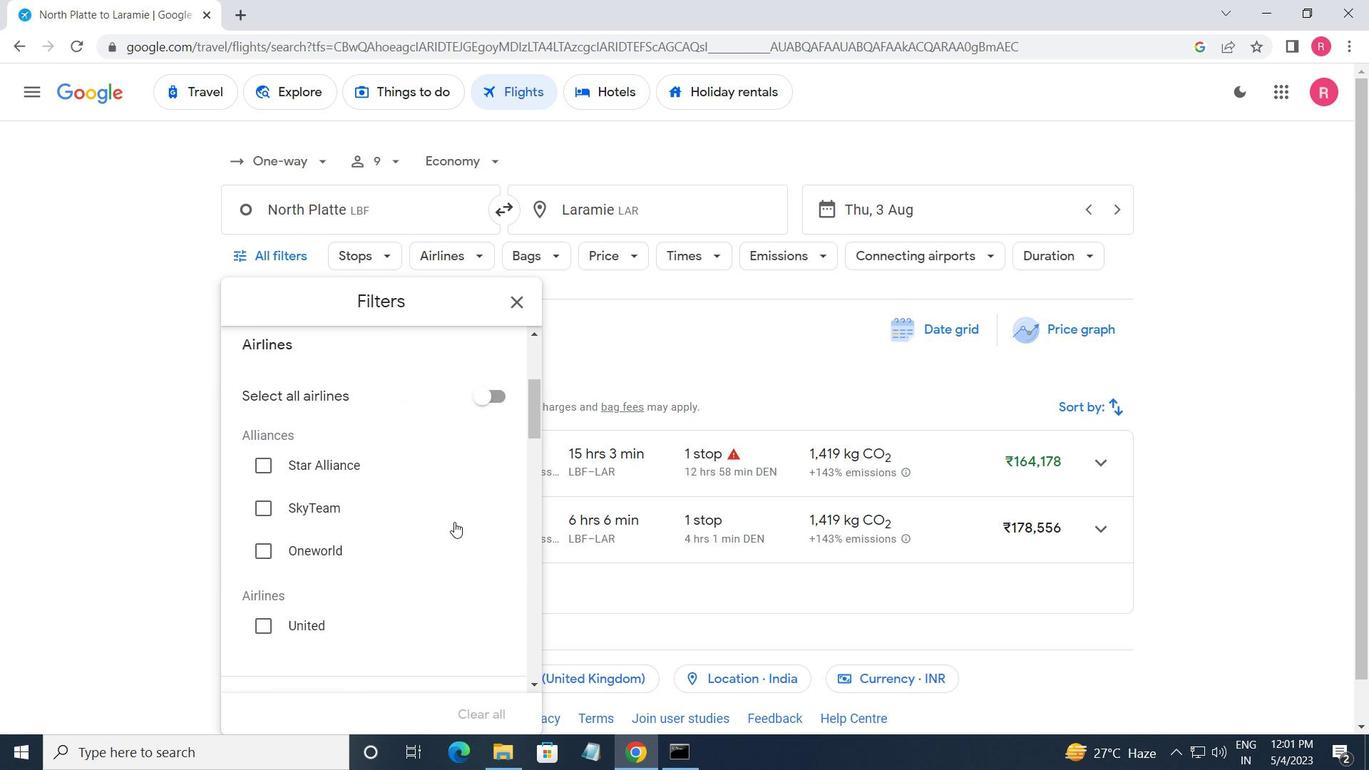 
Action: Mouse moved to (482, 498)
Screenshot: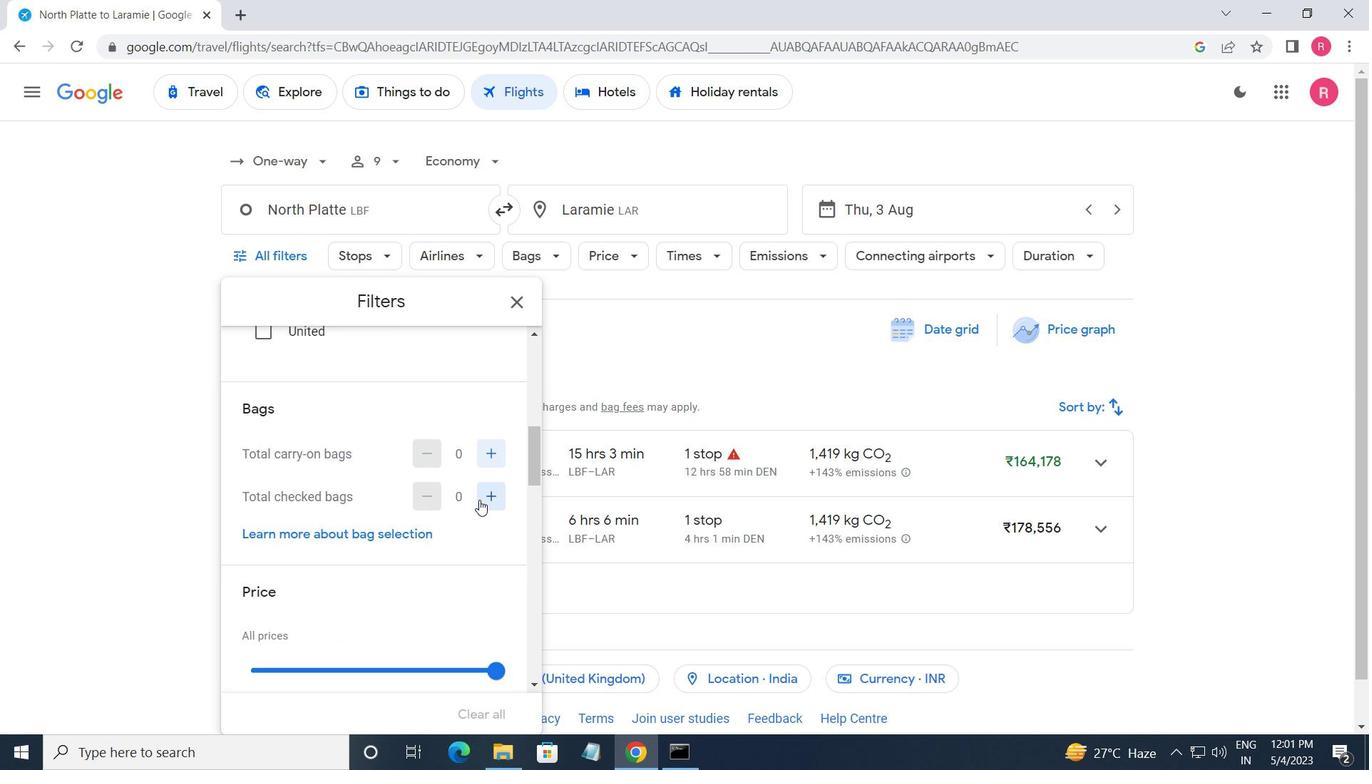 
Action: Mouse pressed left at (482, 498)
Screenshot: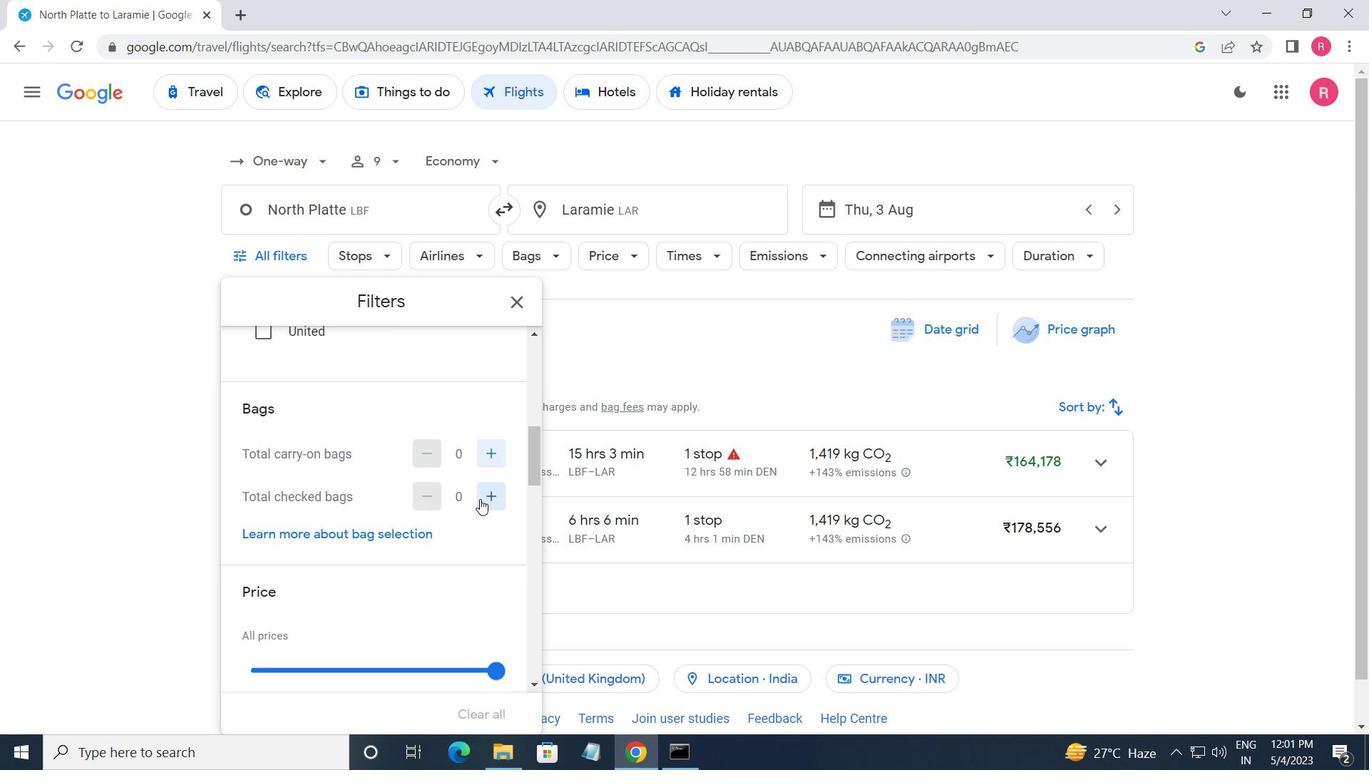 
Action: Mouse pressed left at (482, 498)
Screenshot: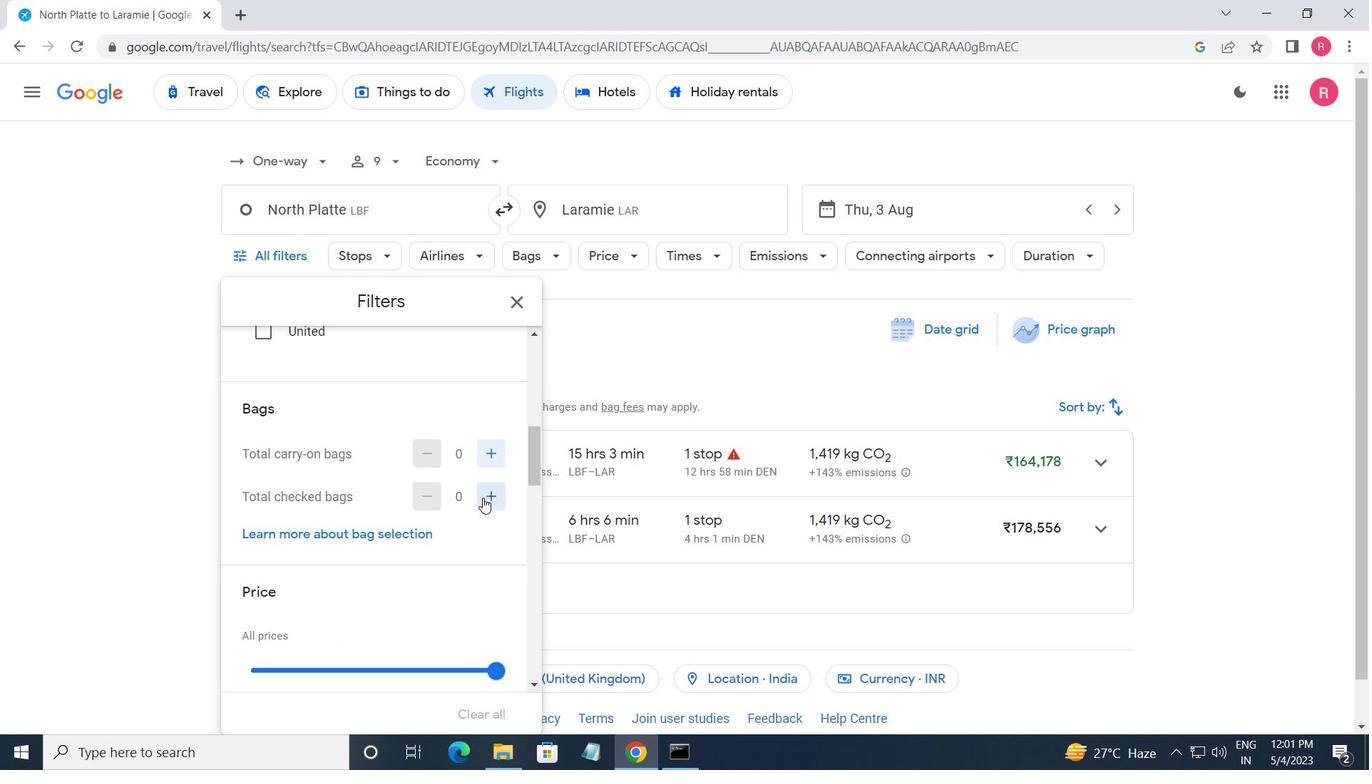
Action: Mouse pressed left at (482, 498)
Screenshot: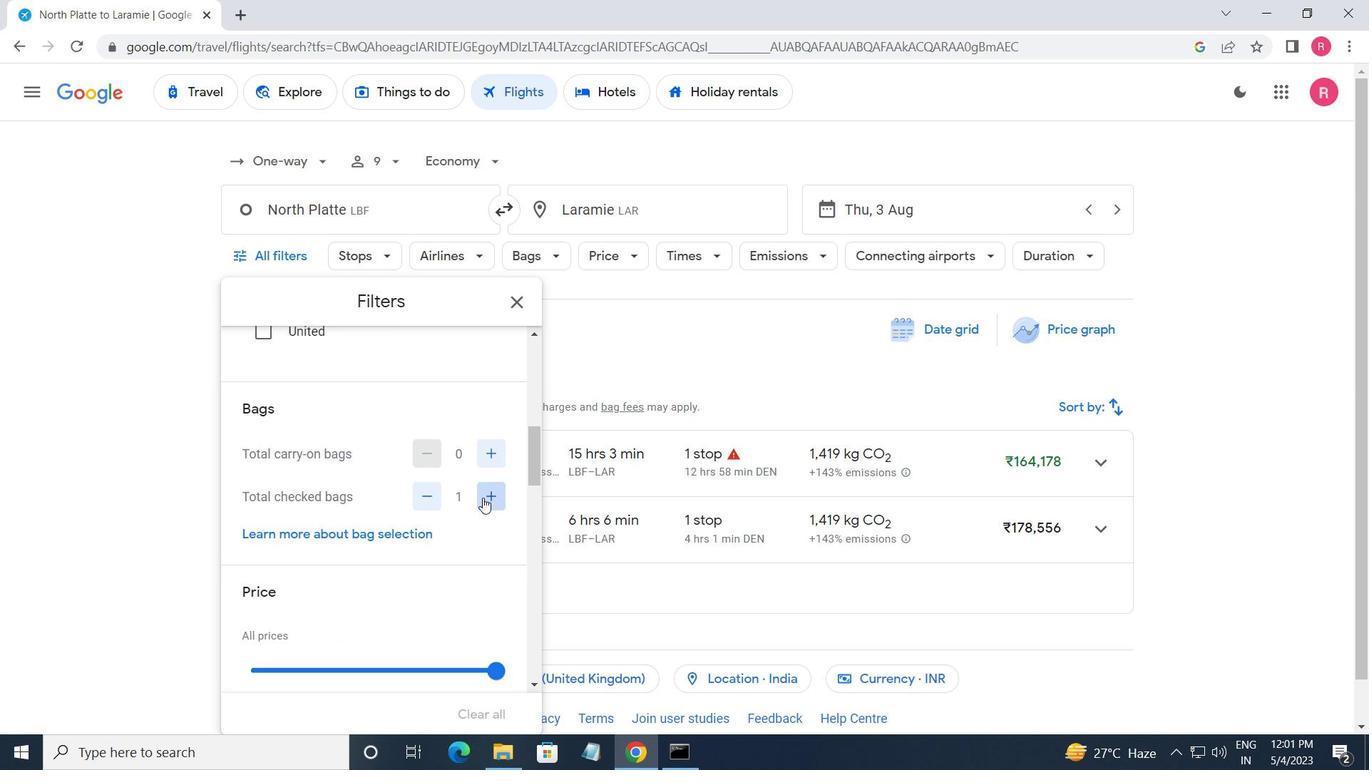 
Action: Mouse pressed left at (482, 498)
Screenshot: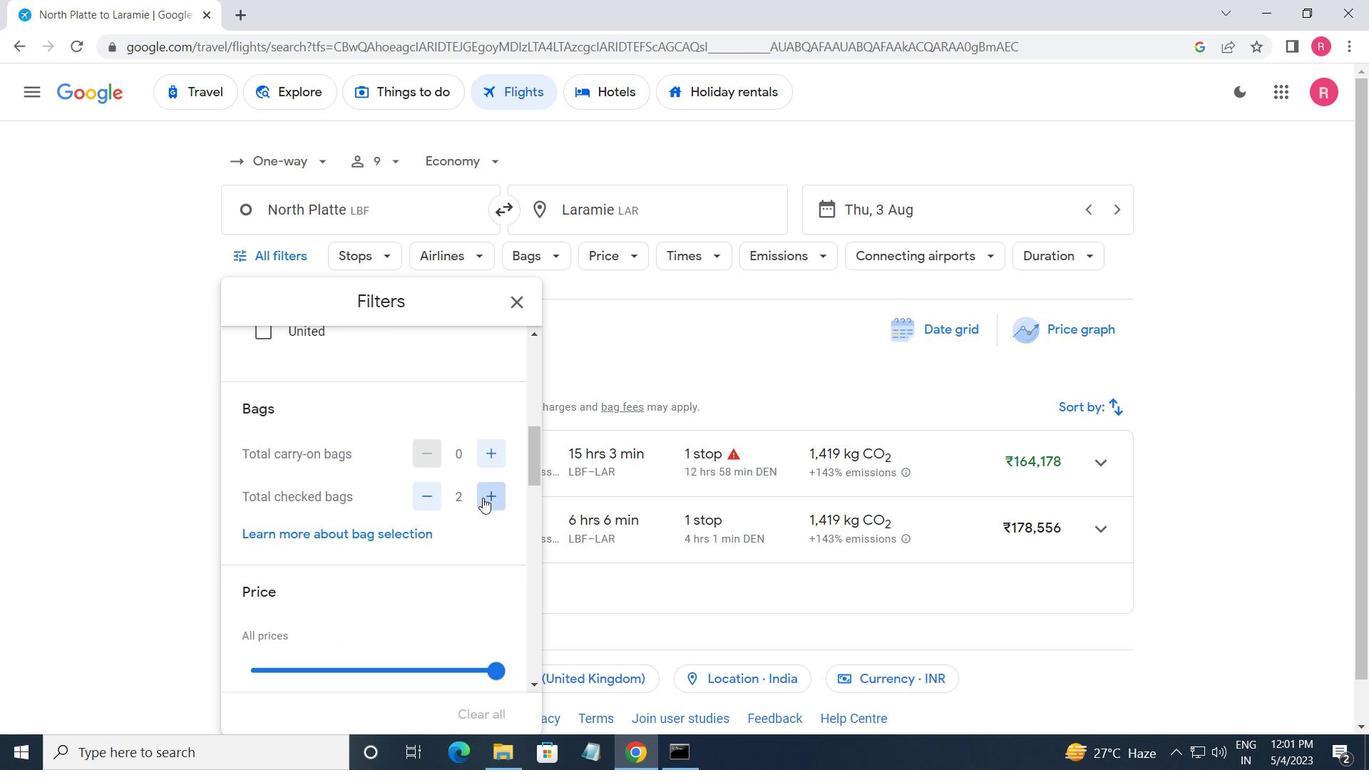 
Action: Mouse pressed left at (482, 498)
Screenshot: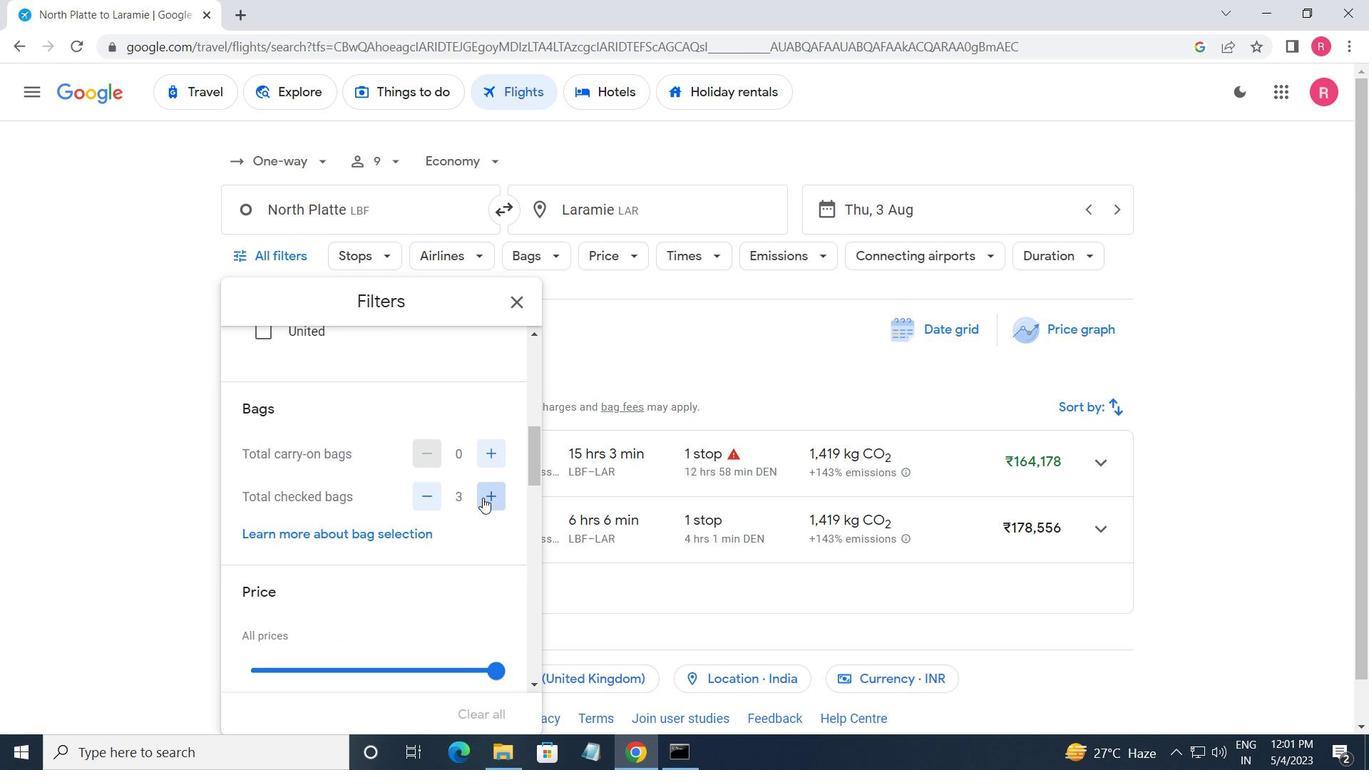 
Action: Mouse pressed left at (482, 498)
Screenshot: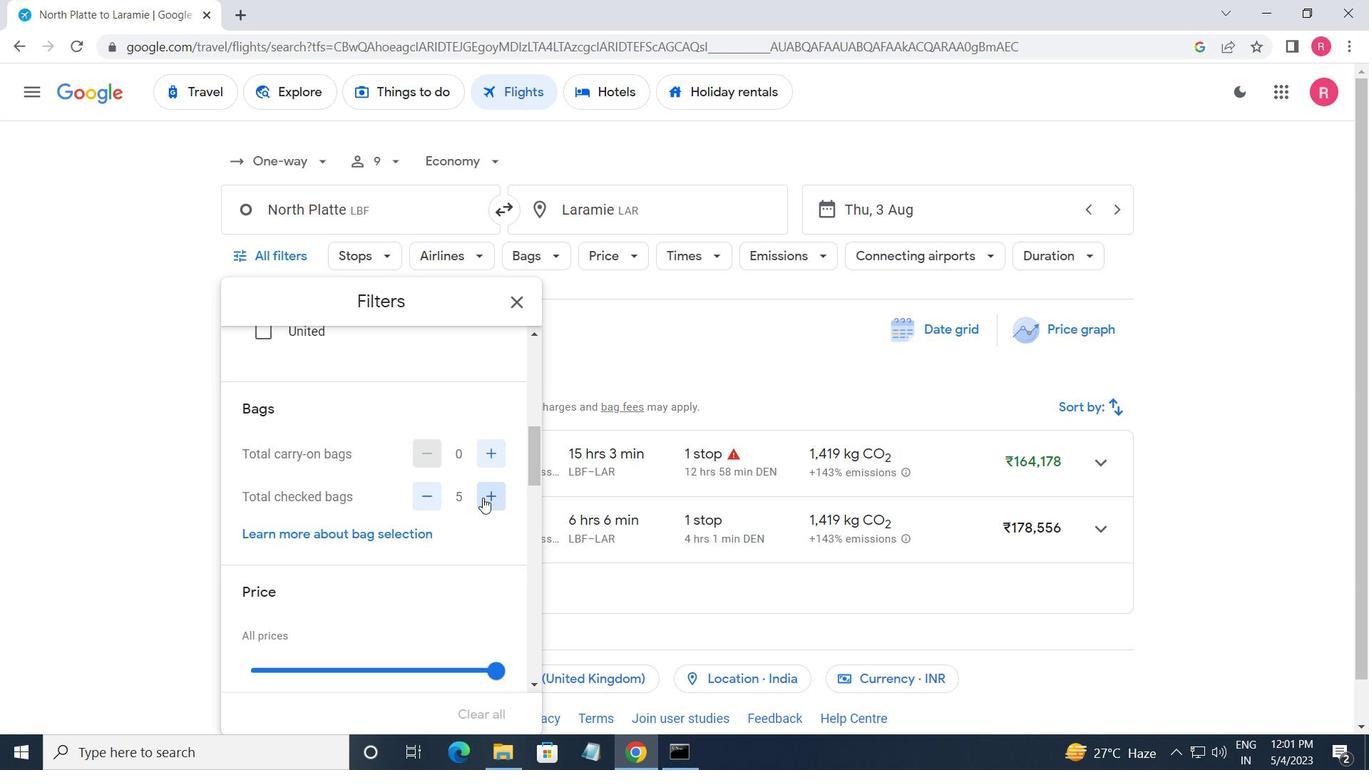 
Action: Mouse scrolled (482, 497) with delta (0, 0)
Screenshot: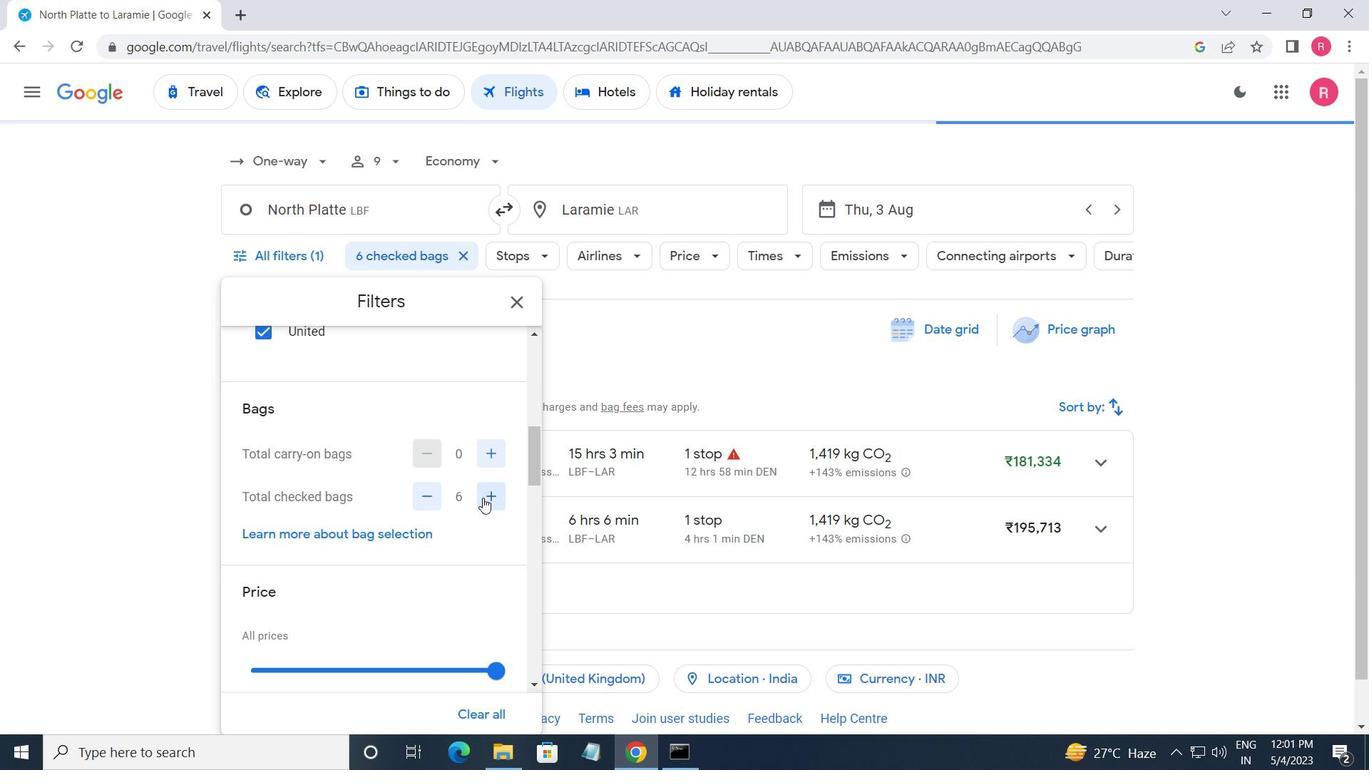 
Action: Mouse scrolled (482, 497) with delta (0, 0)
Screenshot: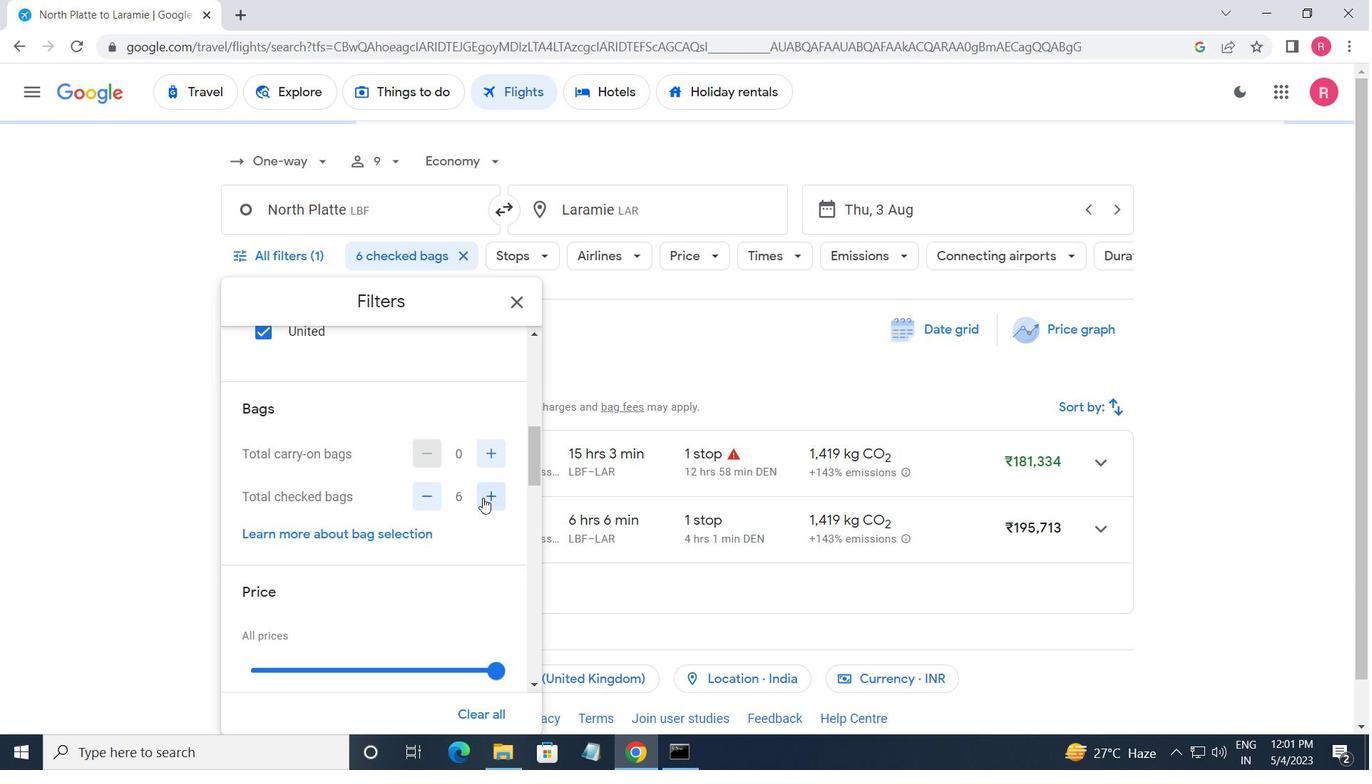 
Action: Mouse moved to (492, 492)
Screenshot: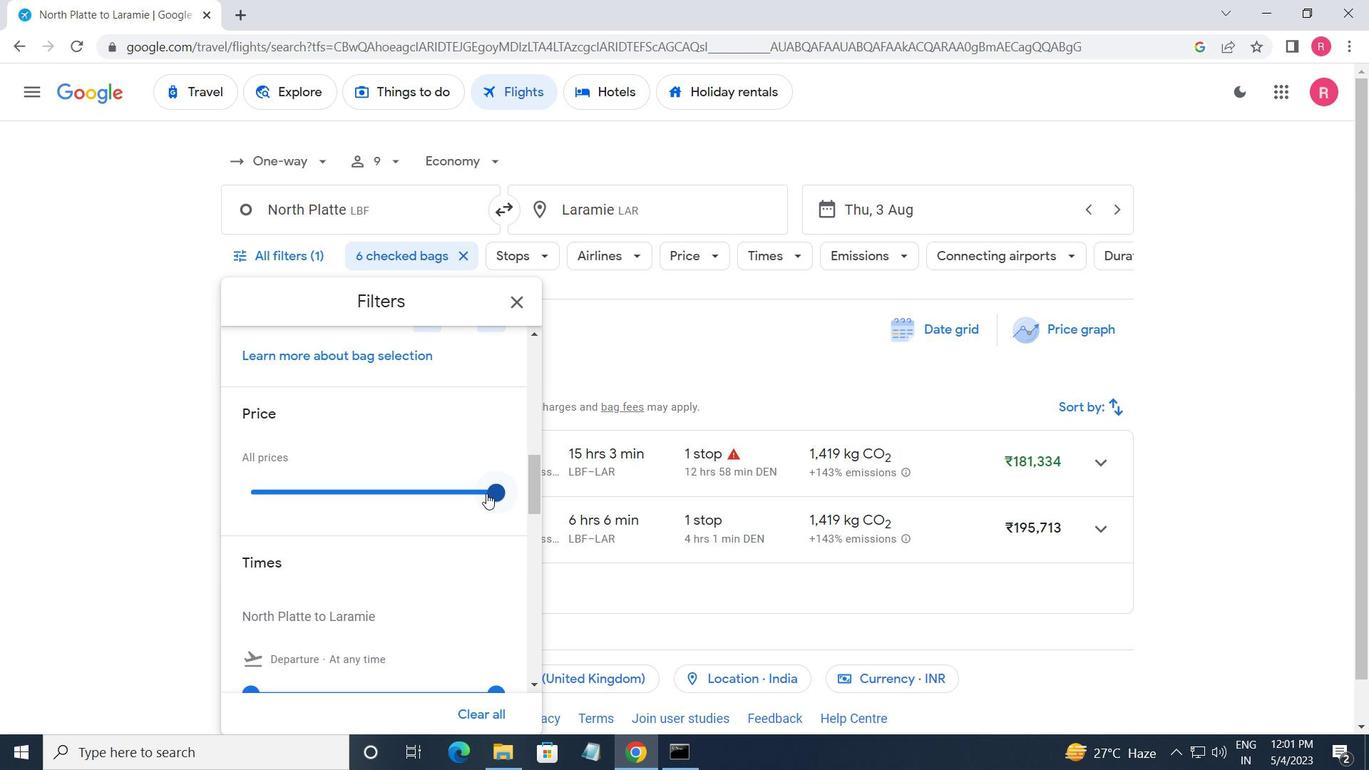 
Action: Mouse pressed left at (492, 492)
Screenshot: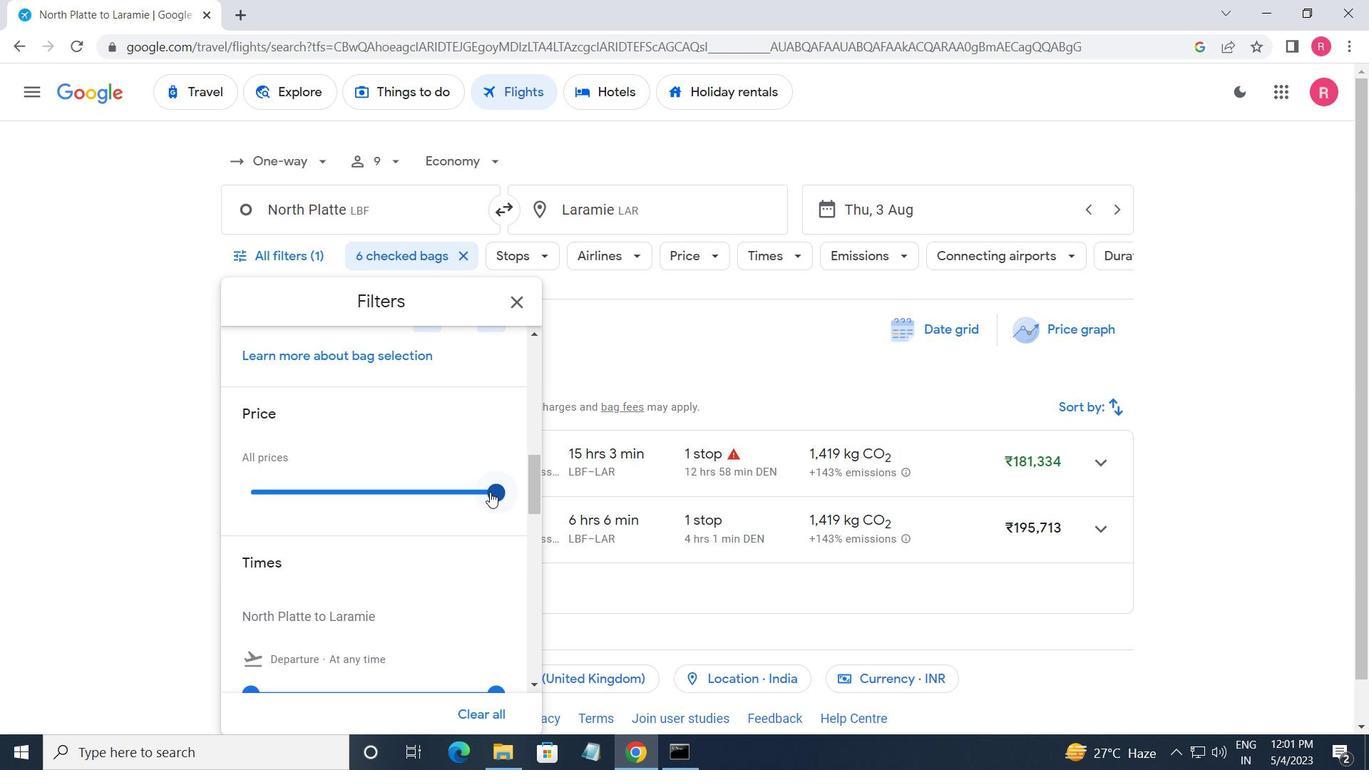 
Action: Mouse moved to (378, 506)
Screenshot: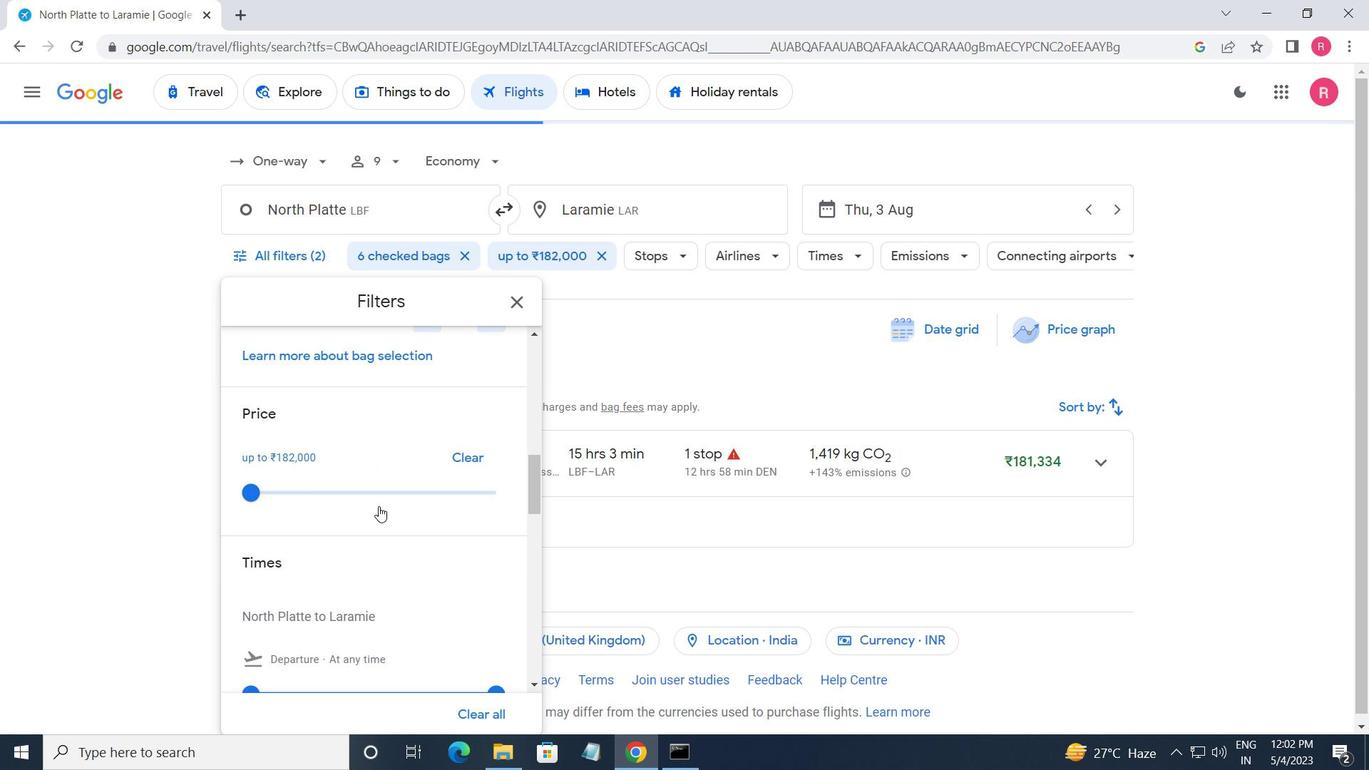 
Action: Mouse scrolled (378, 505) with delta (0, 0)
Screenshot: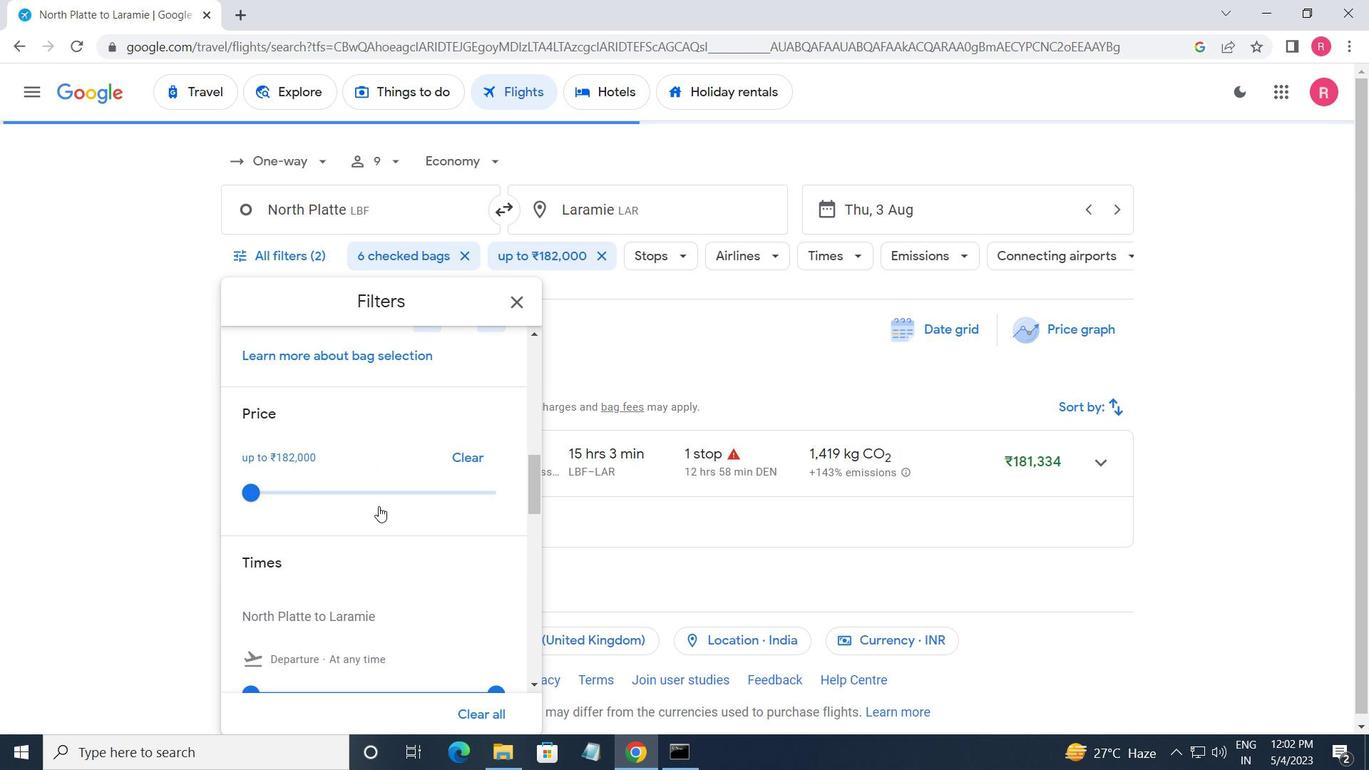 
Action: Mouse scrolled (378, 505) with delta (0, 0)
Screenshot: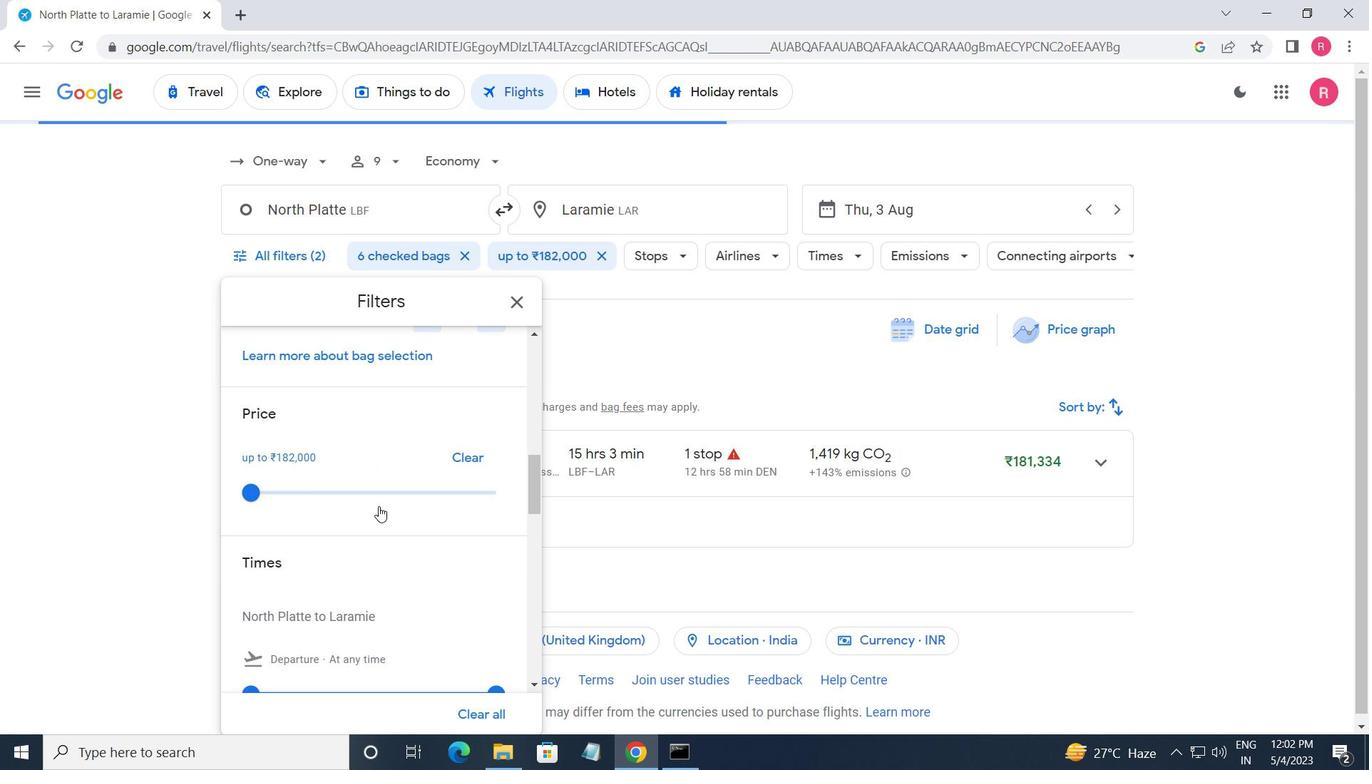 
Action: Mouse moved to (265, 517)
Screenshot: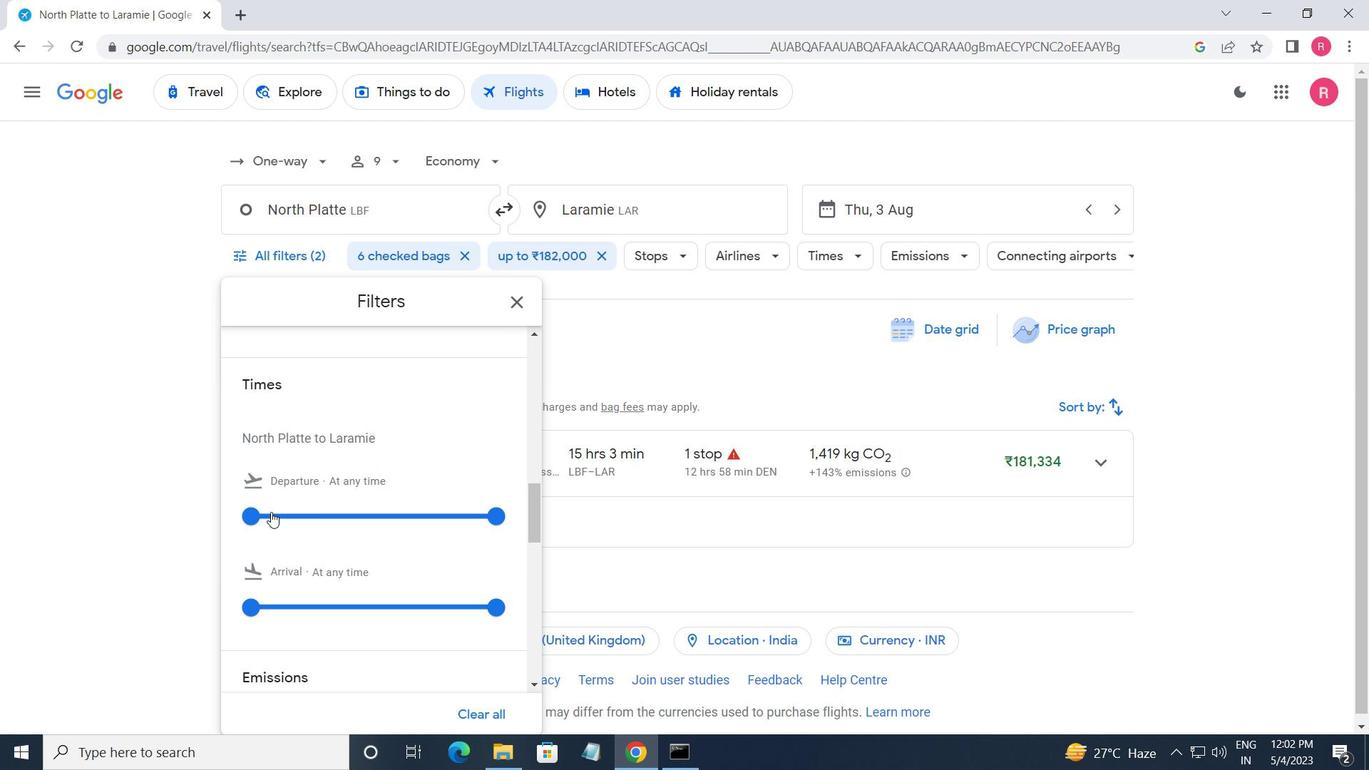 
Action: Mouse pressed left at (265, 517)
Screenshot: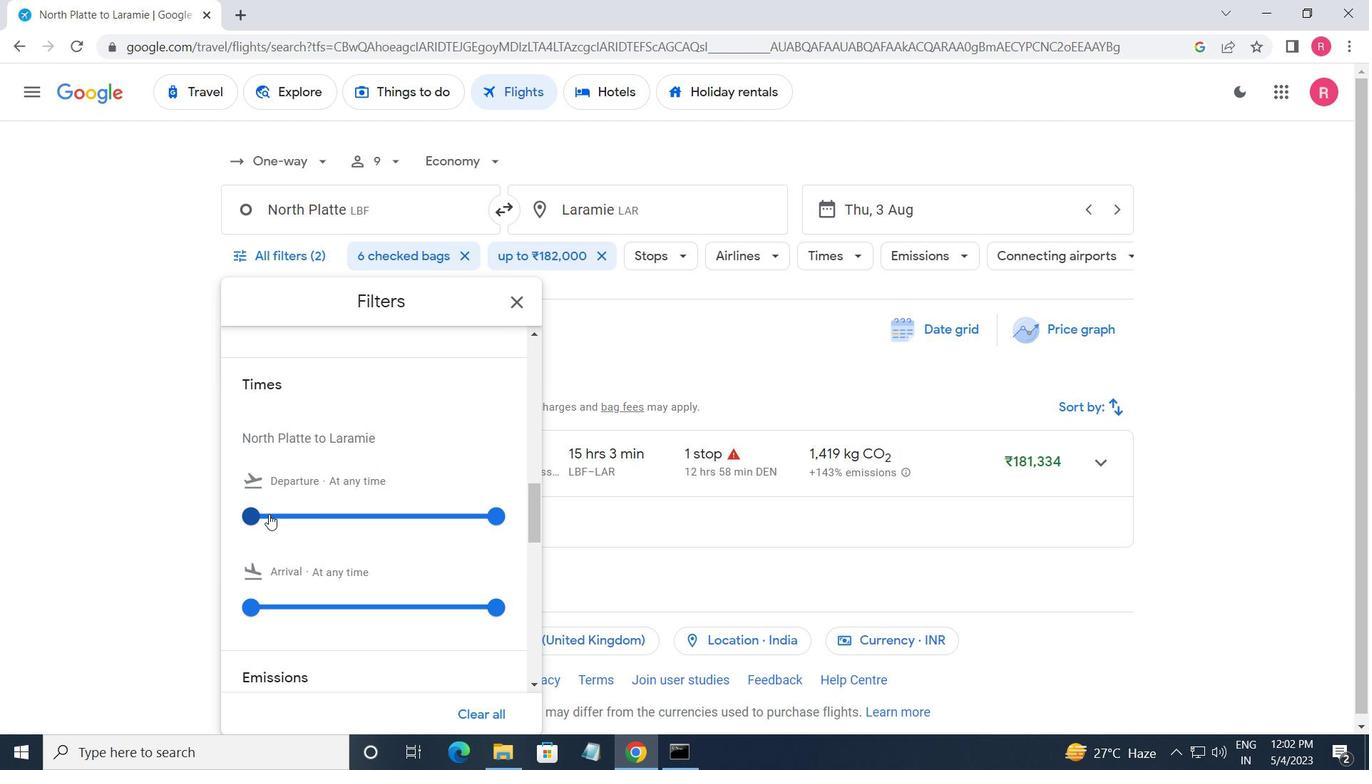 
Action: Mouse moved to (497, 517)
Screenshot: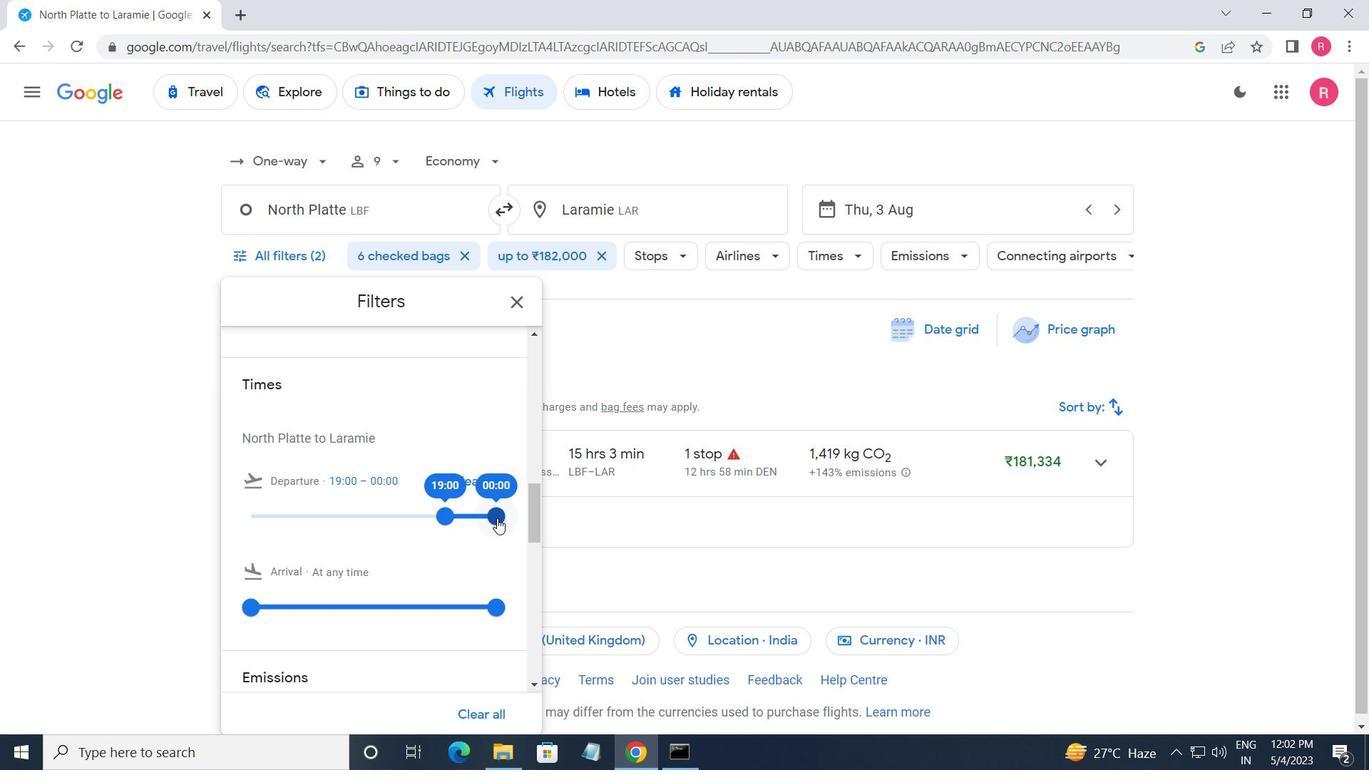 
Action: Mouse pressed left at (497, 517)
Screenshot: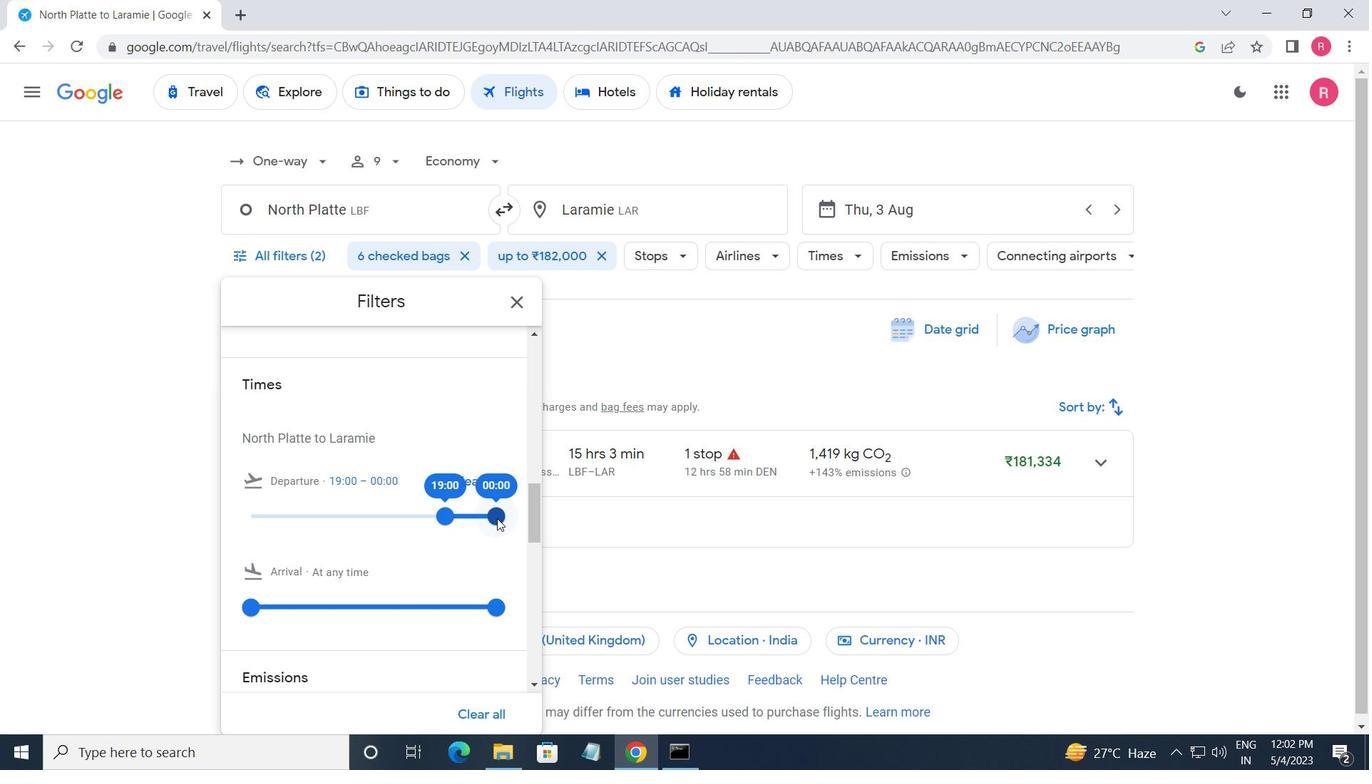 
Action: Mouse moved to (511, 300)
Screenshot: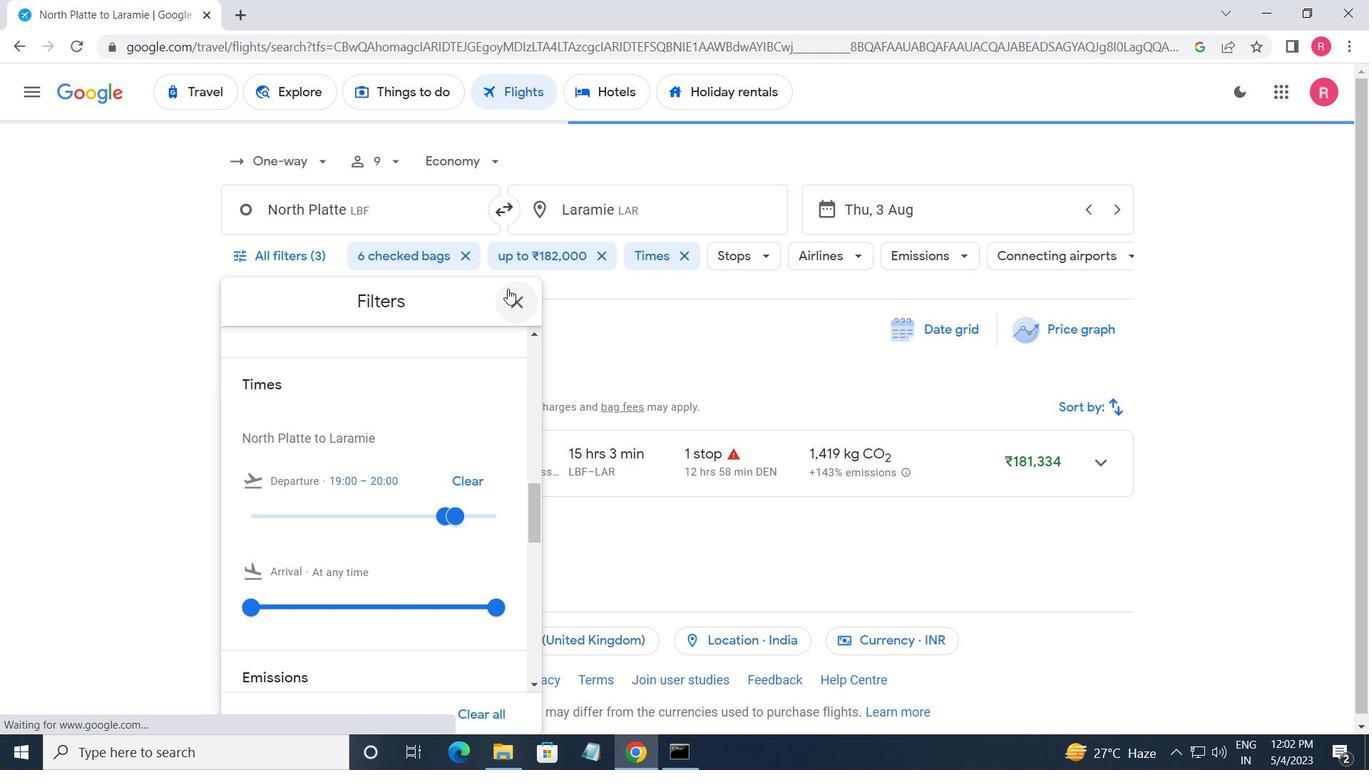 
Action: Mouse pressed left at (511, 300)
Screenshot: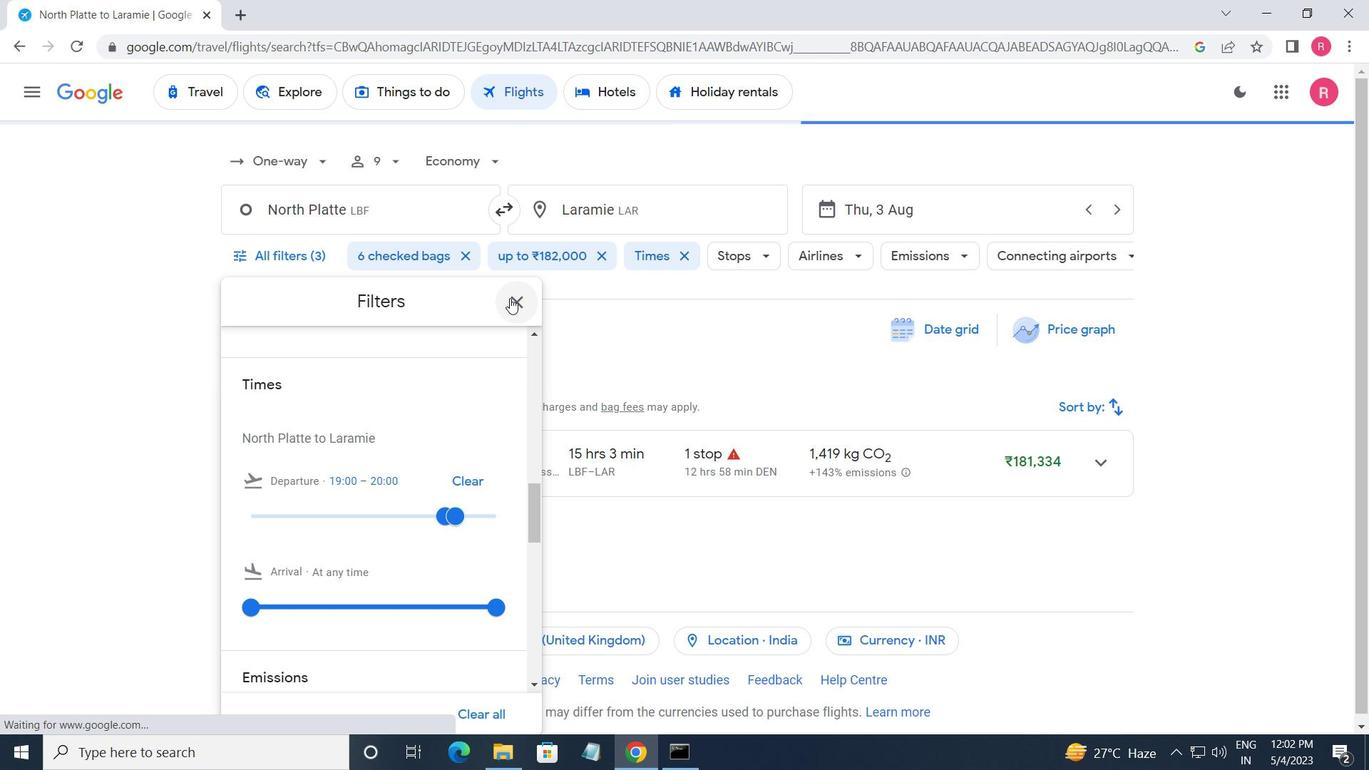
Action: Mouse moved to (519, 308)
Screenshot: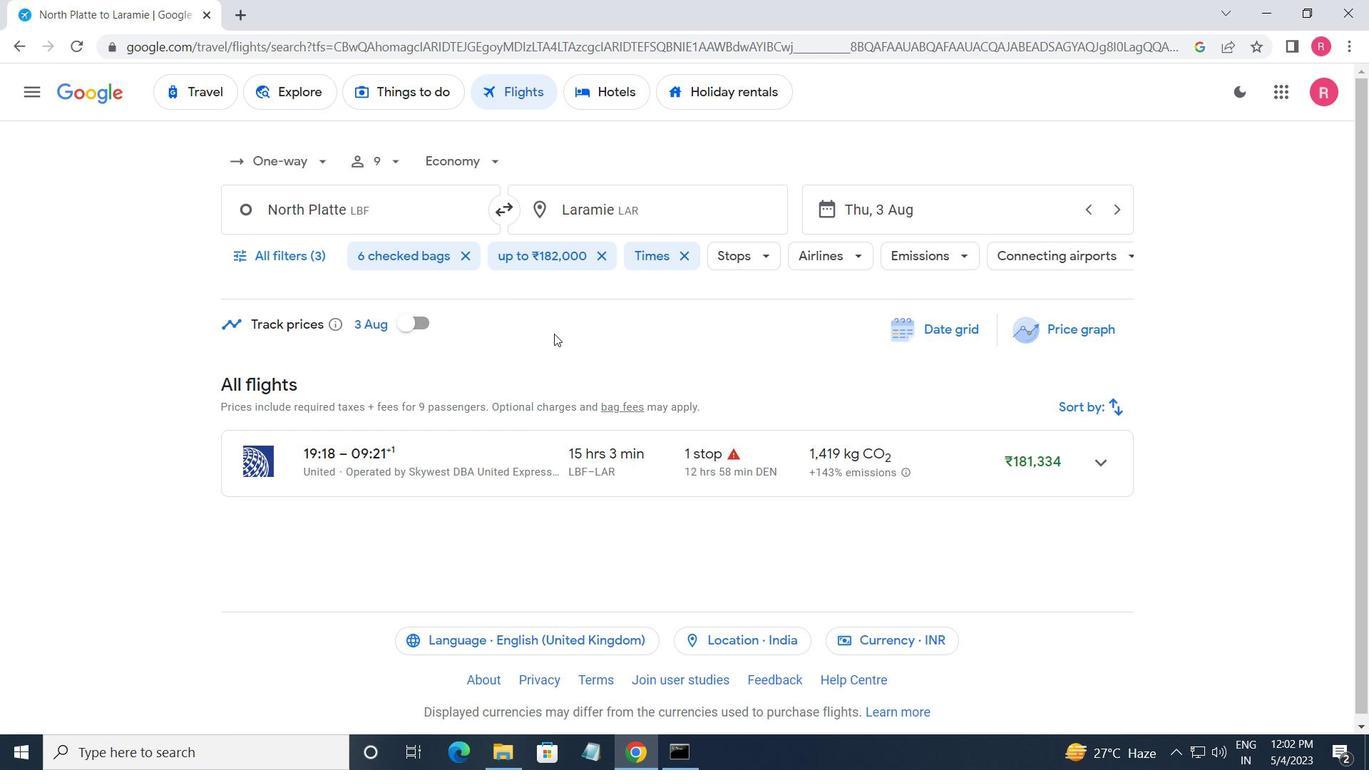 
